 Task: Import a video of a live band performance and remix the audio for a new arrangement.
Action: Mouse pressed left at (67, 5)
Screenshot: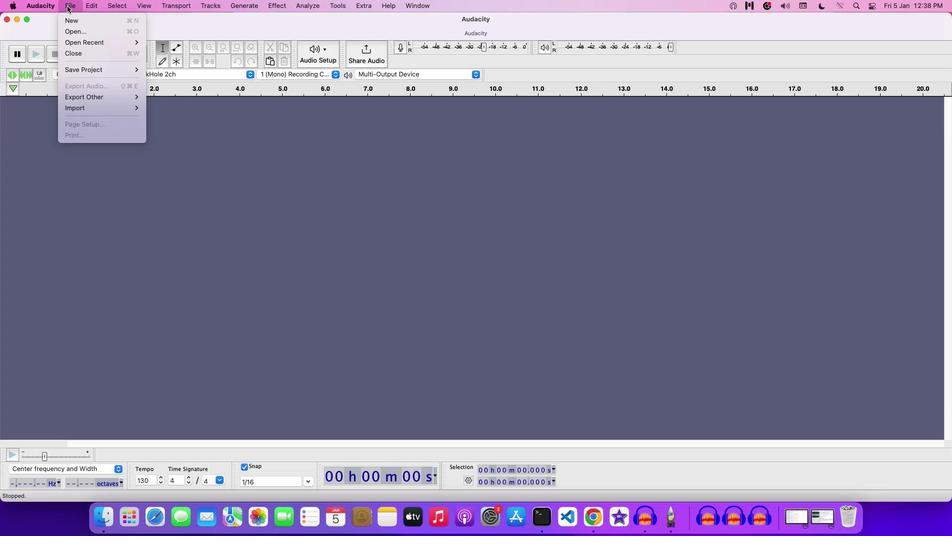 
Action: Mouse moved to (99, 32)
Screenshot: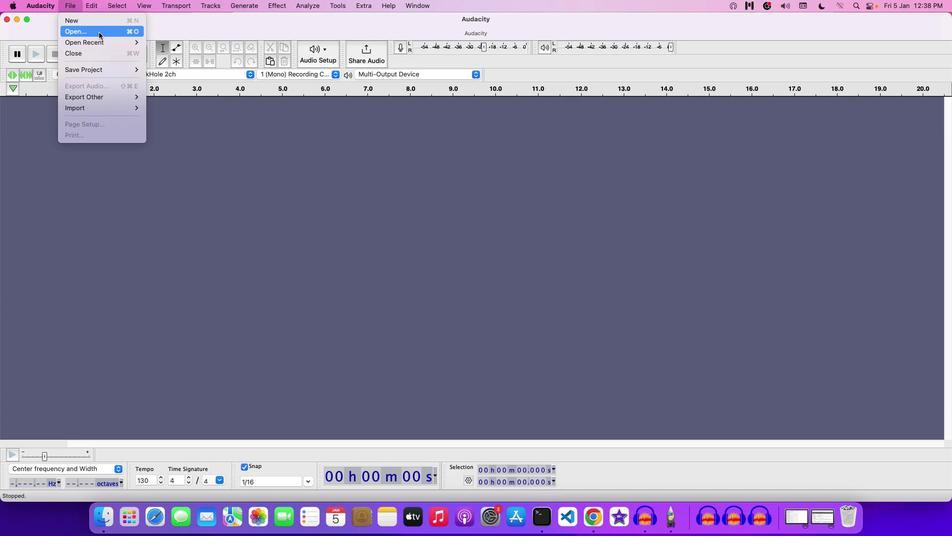
Action: Mouse pressed left at (99, 32)
Screenshot: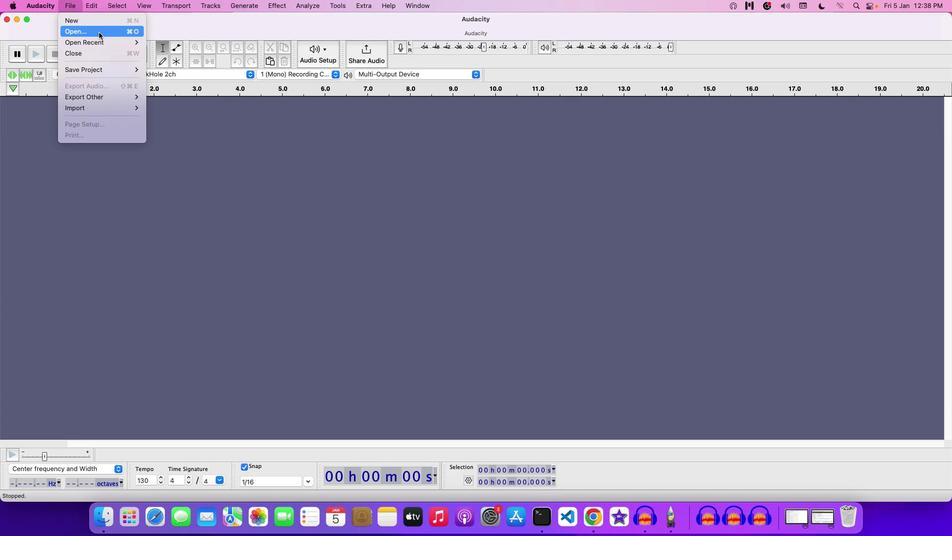 
Action: Mouse moved to (313, 128)
Screenshot: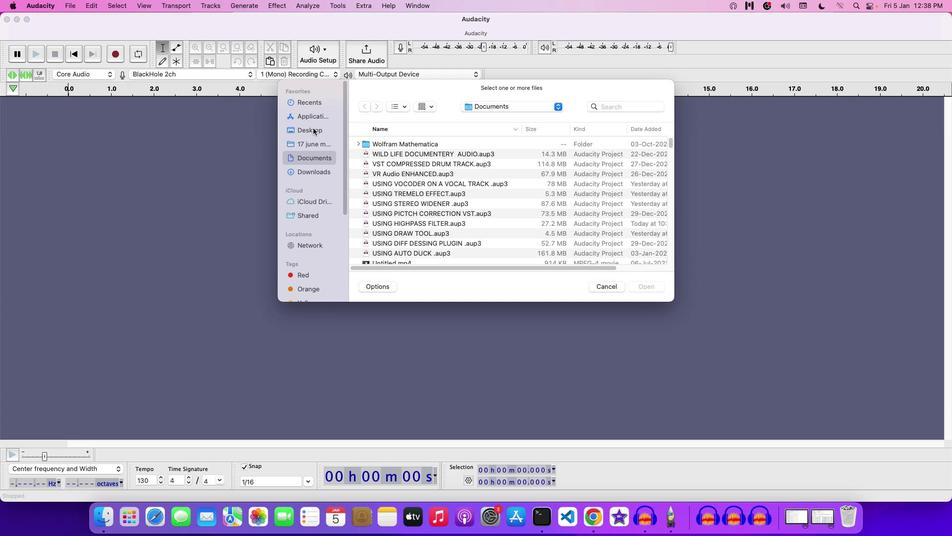 
Action: Mouse pressed left at (313, 128)
Screenshot: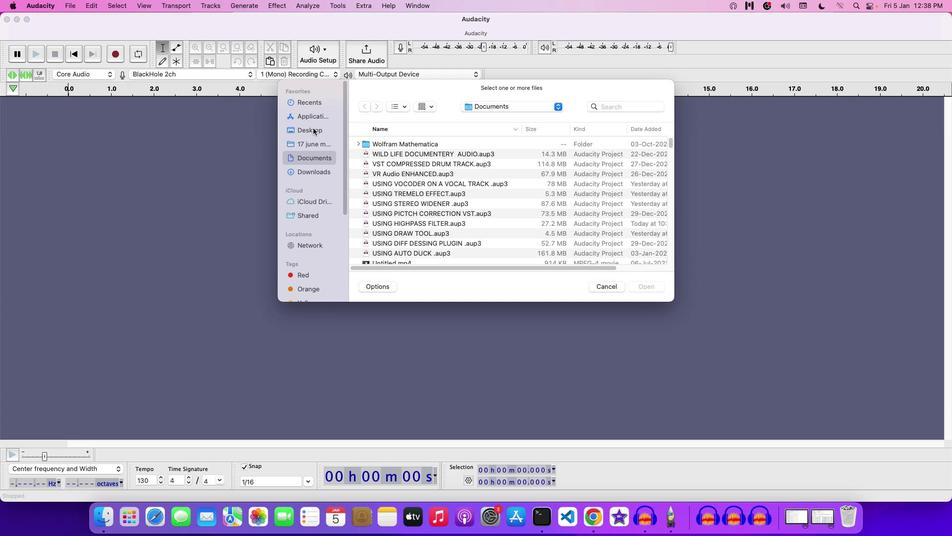 
Action: Mouse moved to (383, 175)
Screenshot: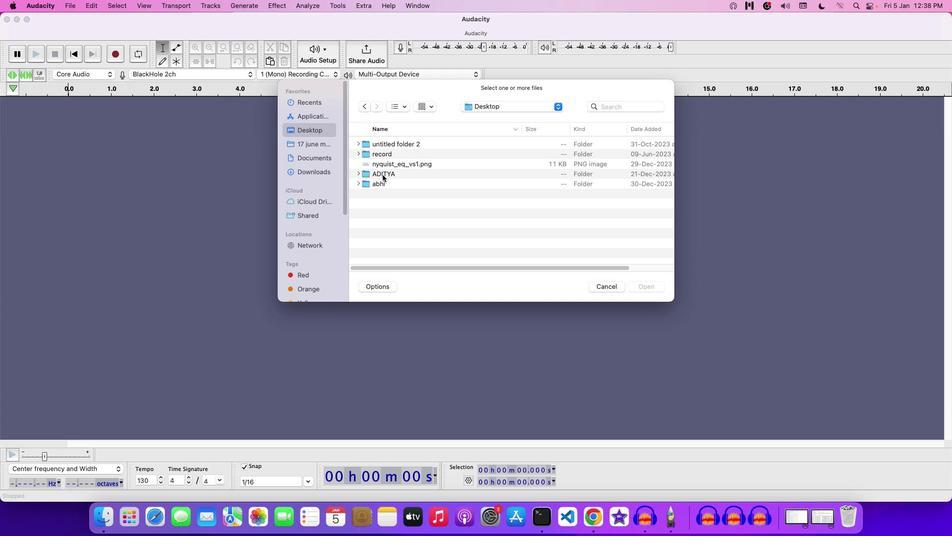 
Action: Mouse pressed left at (383, 175)
Screenshot: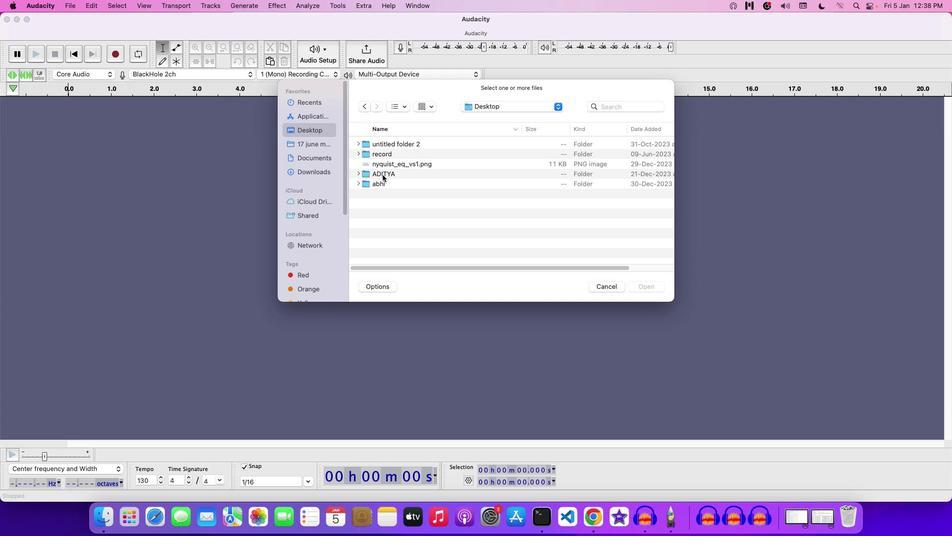 
Action: Mouse pressed left at (383, 175)
Screenshot: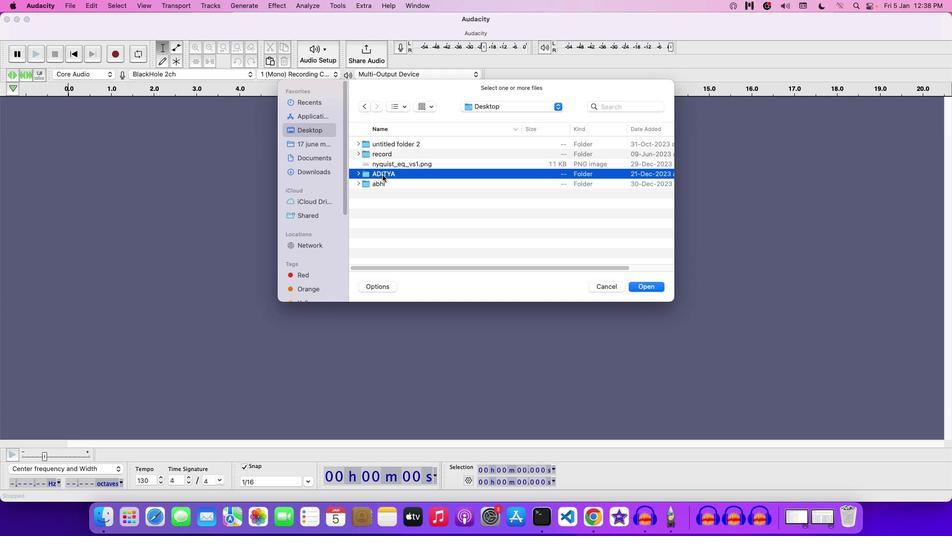 
Action: Mouse moved to (441, 214)
Screenshot: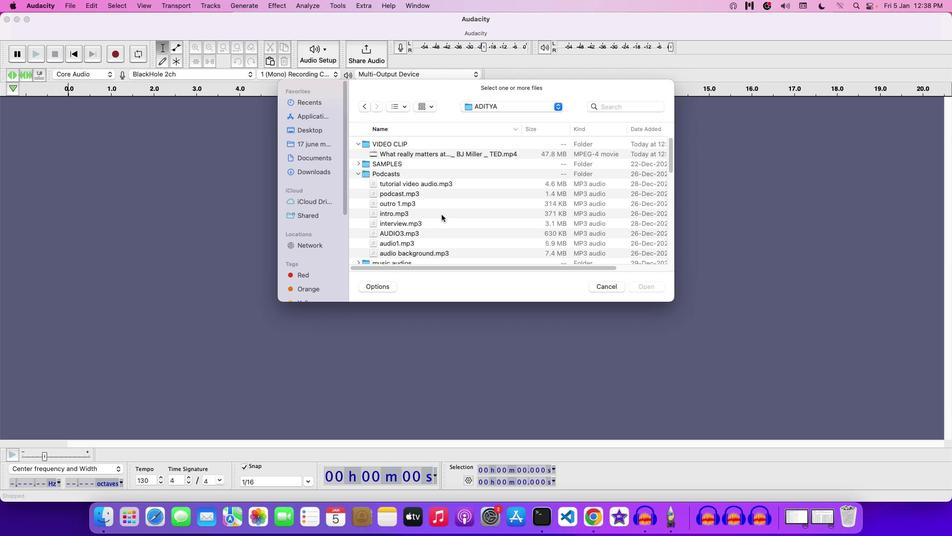 
Action: Mouse scrolled (441, 214) with delta (0, 0)
Screenshot: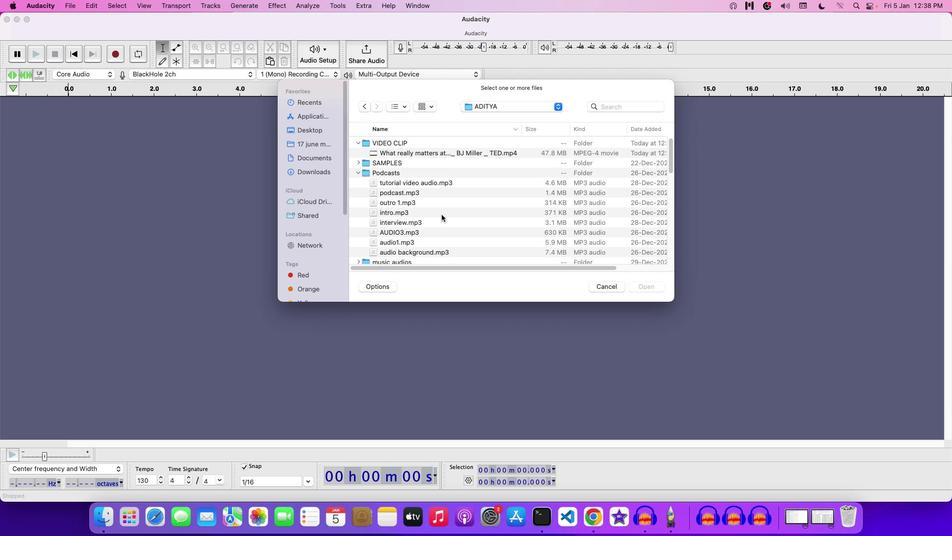 
Action: Mouse moved to (439, 214)
Screenshot: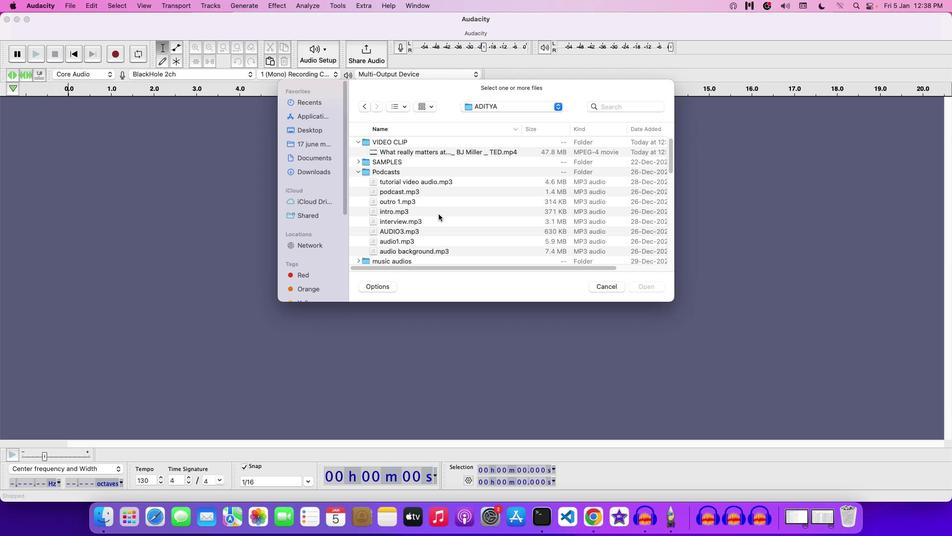 
Action: Mouse scrolled (439, 214) with delta (0, 0)
Screenshot: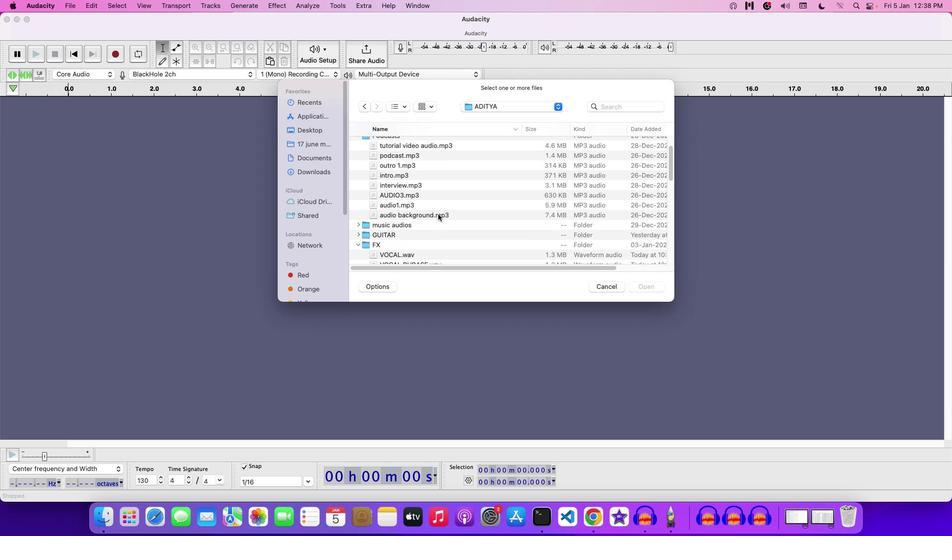 
Action: Mouse moved to (438, 214)
Screenshot: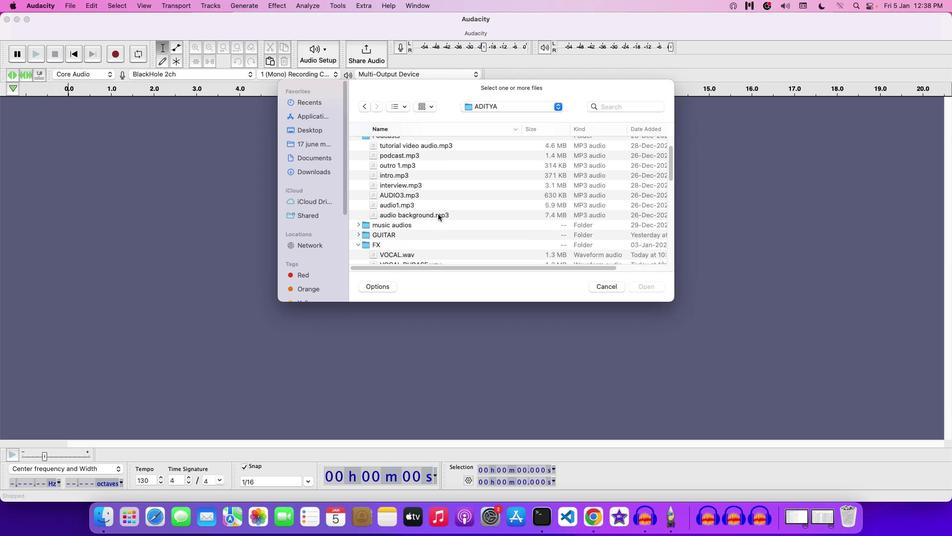 
Action: Mouse scrolled (438, 214) with delta (0, 0)
Screenshot: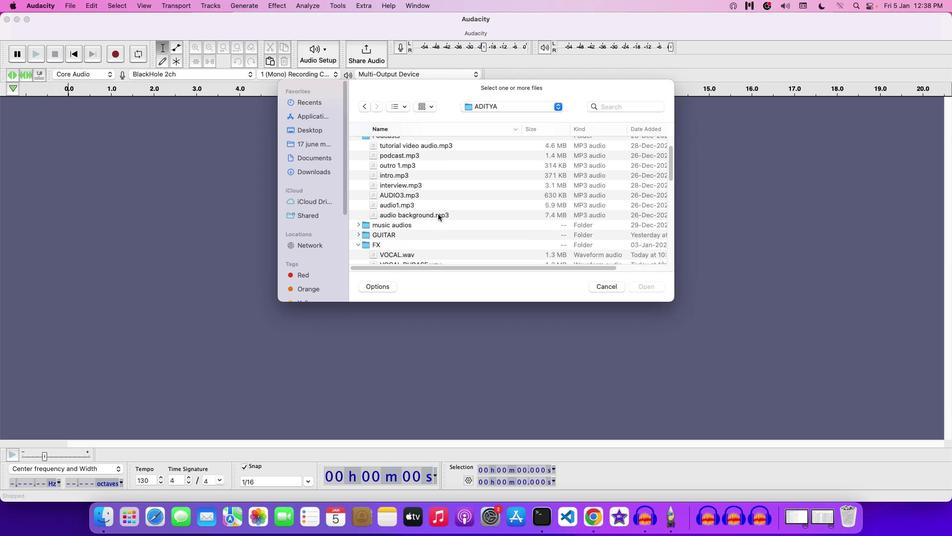 
Action: Mouse moved to (438, 214)
Screenshot: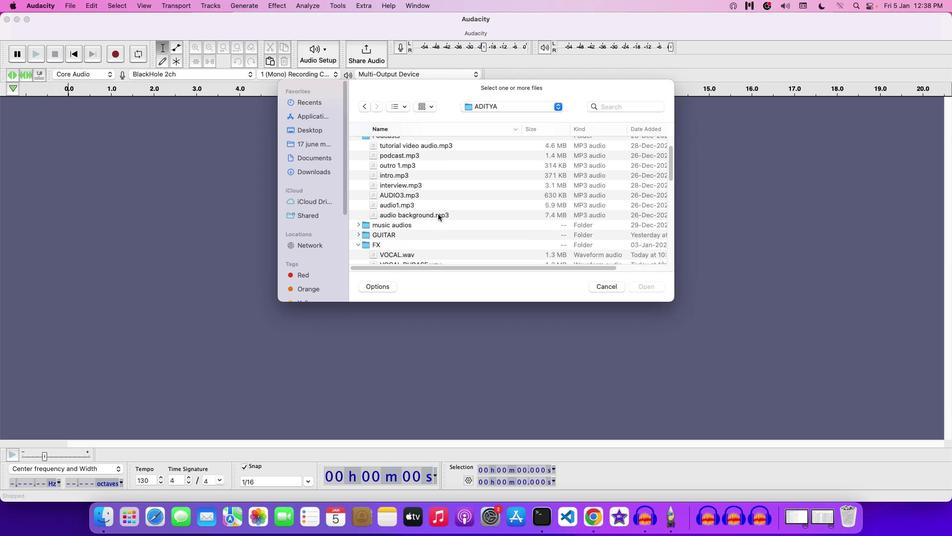 
Action: Mouse scrolled (438, 214) with delta (0, 0)
Screenshot: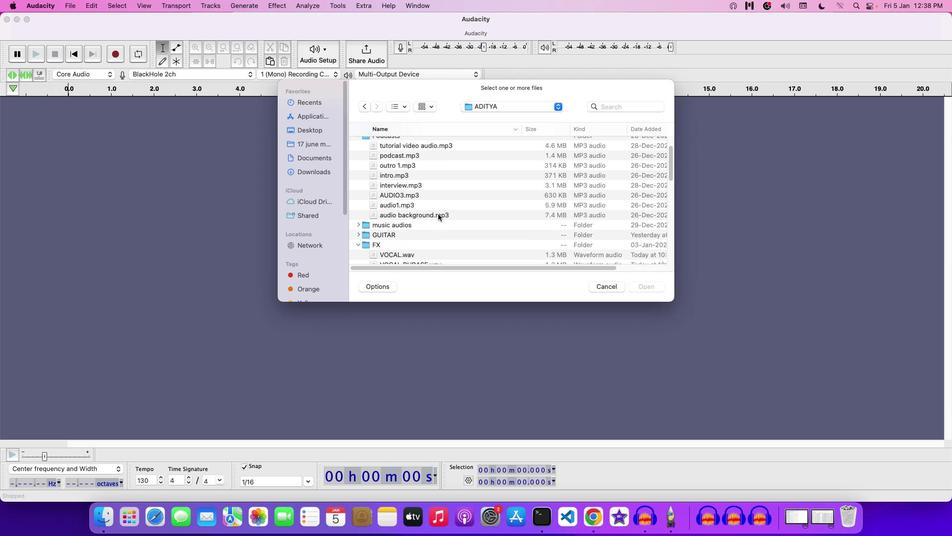 
Action: Mouse scrolled (438, 214) with delta (0, 0)
Screenshot: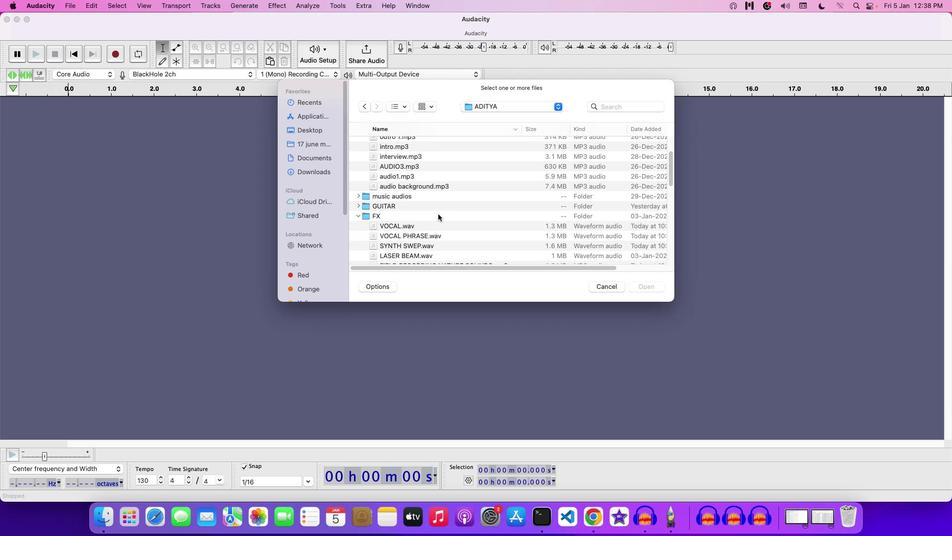 
Action: Mouse moved to (364, 196)
Screenshot: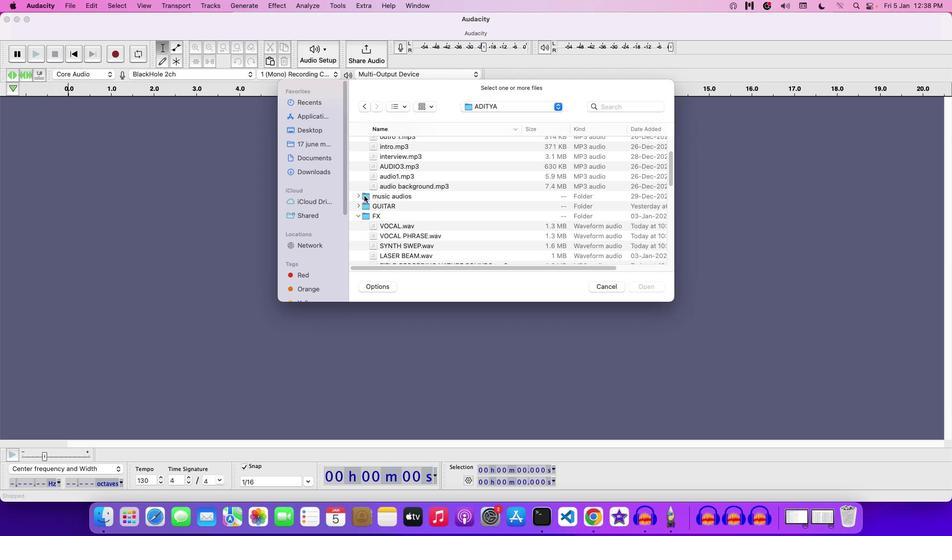 
Action: Mouse pressed left at (364, 196)
Screenshot: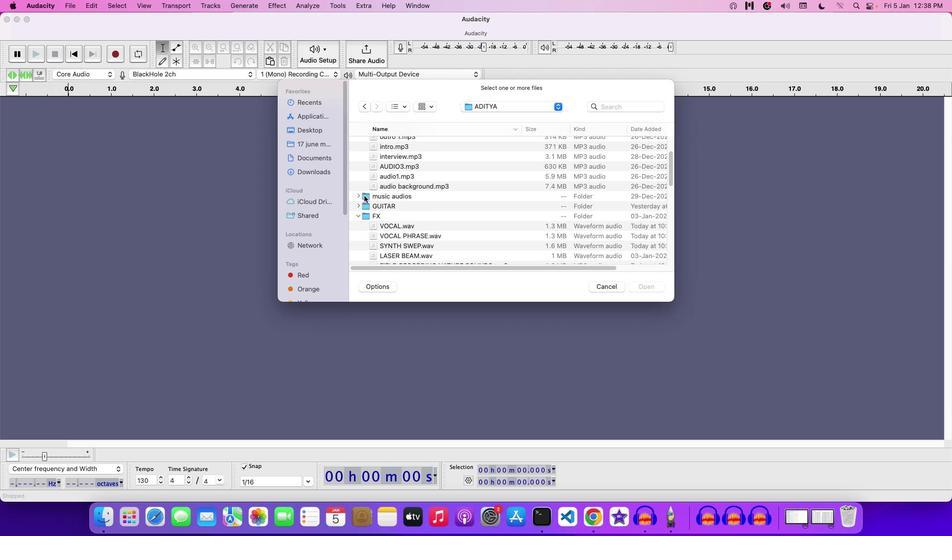 
Action: Mouse moved to (358, 195)
Screenshot: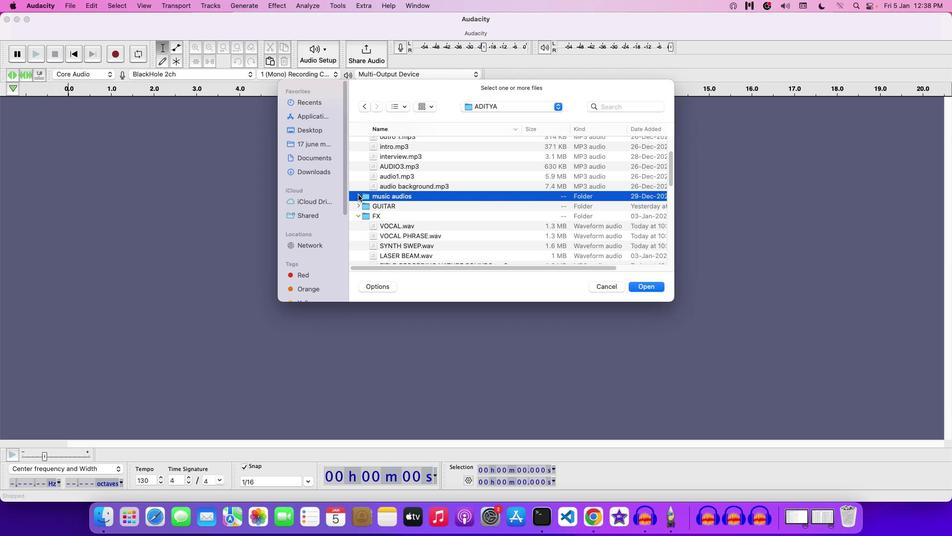 
Action: Mouse pressed left at (358, 195)
Screenshot: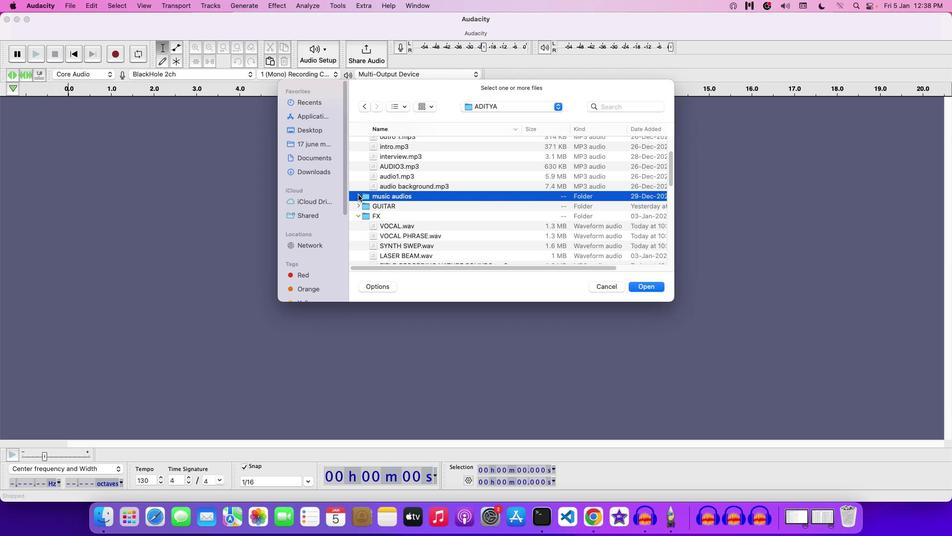 
Action: Mouse moved to (435, 215)
Screenshot: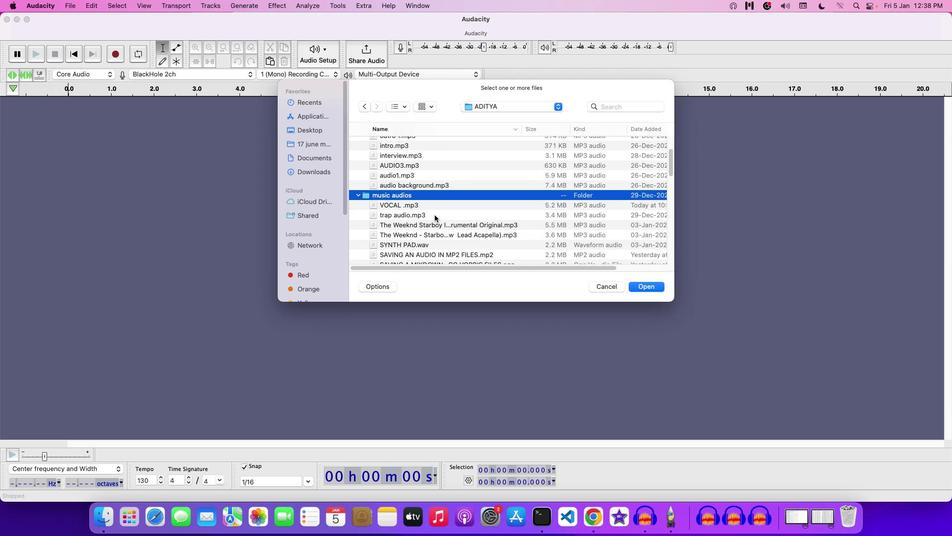 
Action: Mouse scrolled (435, 215) with delta (0, 0)
Screenshot: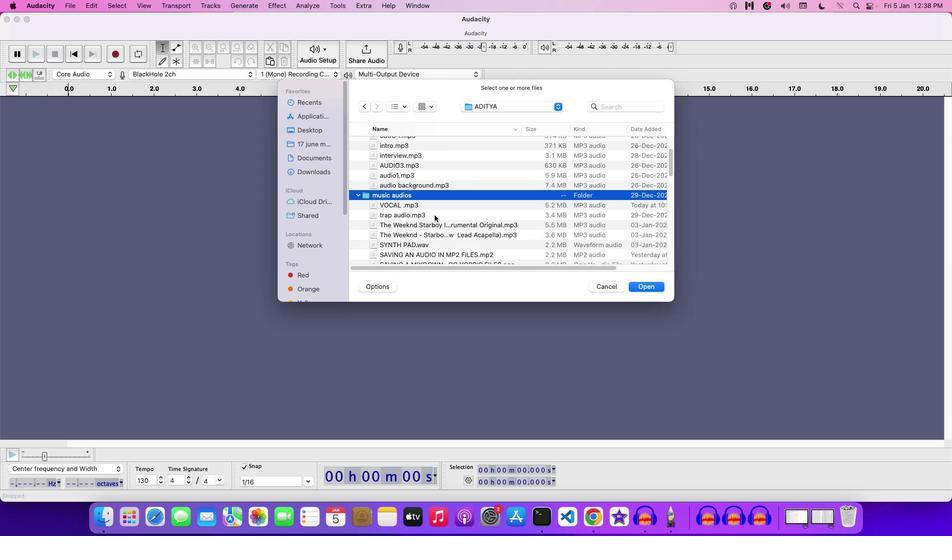 
Action: Mouse scrolled (435, 215) with delta (0, 0)
Screenshot: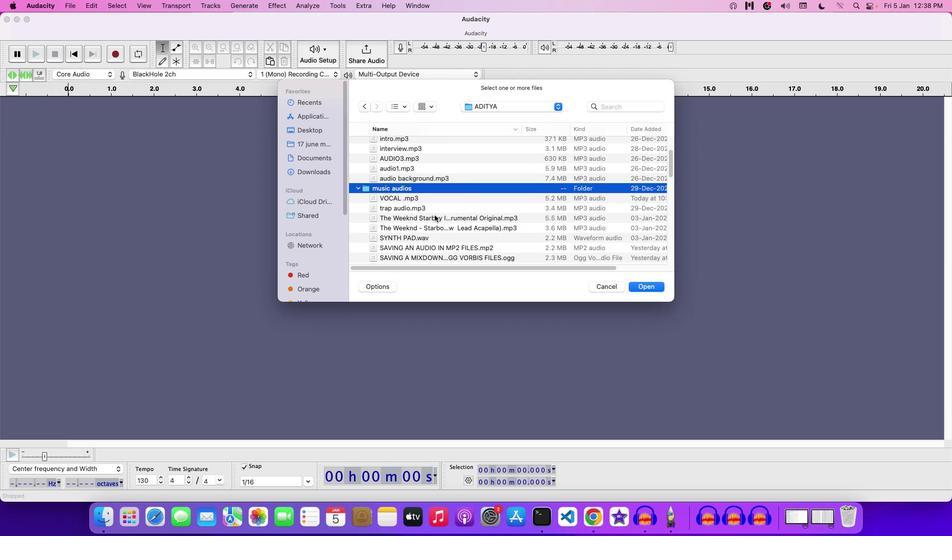 
Action: Mouse scrolled (435, 215) with delta (0, 0)
Screenshot: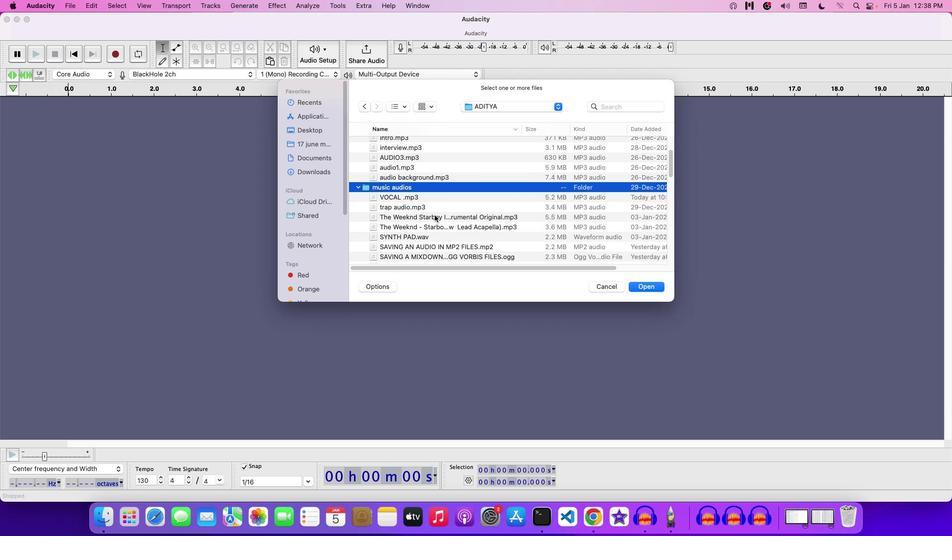 
Action: Mouse moved to (430, 220)
Screenshot: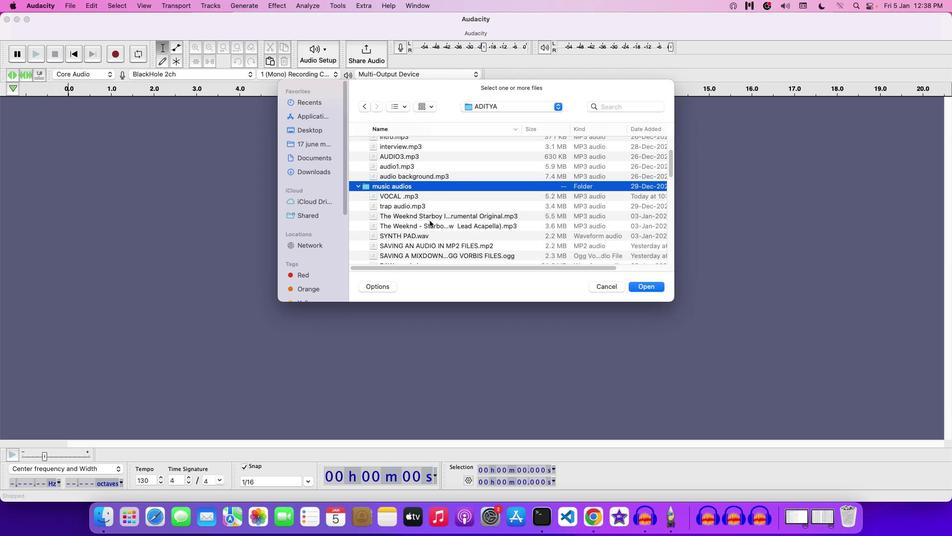 
Action: Mouse scrolled (430, 220) with delta (0, 0)
Screenshot: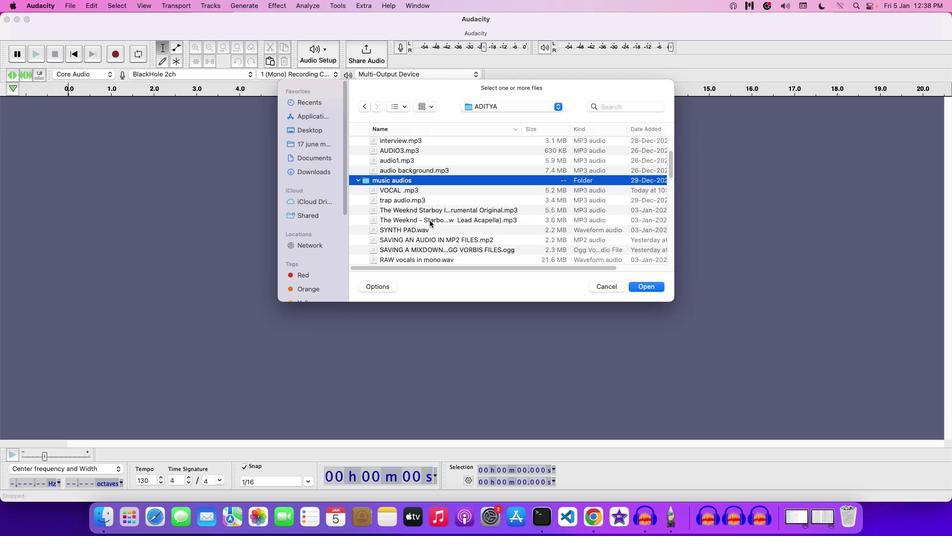 
Action: Mouse scrolled (430, 220) with delta (0, 0)
Screenshot: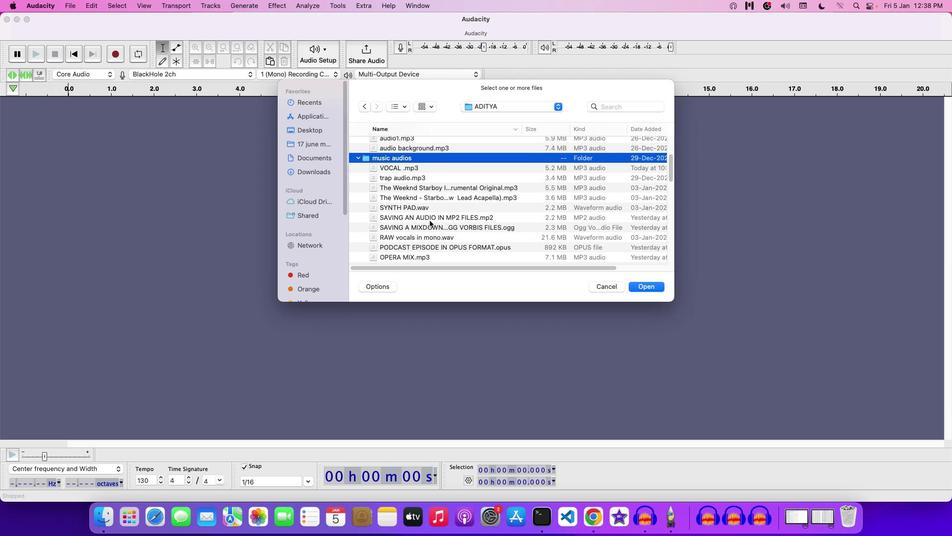 
Action: Mouse scrolled (430, 220) with delta (0, 0)
Screenshot: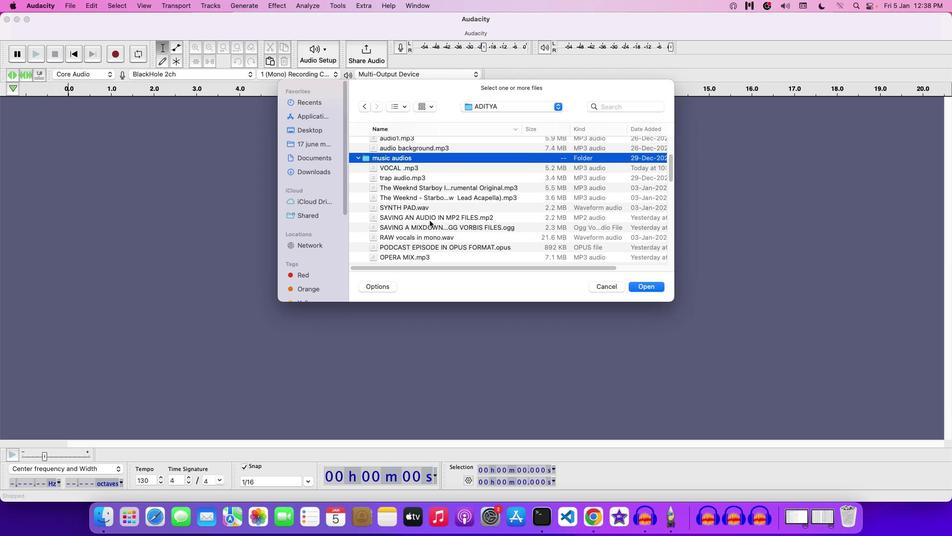 
Action: Mouse scrolled (430, 220) with delta (0, 0)
Screenshot: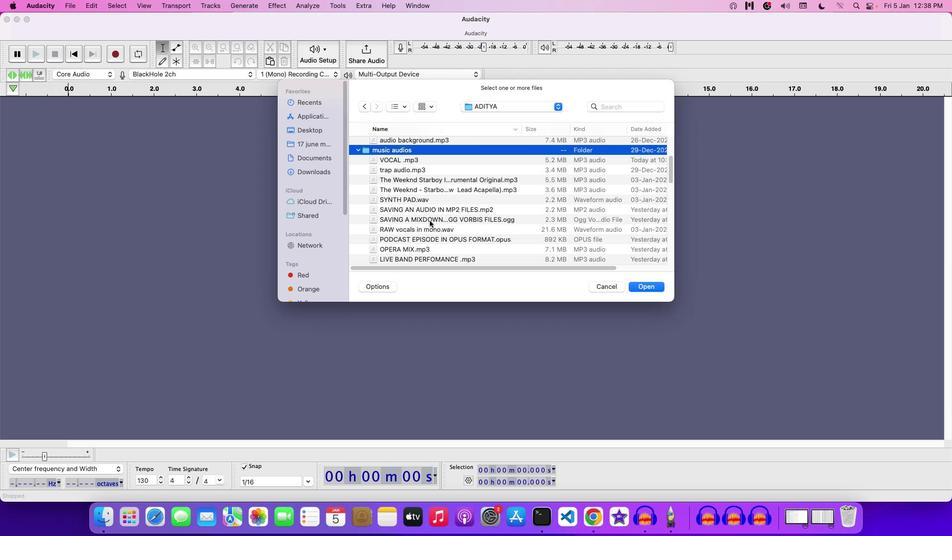 
Action: Mouse scrolled (430, 220) with delta (0, 0)
Screenshot: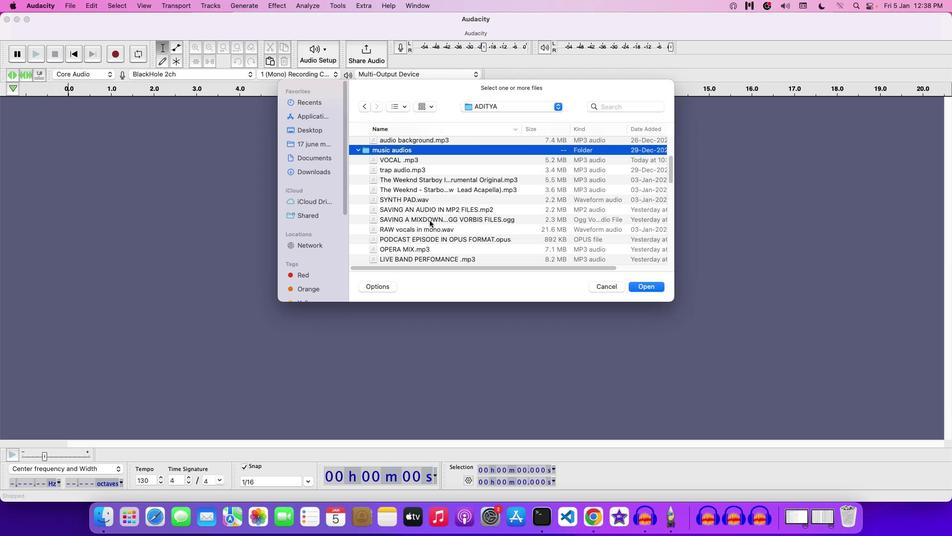 
Action: Mouse moved to (440, 201)
Screenshot: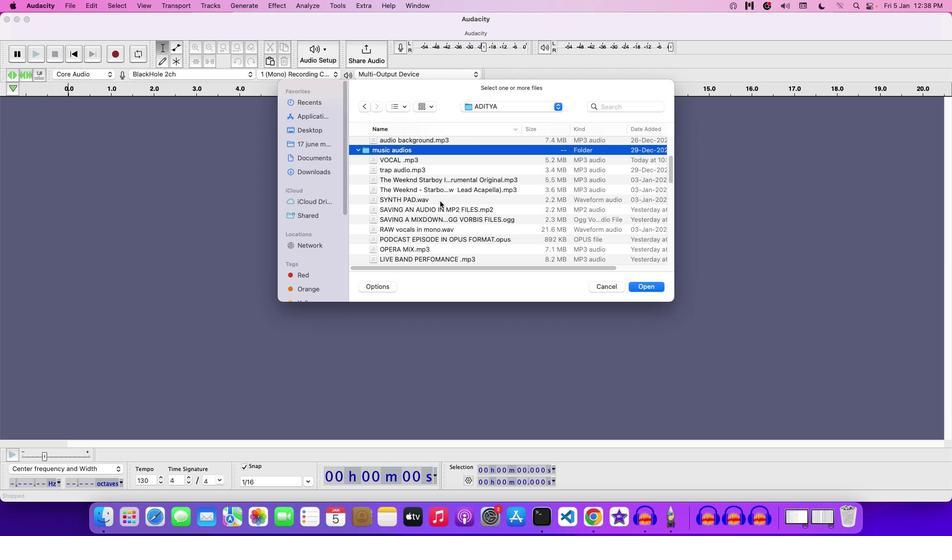 
Action: Mouse scrolled (440, 201) with delta (0, 0)
Screenshot: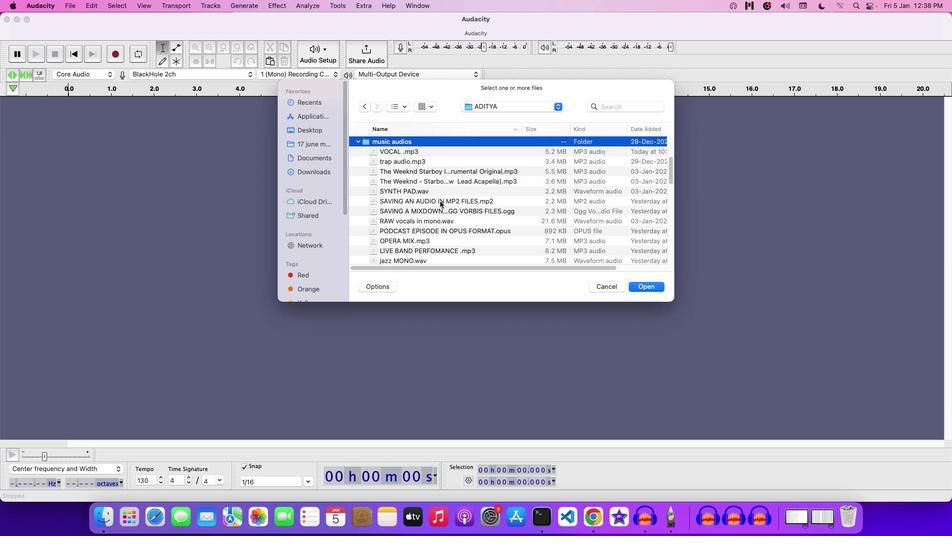 
Action: Mouse scrolled (440, 201) with delta (0, 0)
Screenshot: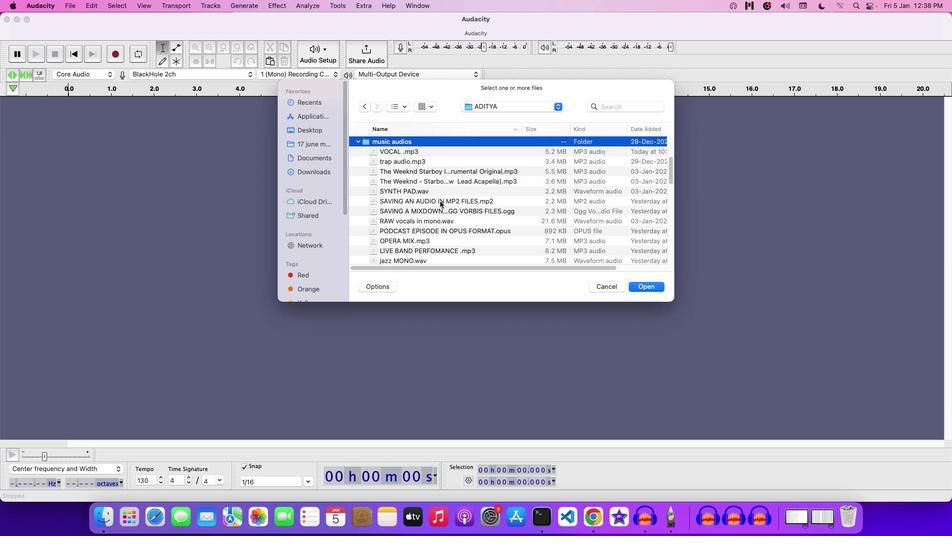 
Action: Mouse scrolled (440, 201) with delta (0, 0)
Screenshot: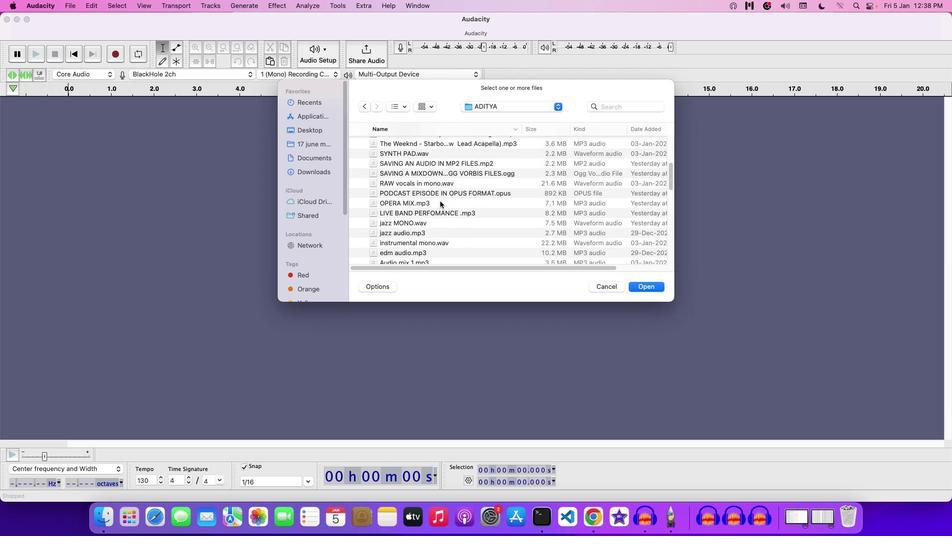 
Action: Mouse scrolled (440, 201) with delta (0, 0)
Screenshot: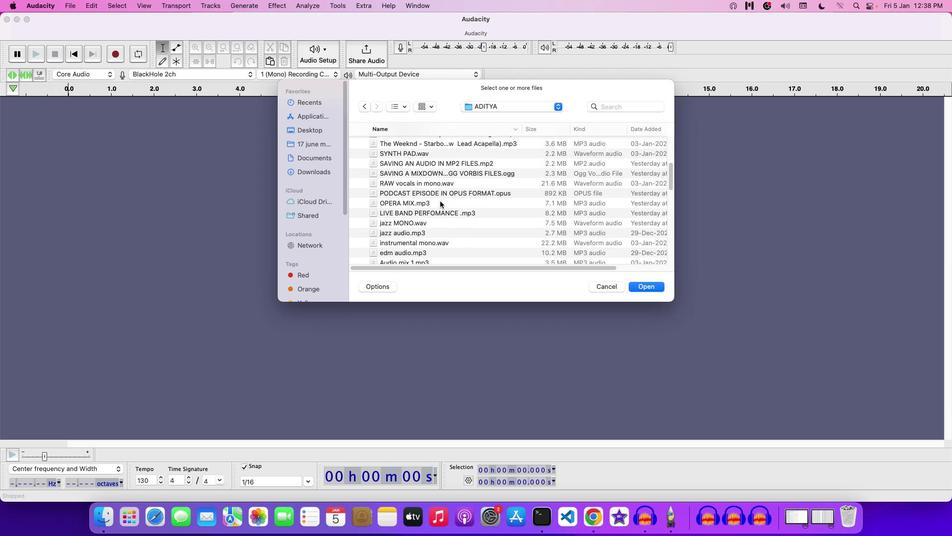 
Action: Mouse moved to (432, 214)
Screenshot: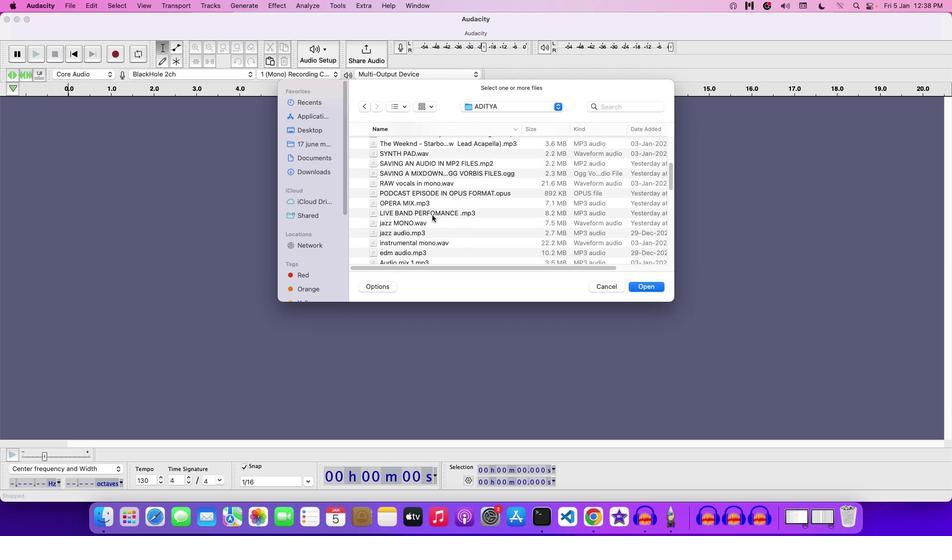 
Action: Mouse pressed left at (432, 214)
Screenshot: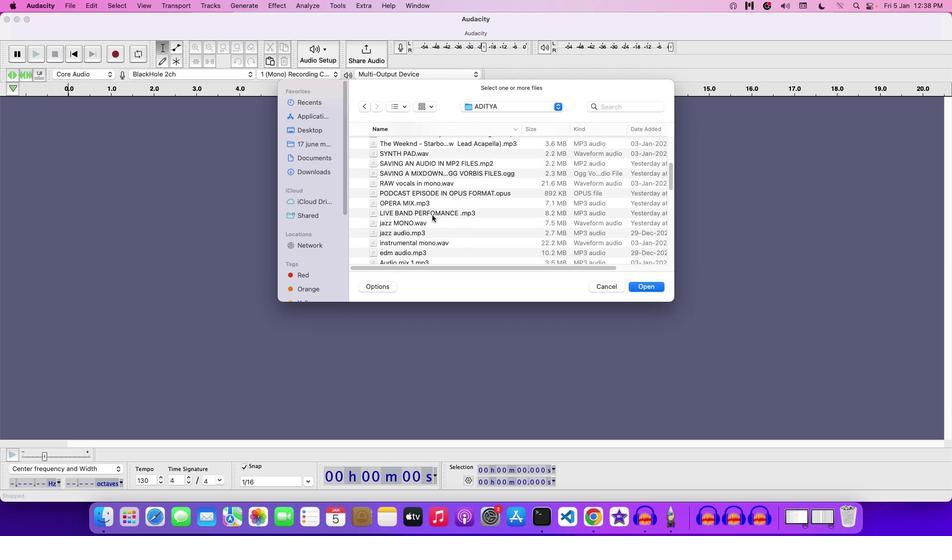 
Action: Mouse moved to (446, 214)
Screenshot: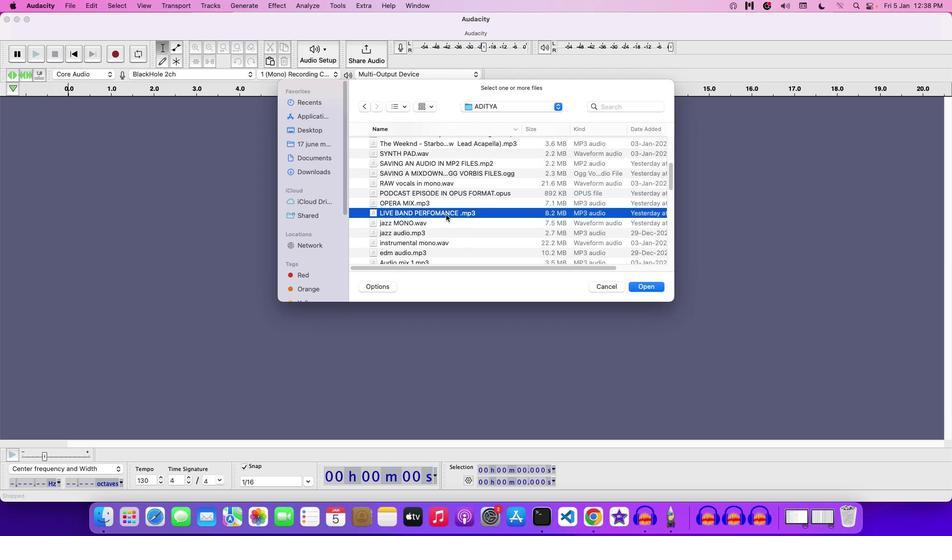 
Action: Mouse pressed left at (446, 214)
Screenshot: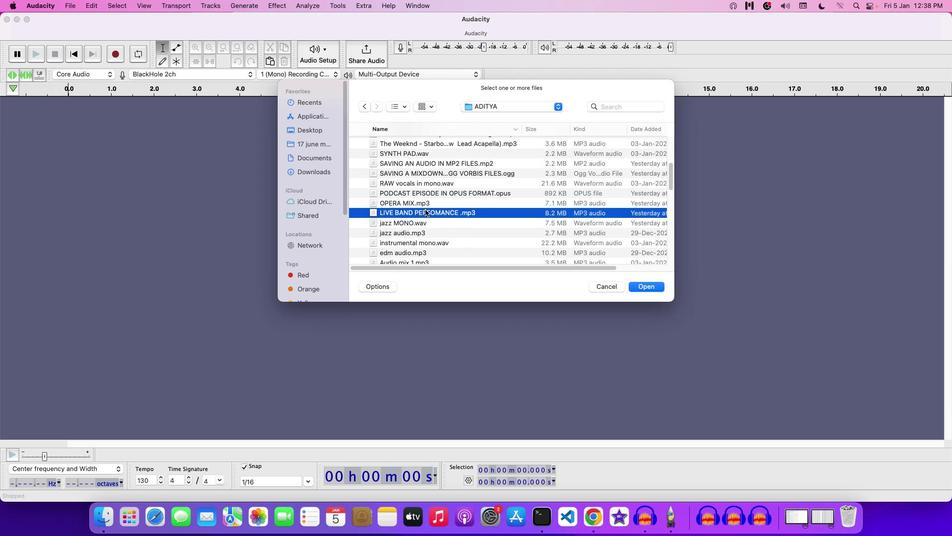 
Action: Mouse moved to (603, 288)
Screenshot: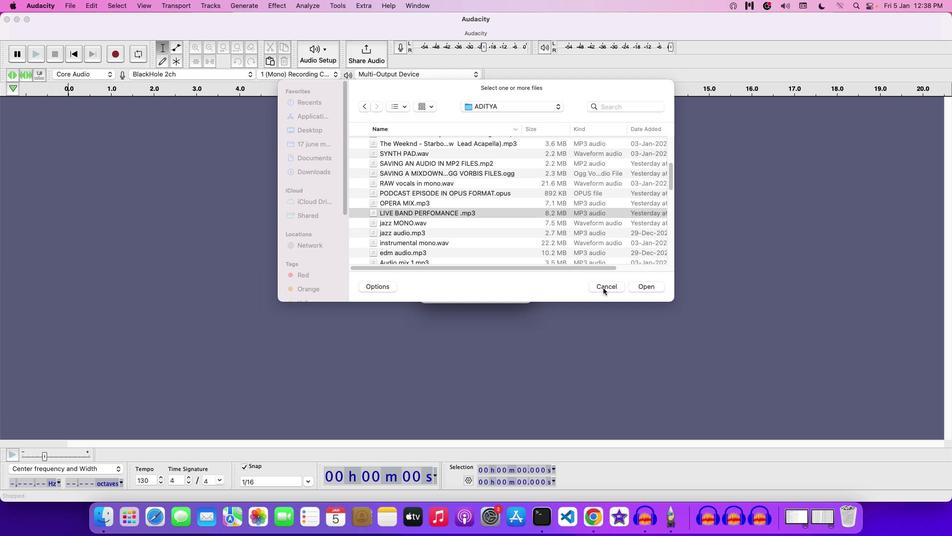 
Action: Mouse pressed left at (603, 288)
Screenshot: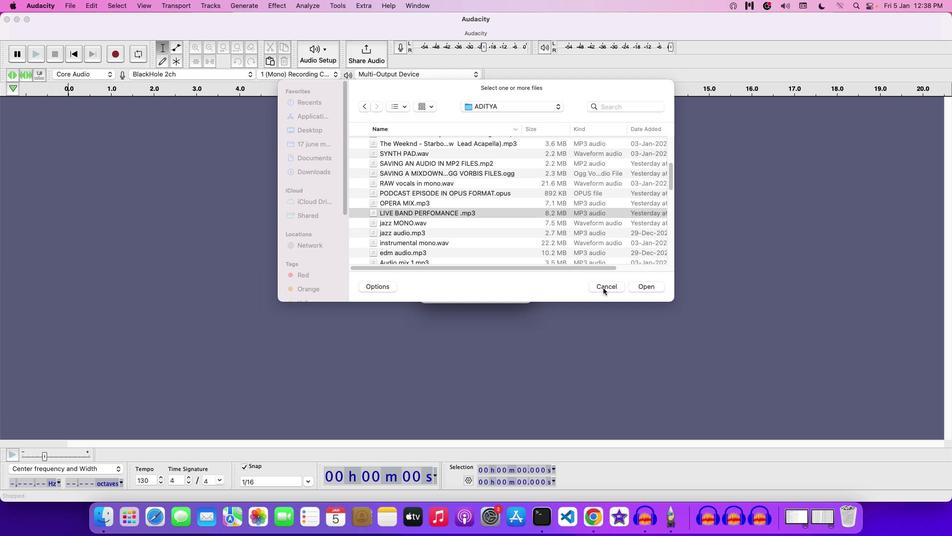 
Action: Mouse moved to (28, 134)
Screenshot: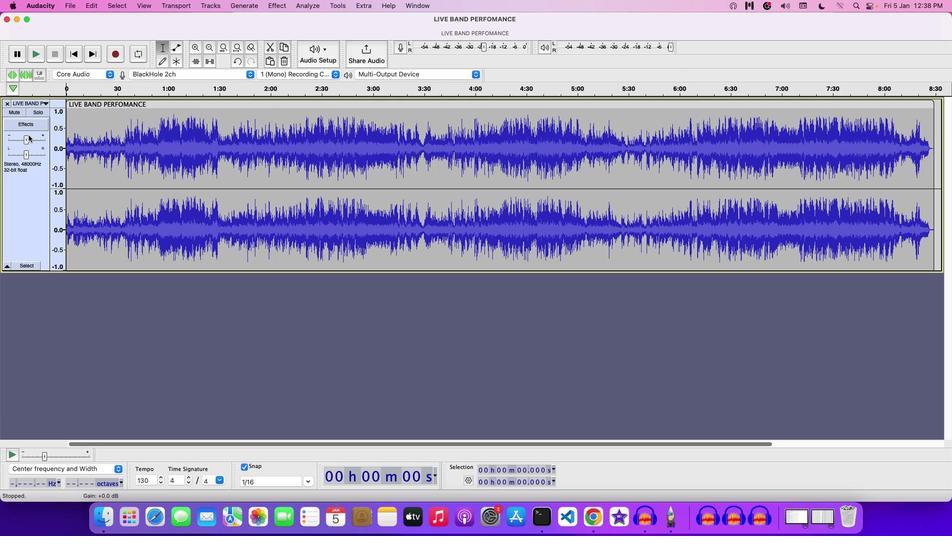 
Action: Key pressed Key.space
Screenshot: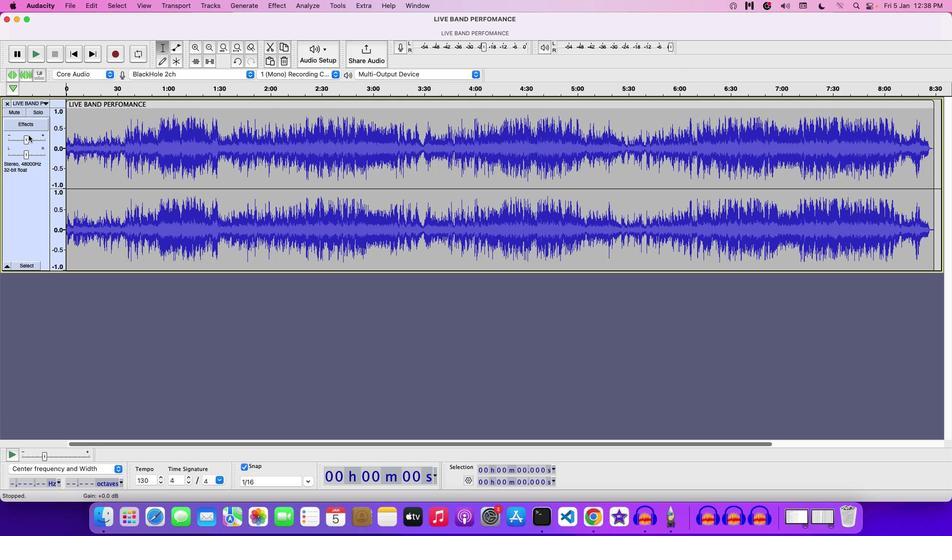 
Action: Mouse moved to (25, 137)
Screenshot: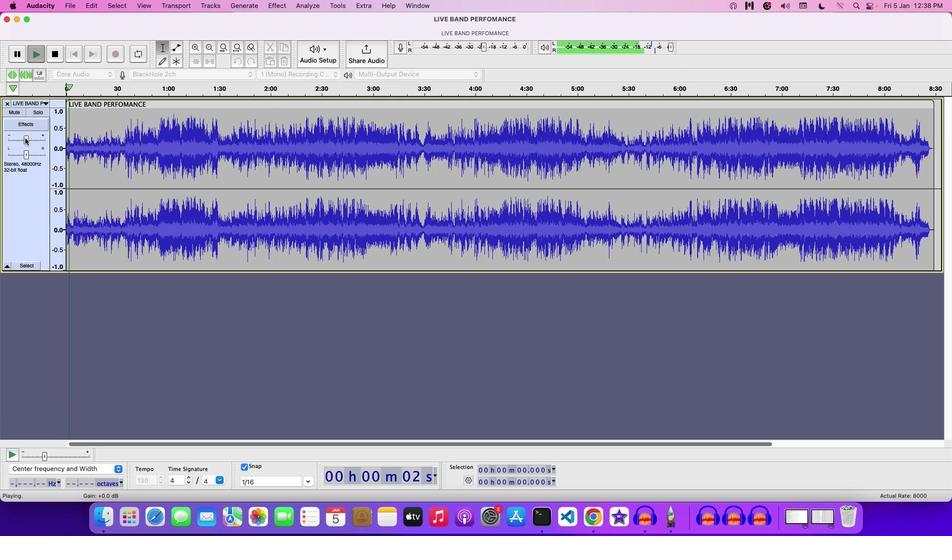 
Action: Mouse pressed left at (25, 137)
Screenshot: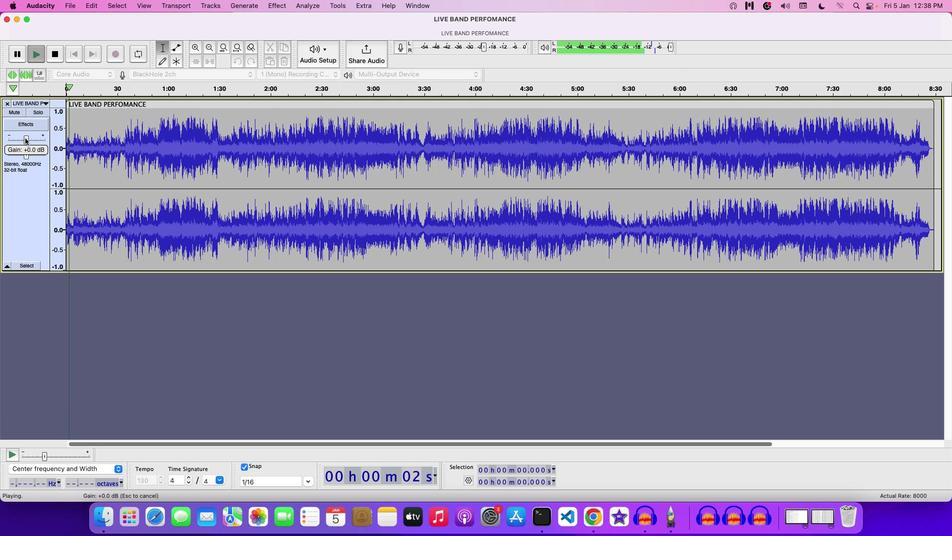 
Action: Mouse moved to (29, 140)
Screenshot: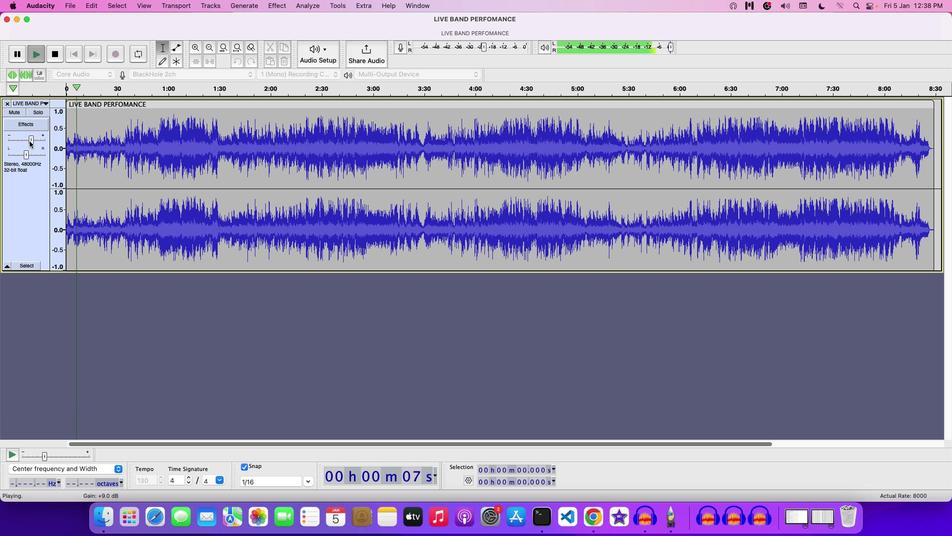 
Action: Mouse pressed left at (29, 140)
Screenshot: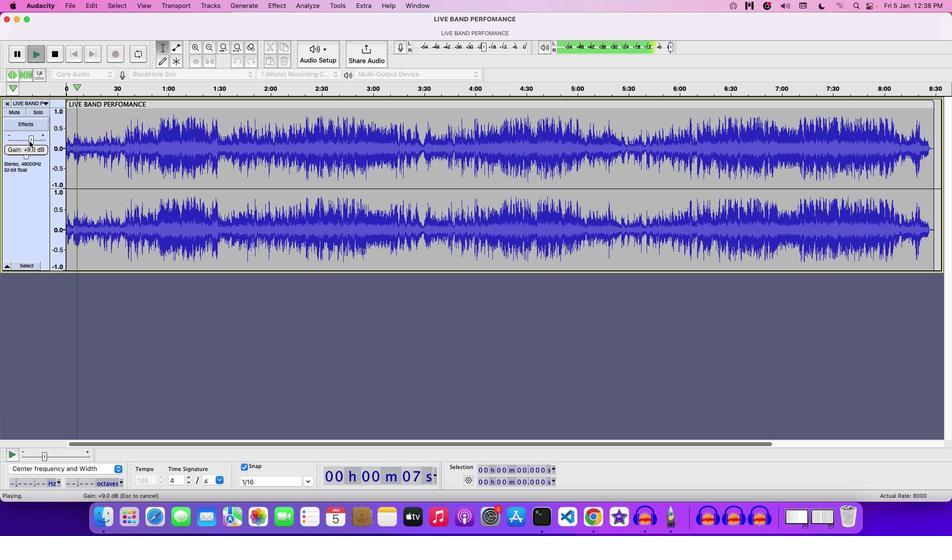 
Action: Mouse moved to (439, 150)
Screenshot: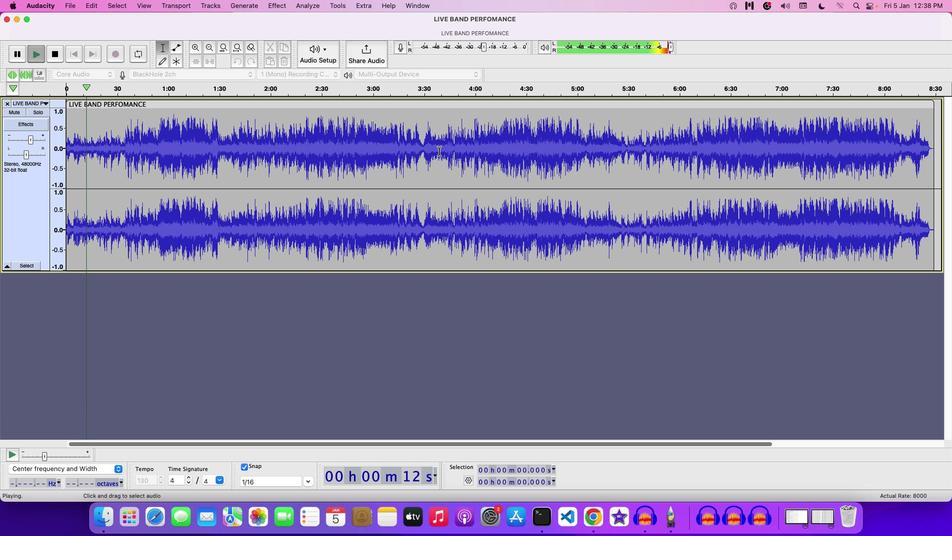 
Action: Mouse pressed left at (439, 150)
Screenshot: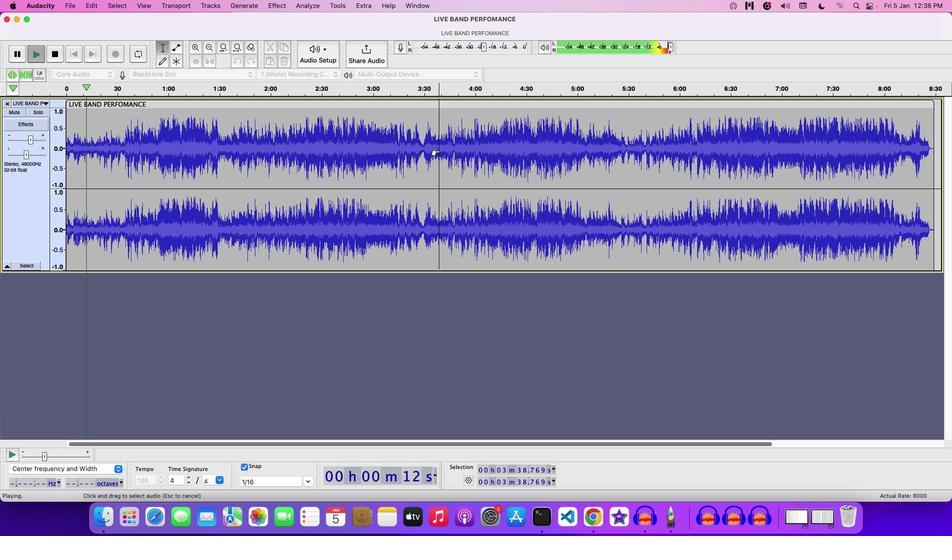 
Action: Mouse pressed left at (439, 150)
Screenshot: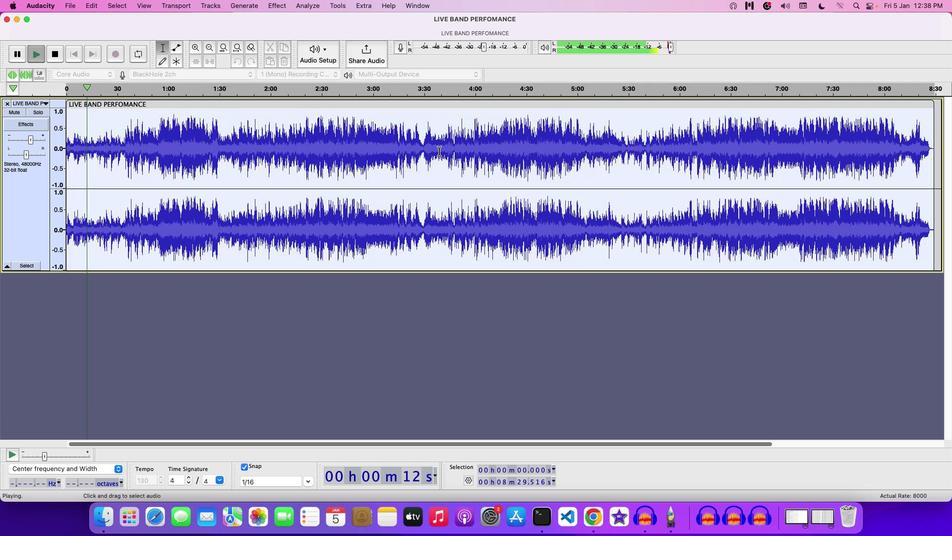 
Action: Mouse moved to (29, 141)
Screenshot: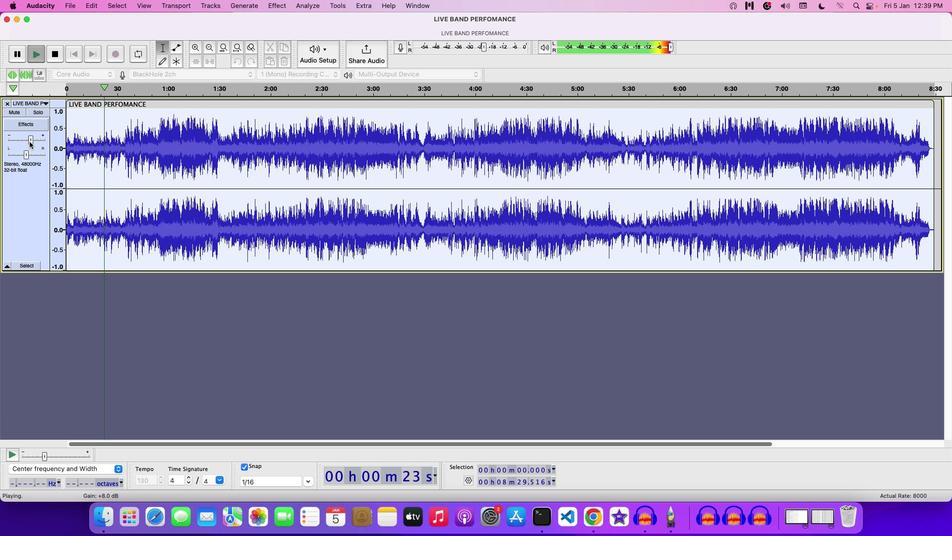 
Action: Mouse pressed left at (29, 141)
Screenshot: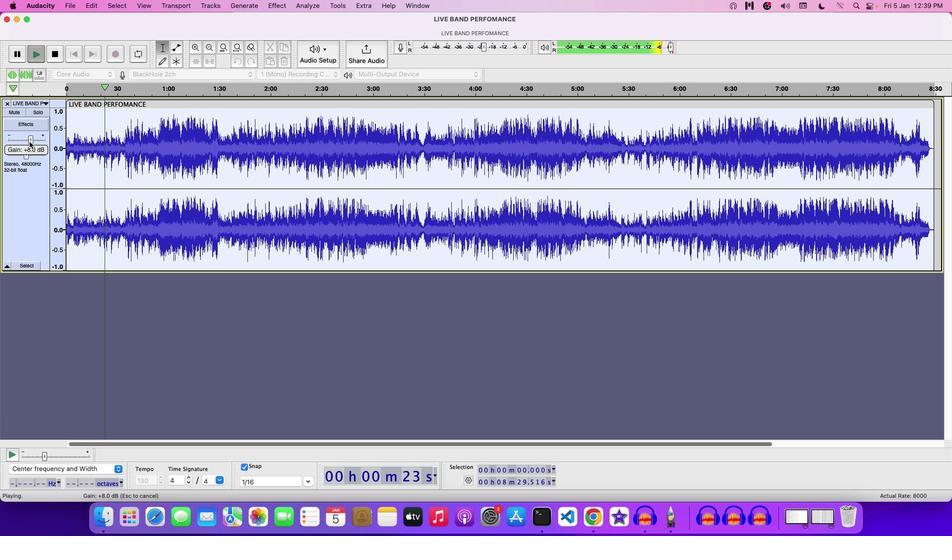 
Action: Mouse moved to (932, 103)
Screenshot: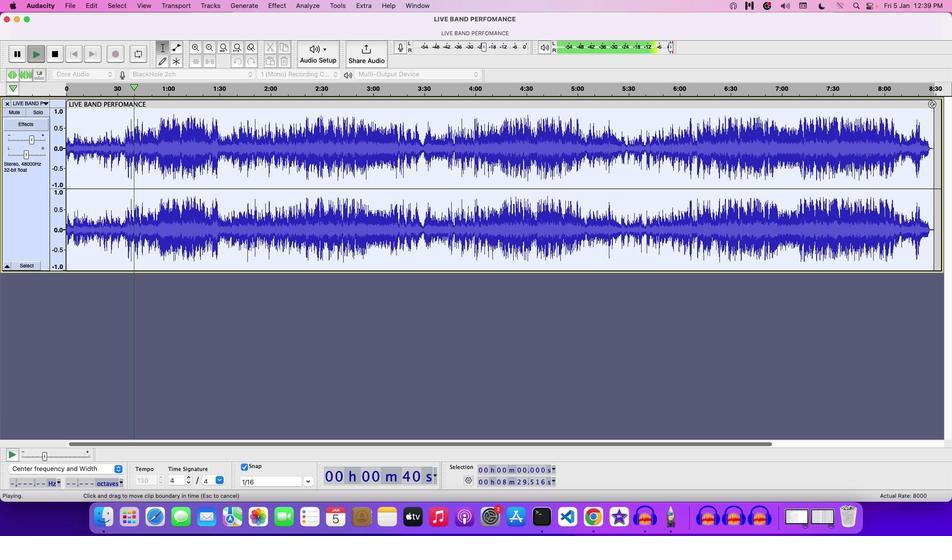 
Action: Key pressed Key.space
Screenshot: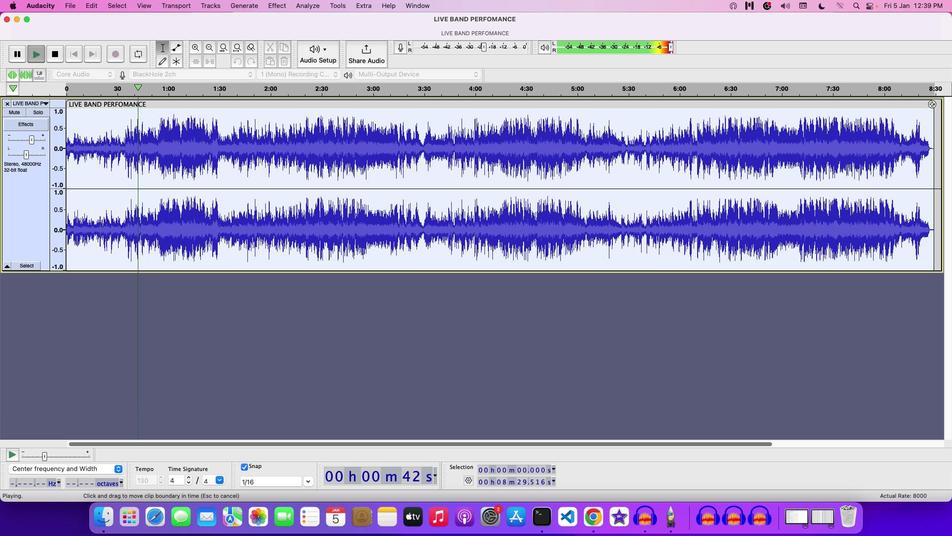 
Action: Mouse pressed left at (932, 103)
Screenshot: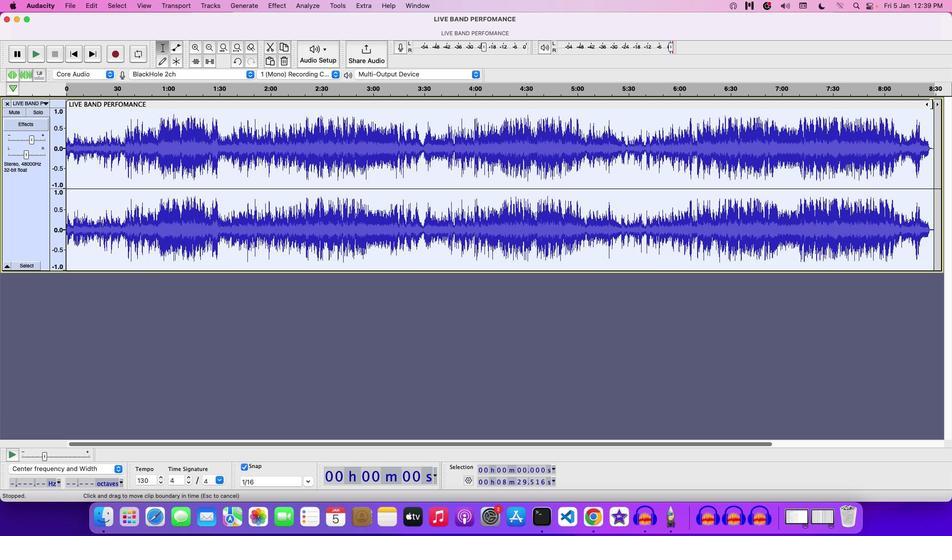
Action: Mouse moved to (280, 9)
Screenshot: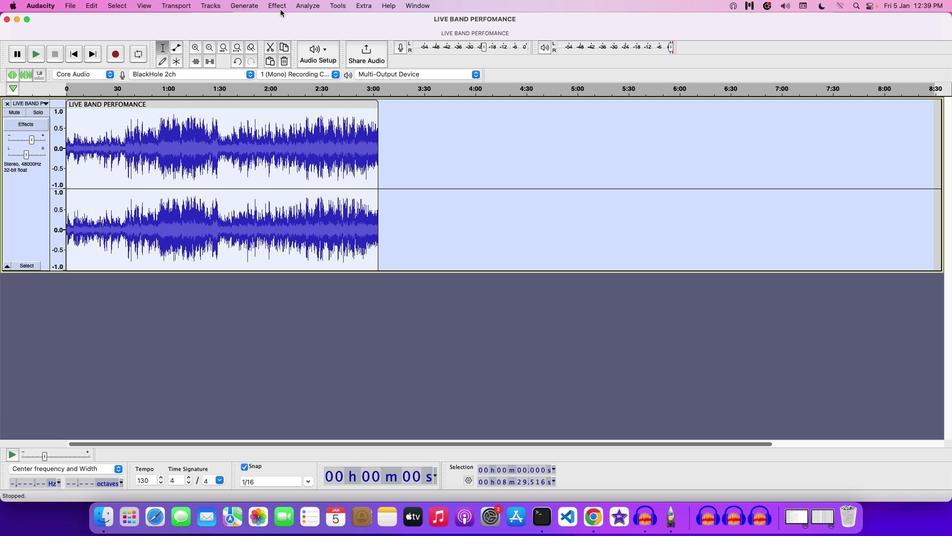 
Action: Mouse pressed left at (280, 9)
Screenshot: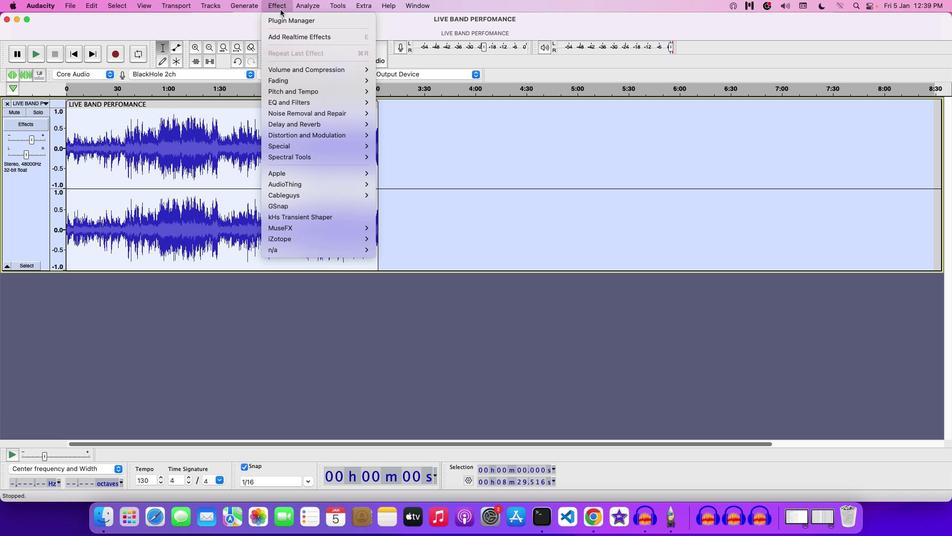 
Action: Mouse moved to (404, 126)
Screenshot: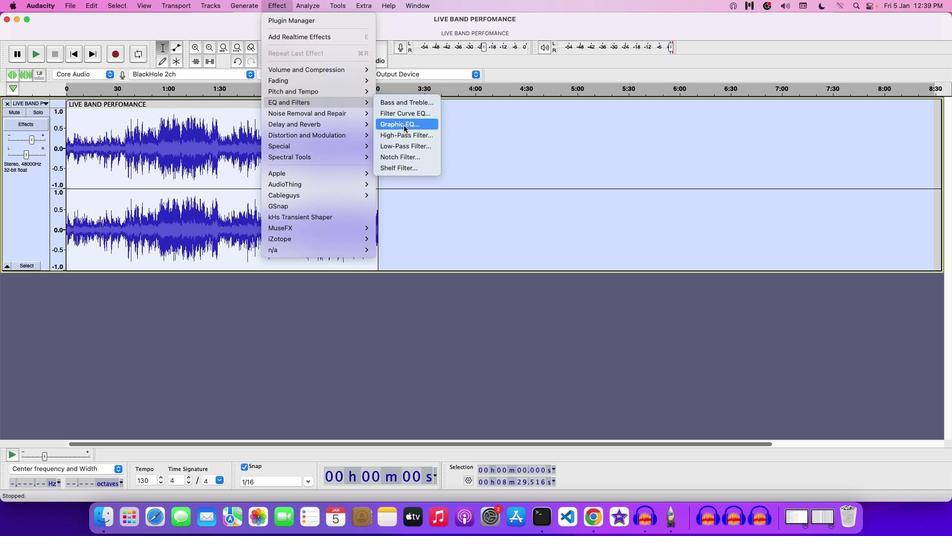
Action: Mouse pressed left at (404, 126)
Screenshot: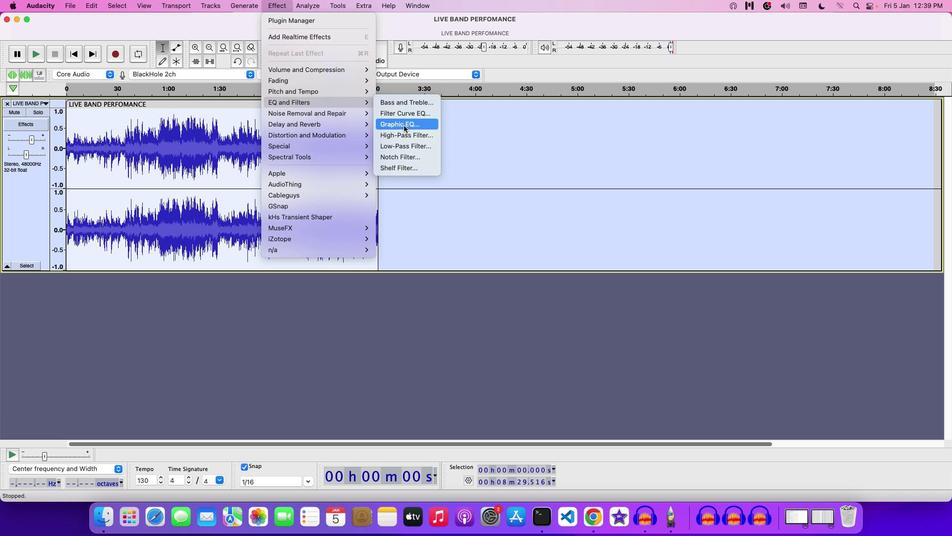
Action: Mouse moved to (467, 381)
Screenshot: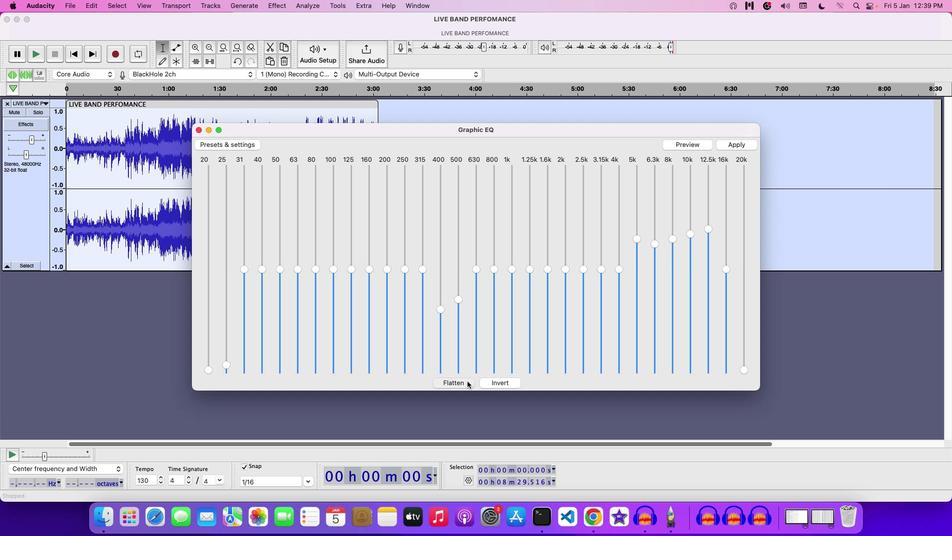 
Action: Mouse pressed left at (467, 381)
Screenshot: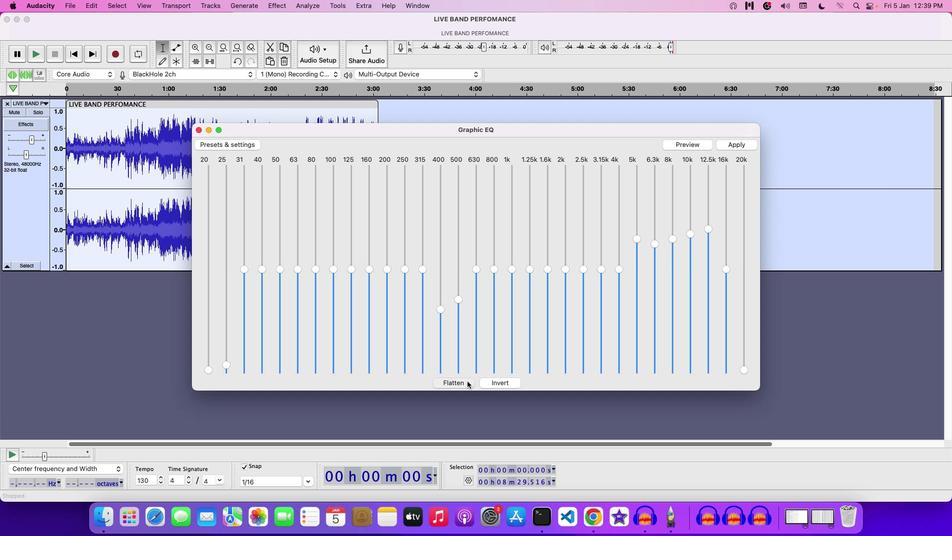
Action: Mouse moved to (198, 134)
Screenshot: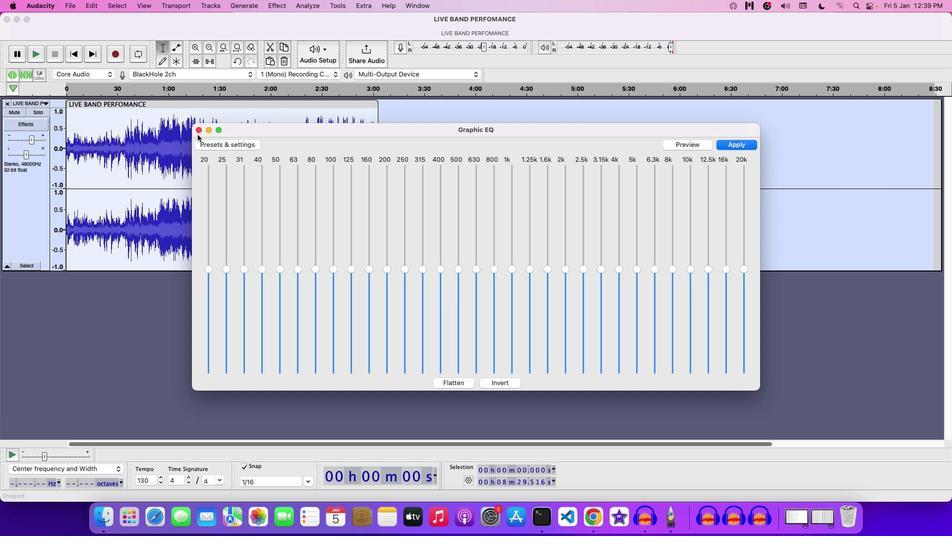 
Action: Mouse pressed left at (198, 134)
Screenshot: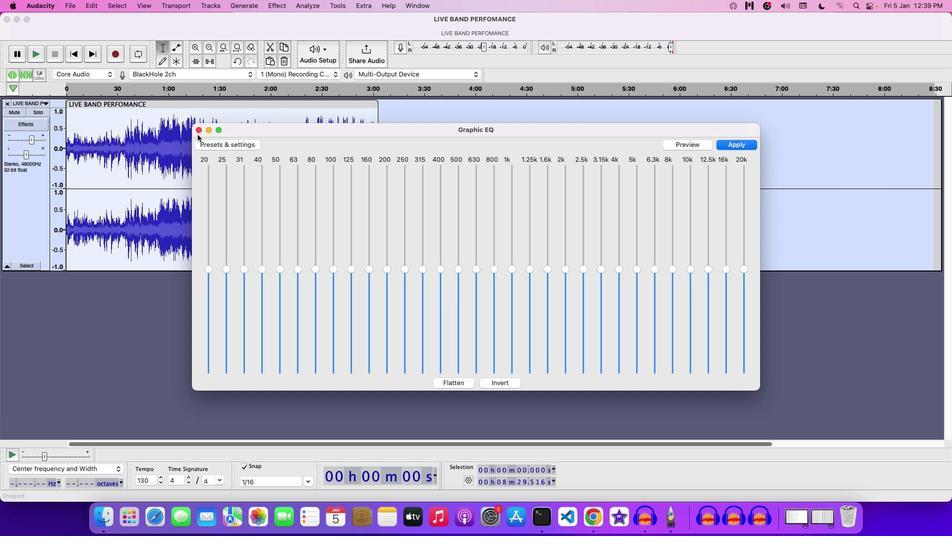 
Action: Mouse moved to (197, 131)
Screenshot: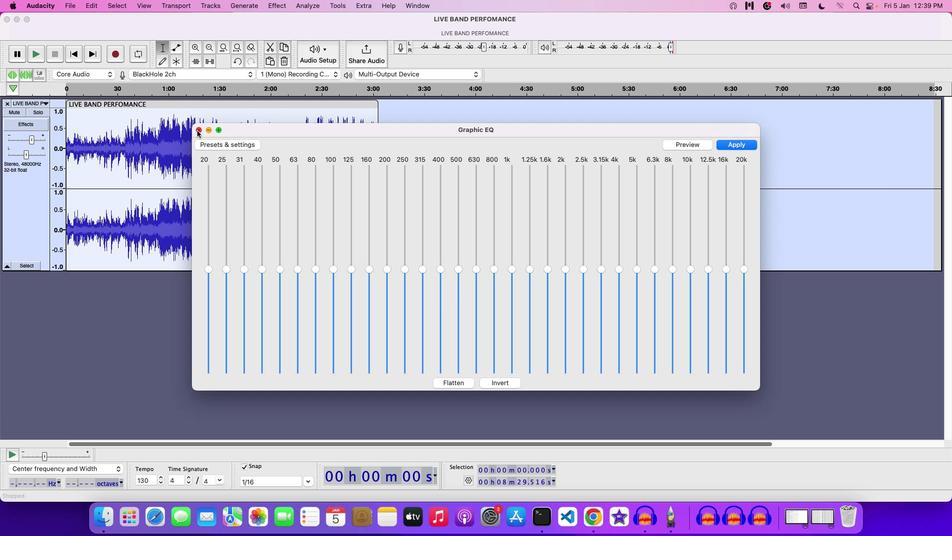 
Action: Mouse pressed left at (197, 131)
Screenshot: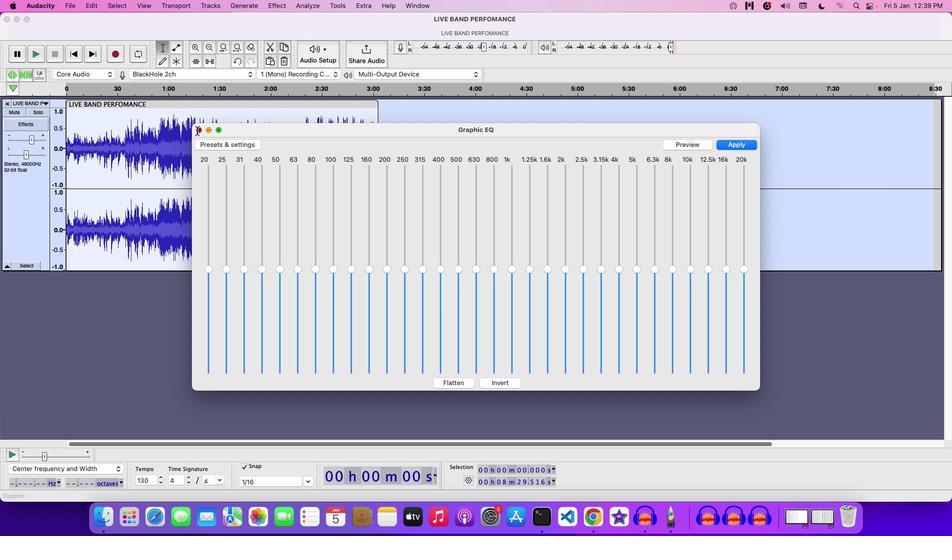 
Action: Mouse moved to (274, 2)
Screenshot: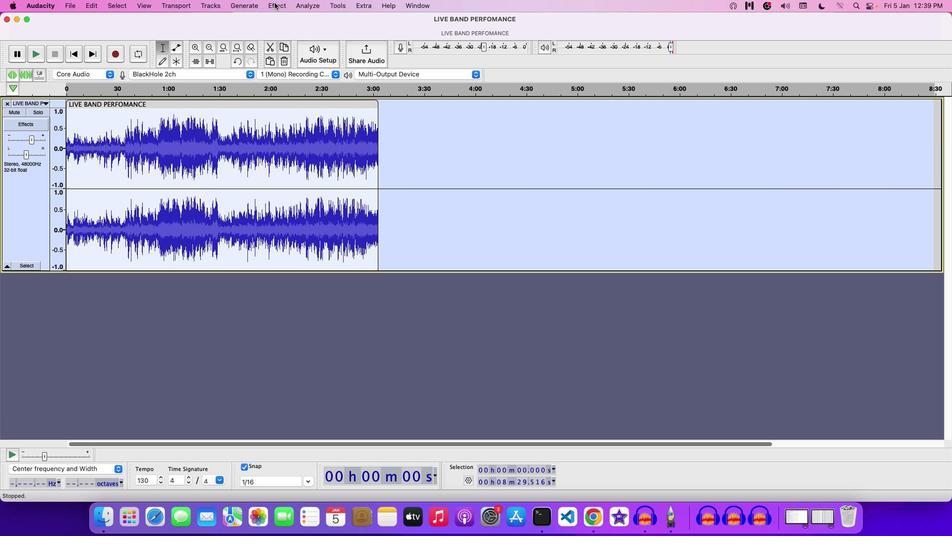 
Action: Mouse pressed left at (274, 2)
Screenshot: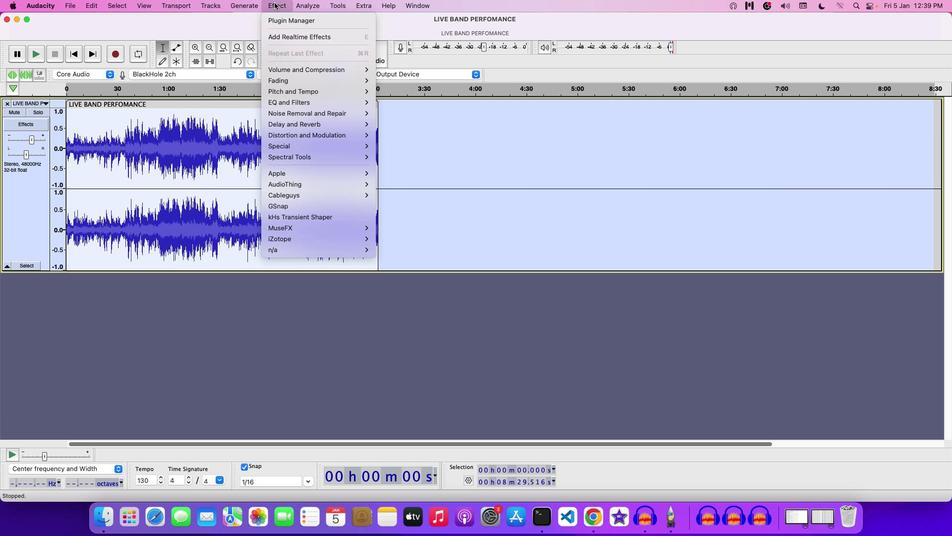 
Action: Mouse moved to (406, 111)
Screenshot: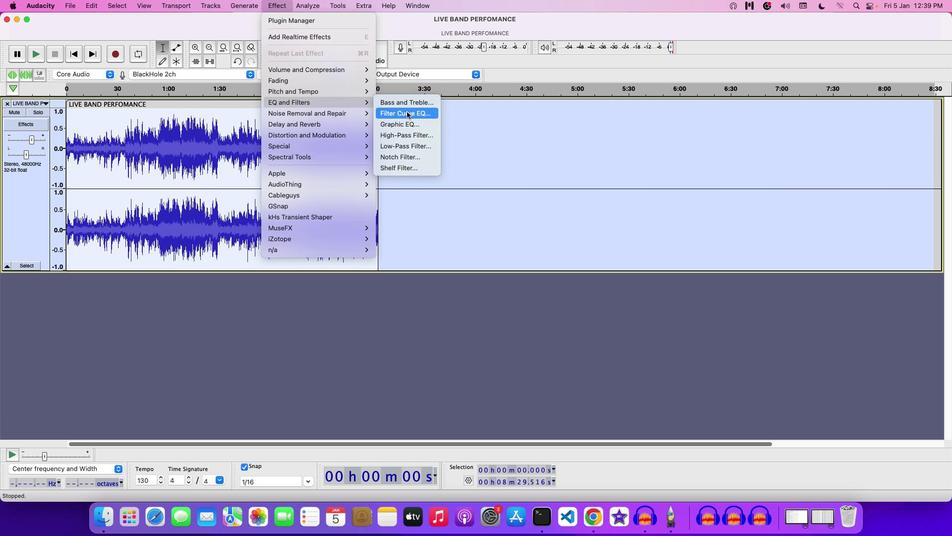 
Action: Mouse pressed left at (406, 111)
Screenshot: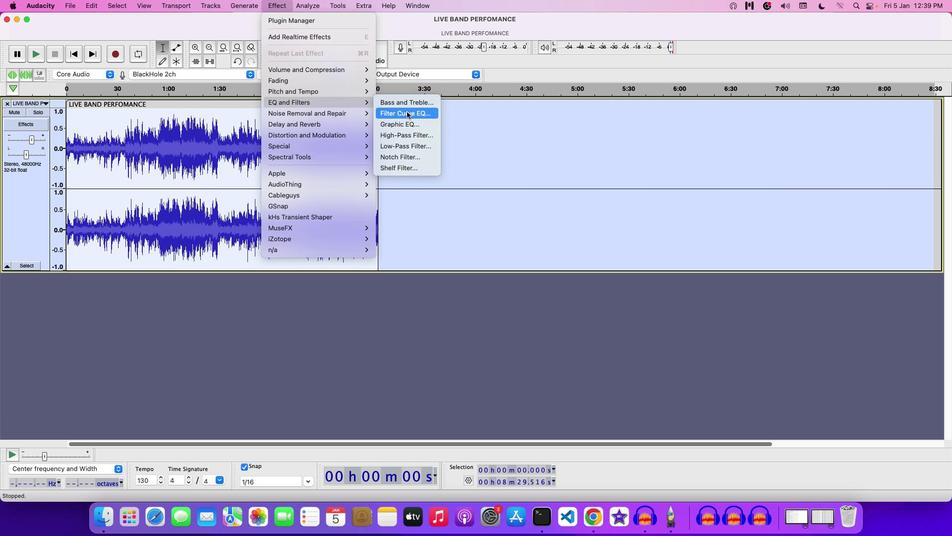 
Action: Mouse moved to (476, 390)
Screenshot: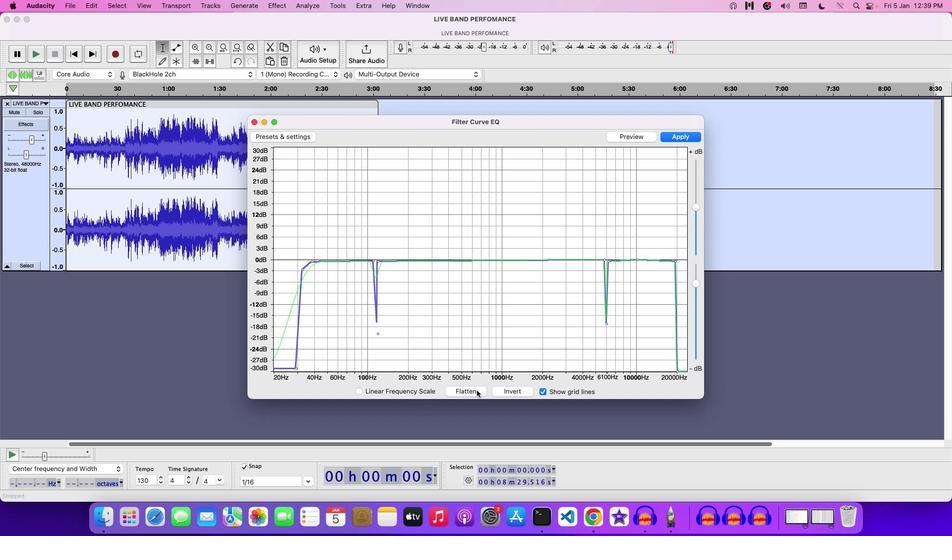 
Action: Mouse pressed left at (476, 390)
Screenshot: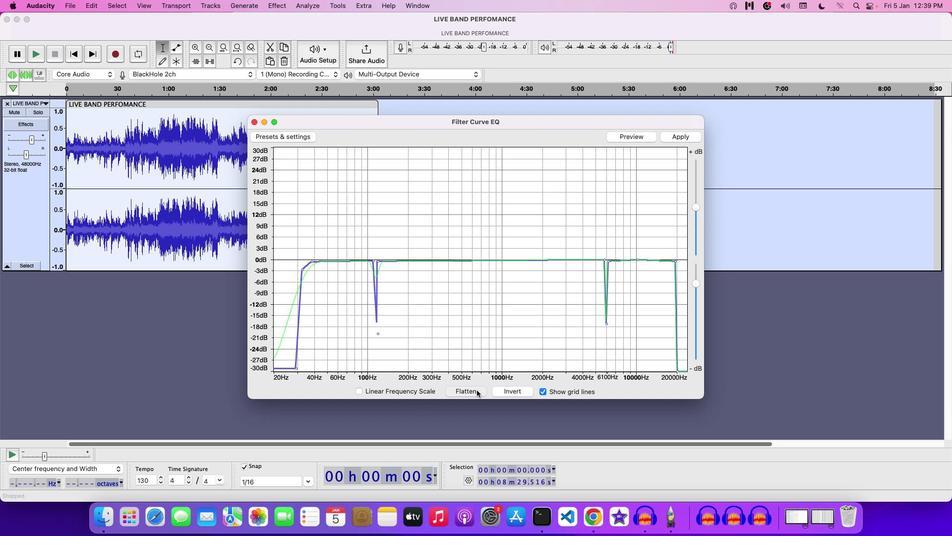 
Action: Mouse moved to (297, 260)
Screenshot: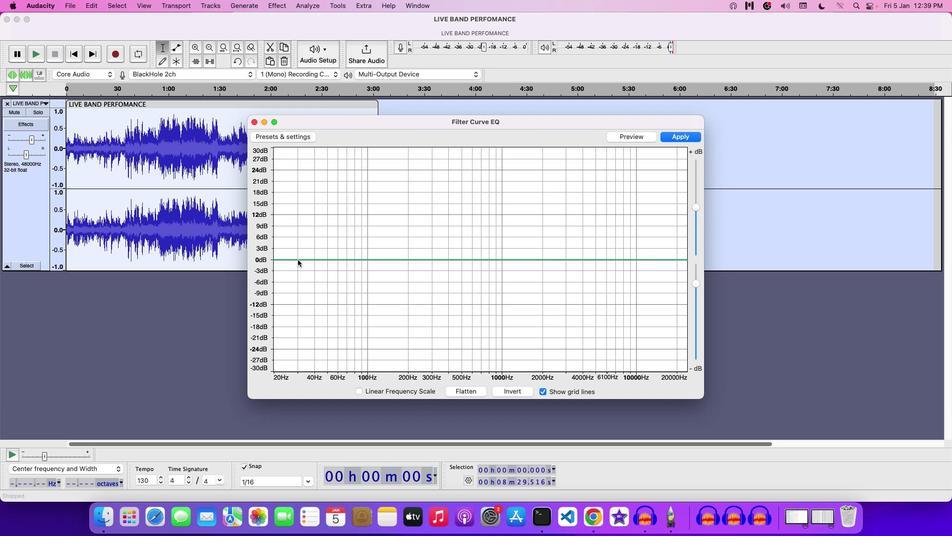 
Action: Mouse pressed left at (297, 260)
Screenshot: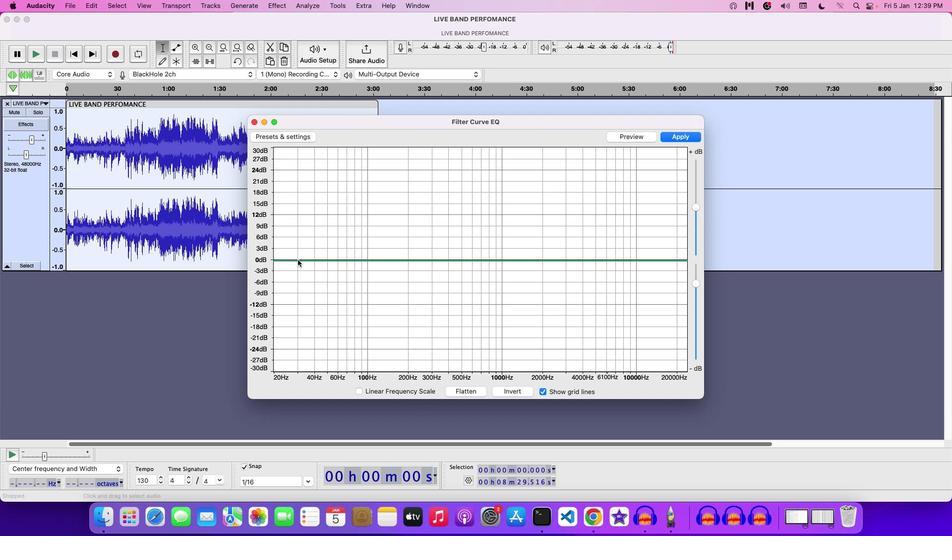 
Action: Mouse moved to (307, 261)
Screenshot: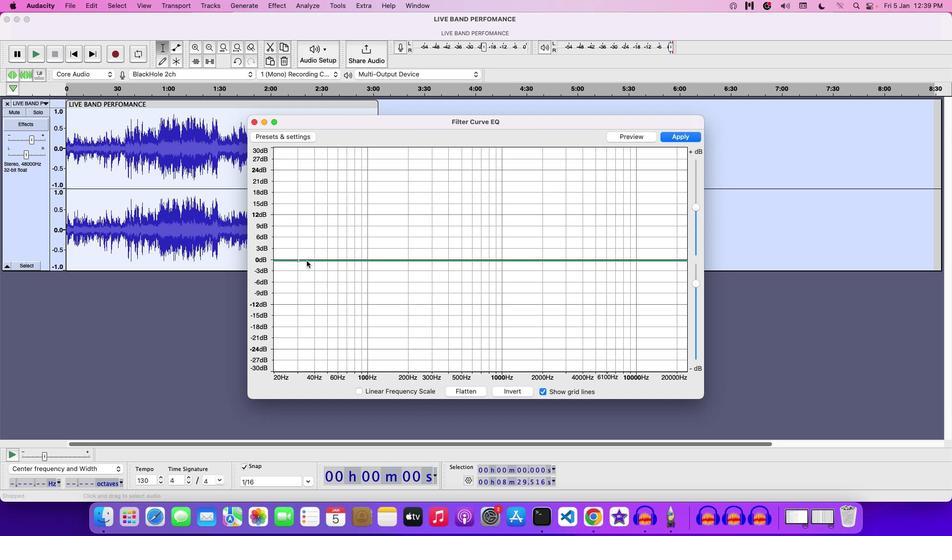 
Action: Mouse pressed left at (307, 261)
Screenshot: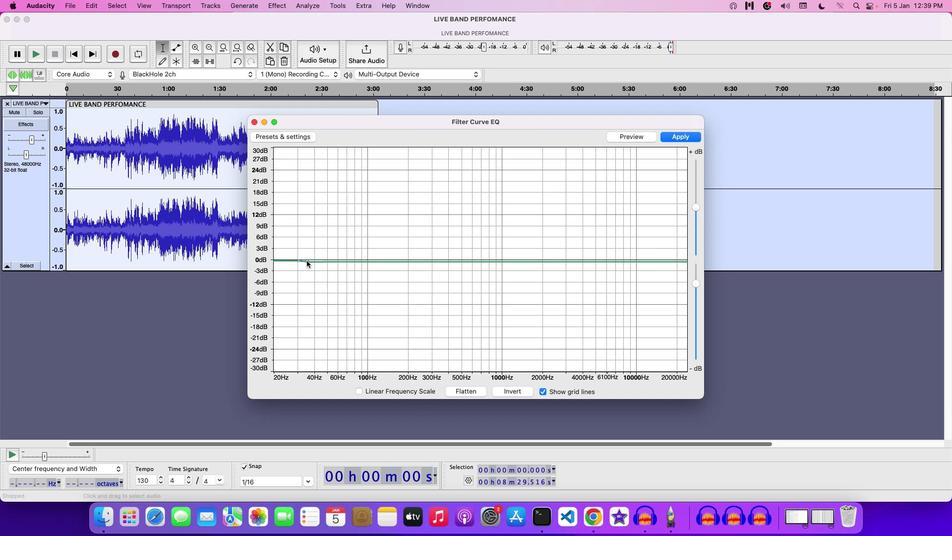 
Action: Mouse moved to (312, 262)
Screenshot: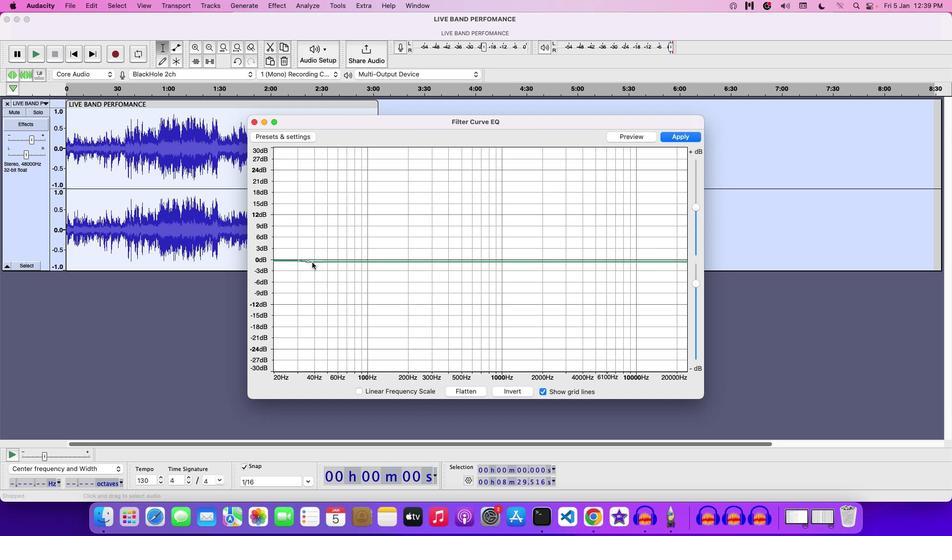 
Action: Mouse pressed left at (312, 262)
Screenshot: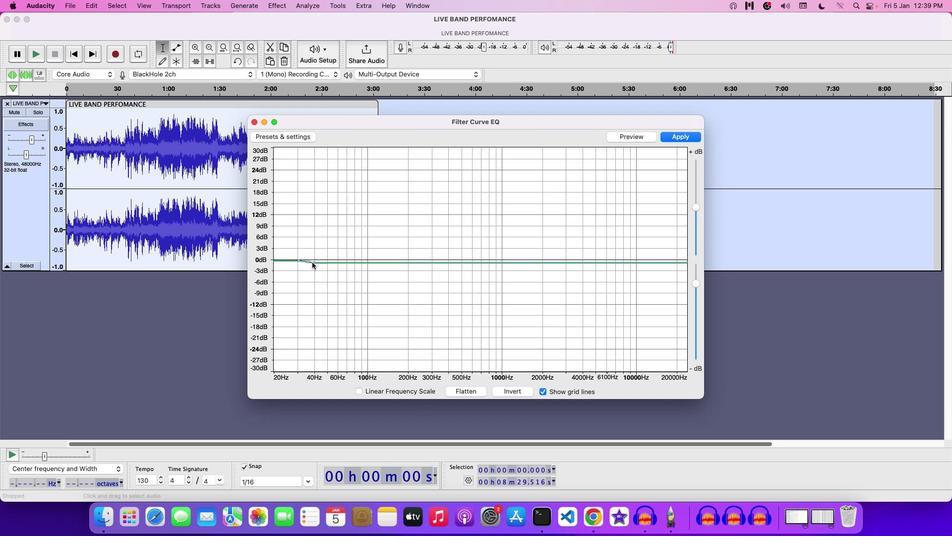 
Action: Mouse moved to (300, 261)
Screenshot: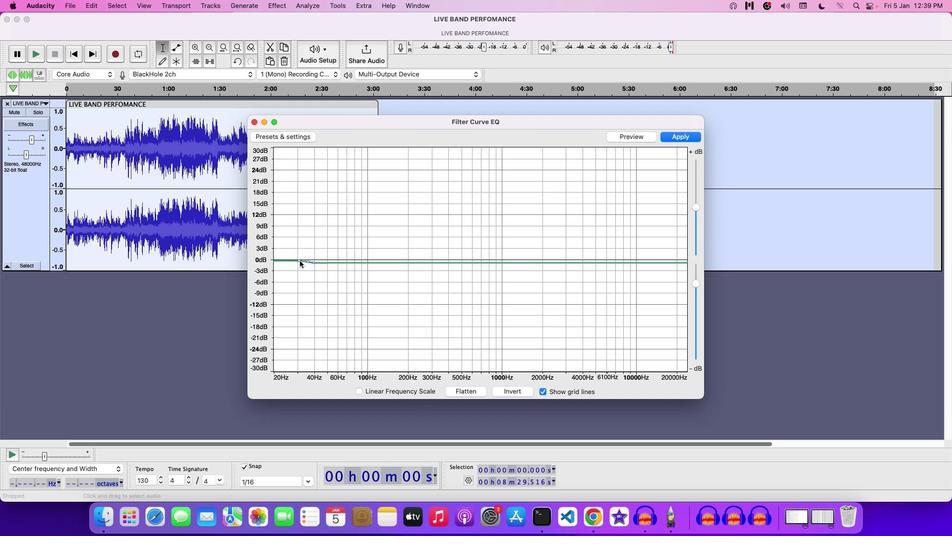 
Action: Mouse pressed left at (300, 261)
Screenshot: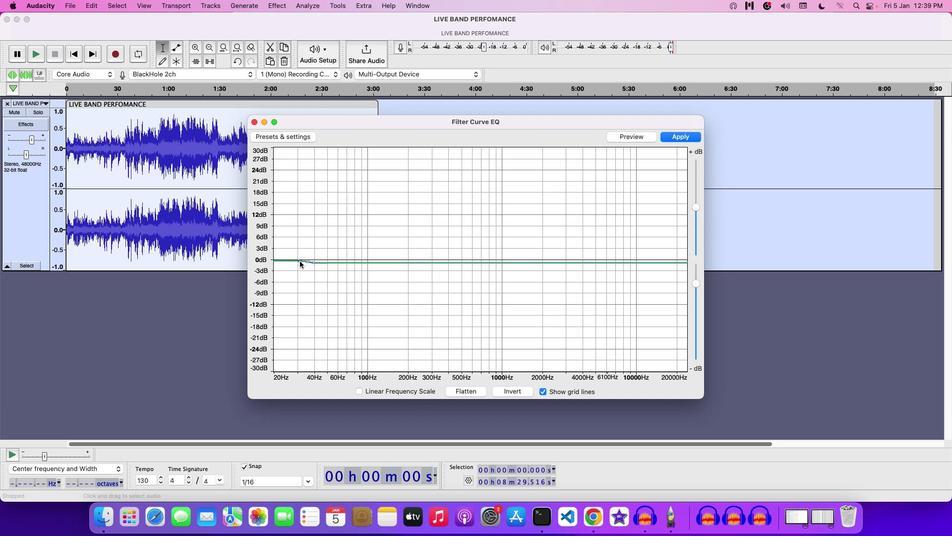 
Action: Mouse moved to (308, 262)
Screenshot: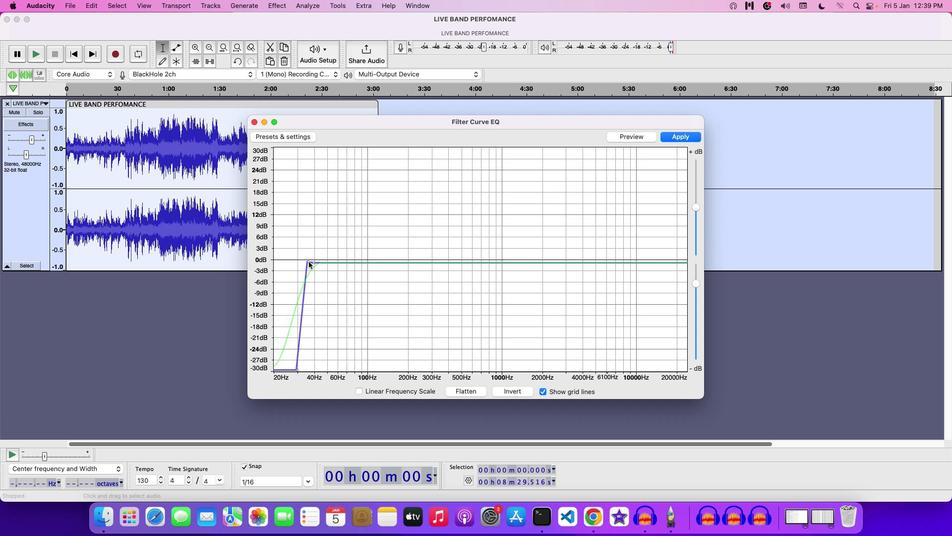 
Action: Mouse pressed left at (308, 262)
Screenshot: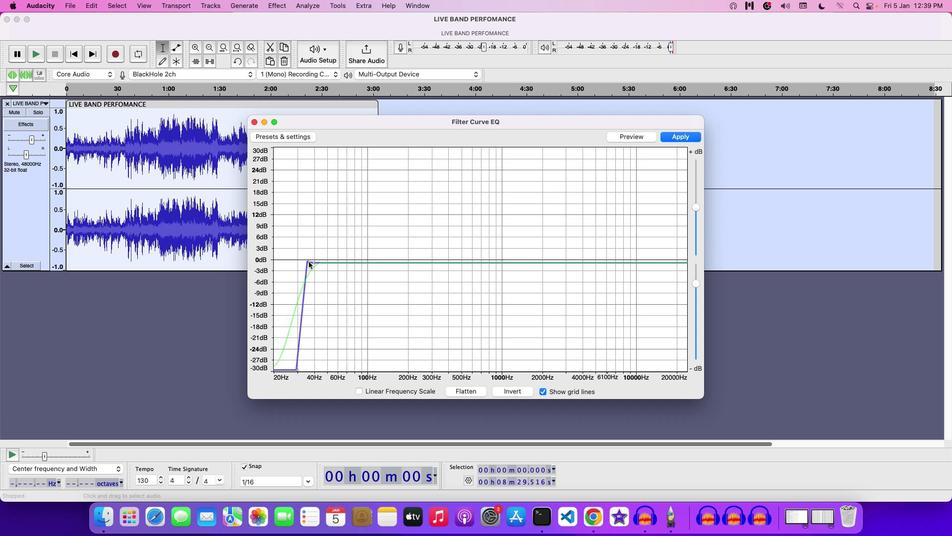 
Action: Mouse moved to (666, 261)
Screenshot: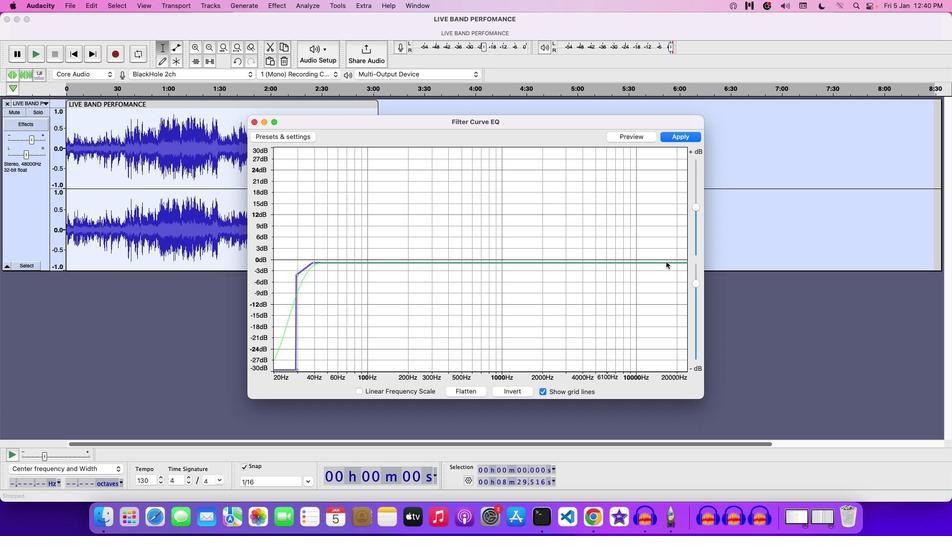
Action: Mouse pressed left at (666, 261)
Screenshot: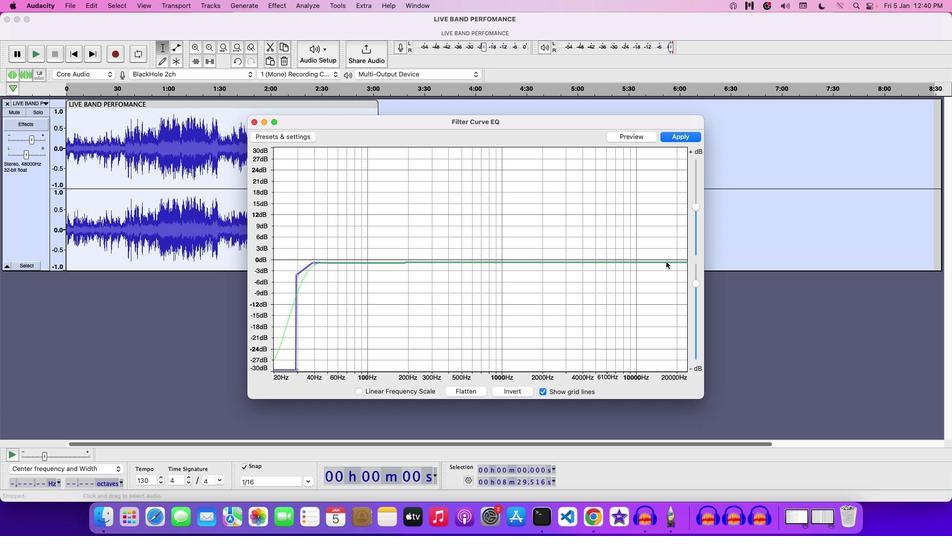 
Action: Mouse moved to (672, 260)
Screenshot: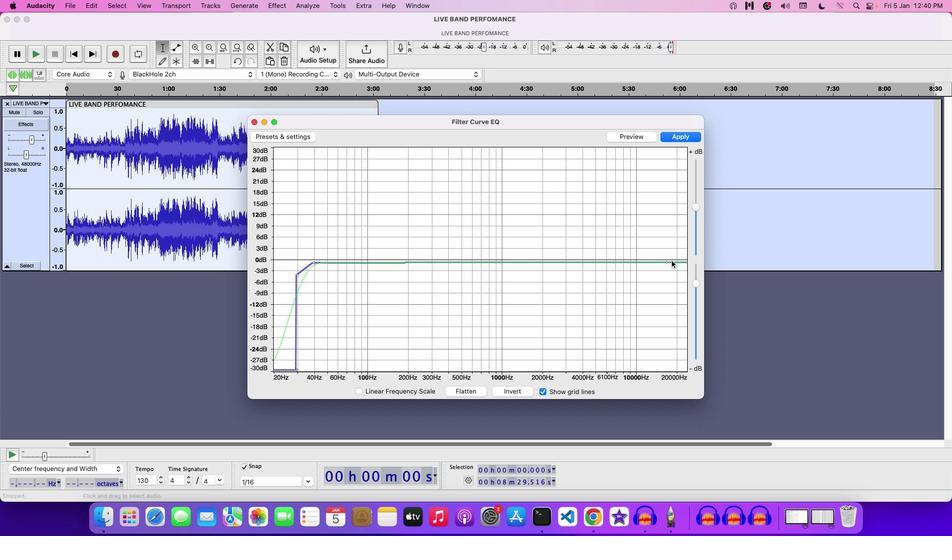 
Action: Mouse pressed left at (672, 260)
Screenshot: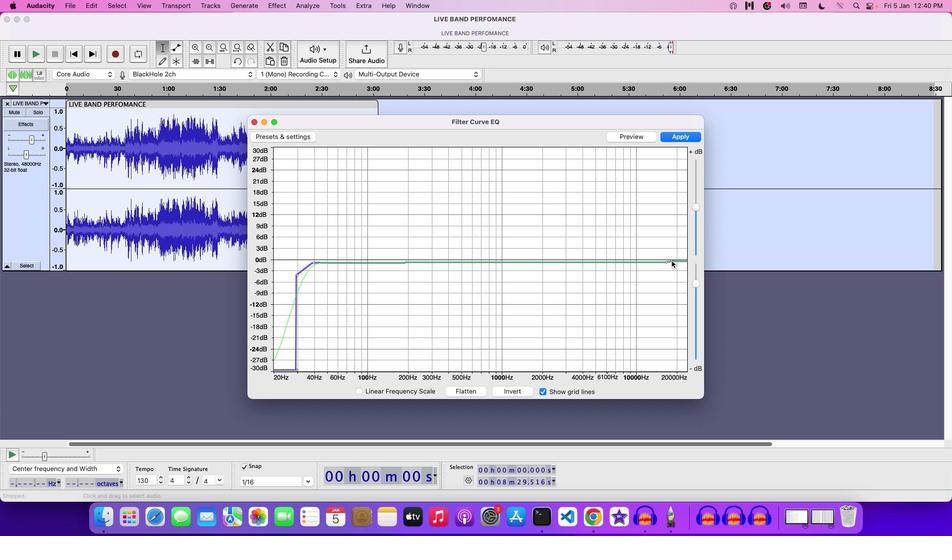 
Action: Mouse moved to (675, 260)
Screenshot: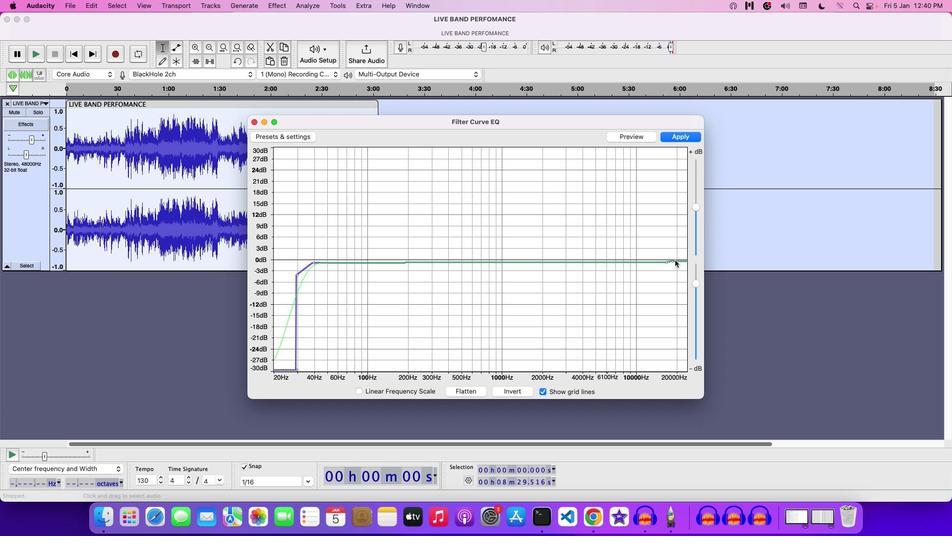 
Action: Mouse pressed left at (675, 260)
Screenshot: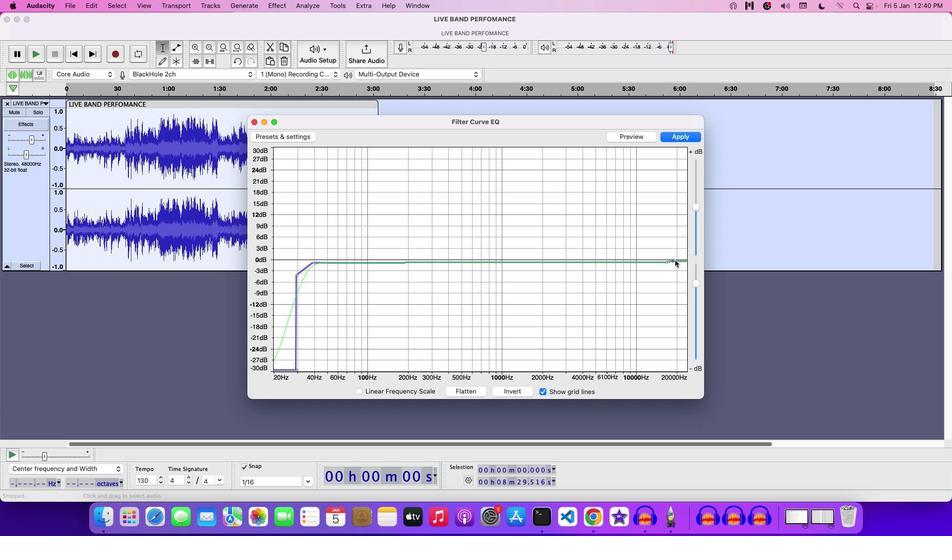 
Action: Mouse moved to (680, 259)
Screenshot: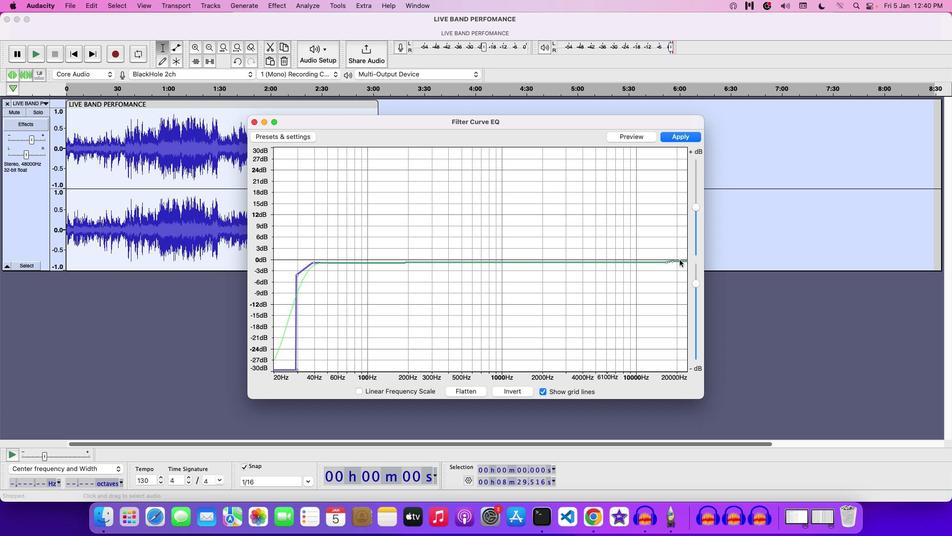 
Action: Mouse pressed left at (680, 259)
Screenshot: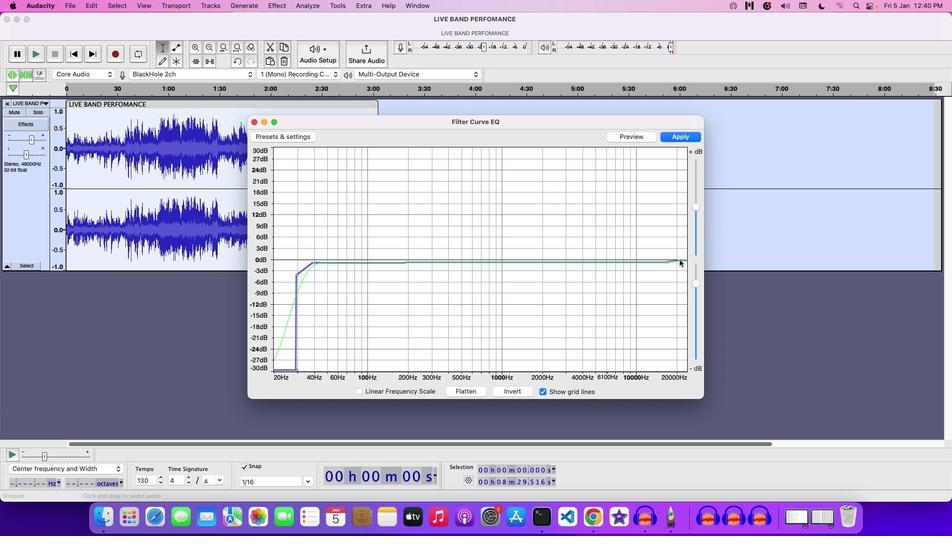 
Action: Mouse moved to (682, 259)
Screenshot: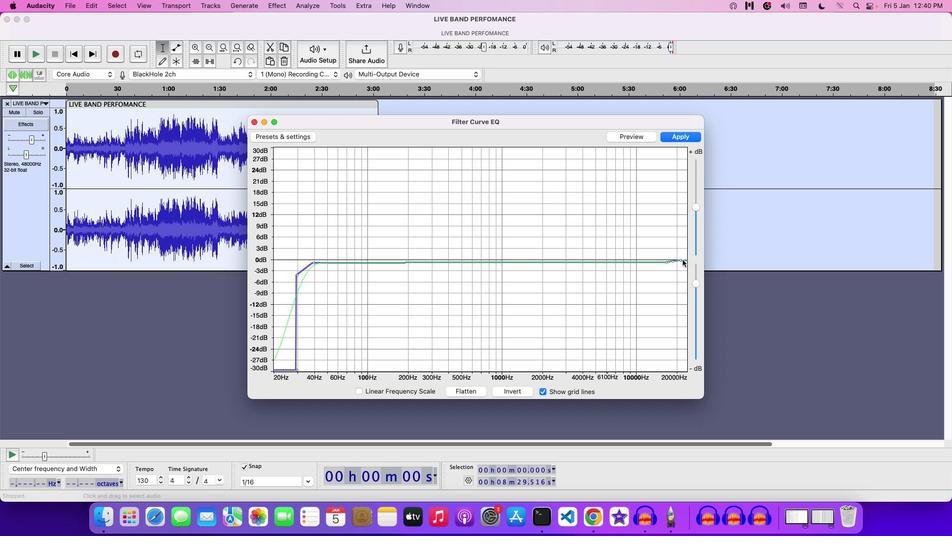 
Action: Mouse pressed left at (682, 259)
Screenshot: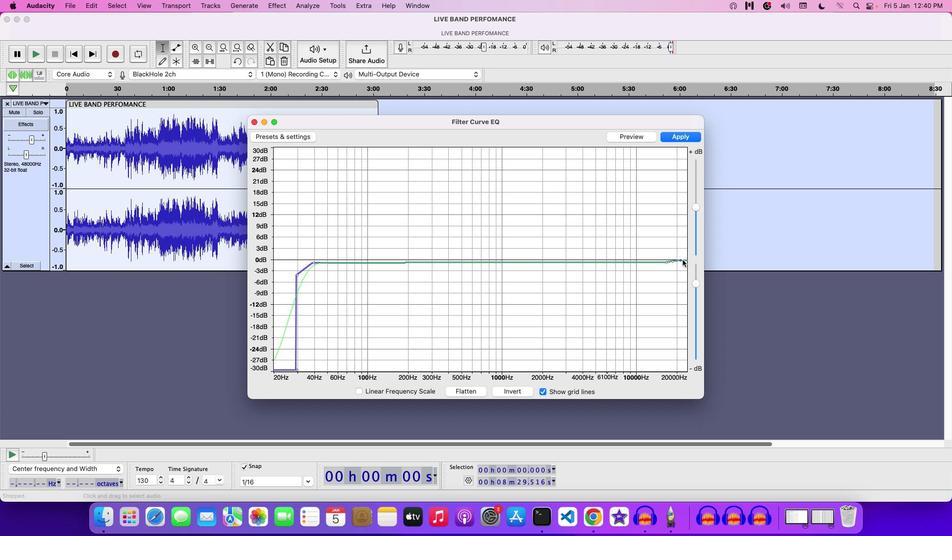 
Action: Mouse moved to (672, 260)
Screenshot: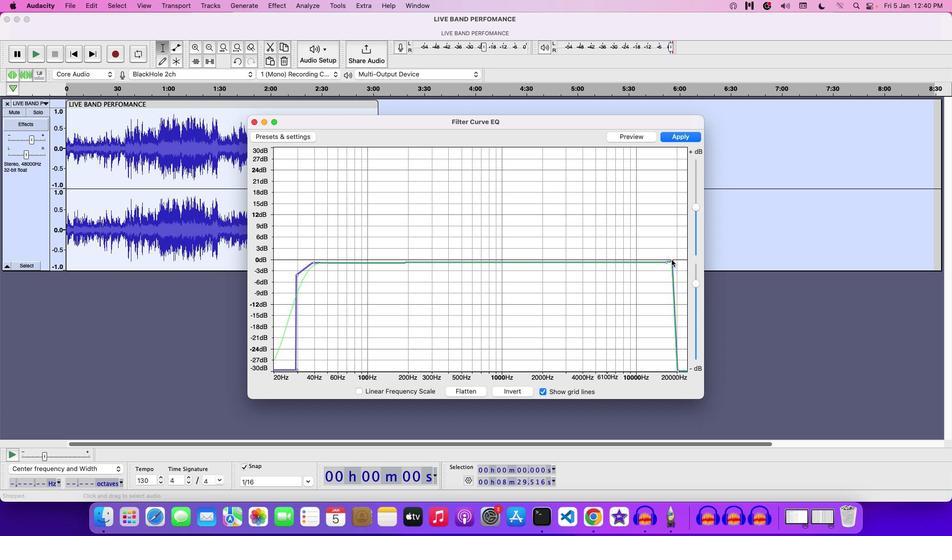 
Action: Mouse pressed left at (672, 260)
Screenshot: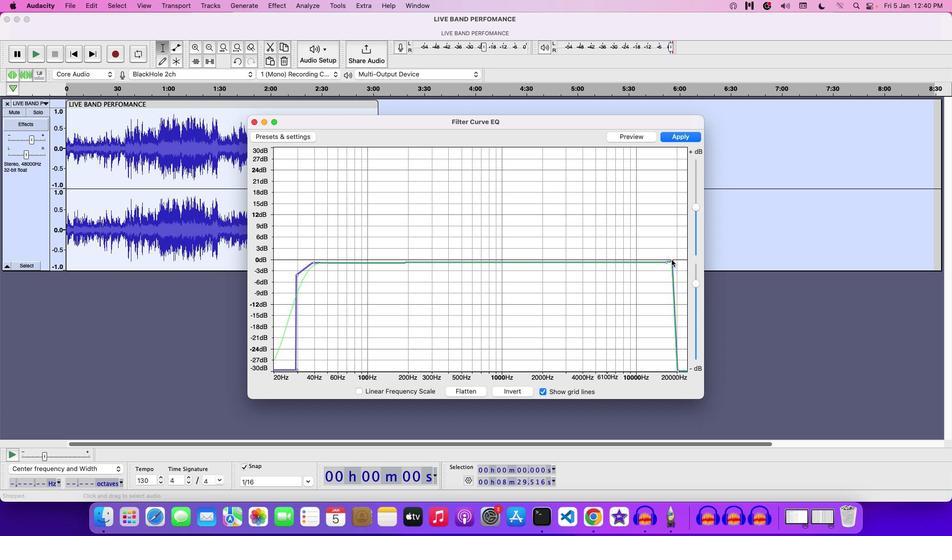 
Action: Mouse moved to (677, 259)
Screenshot: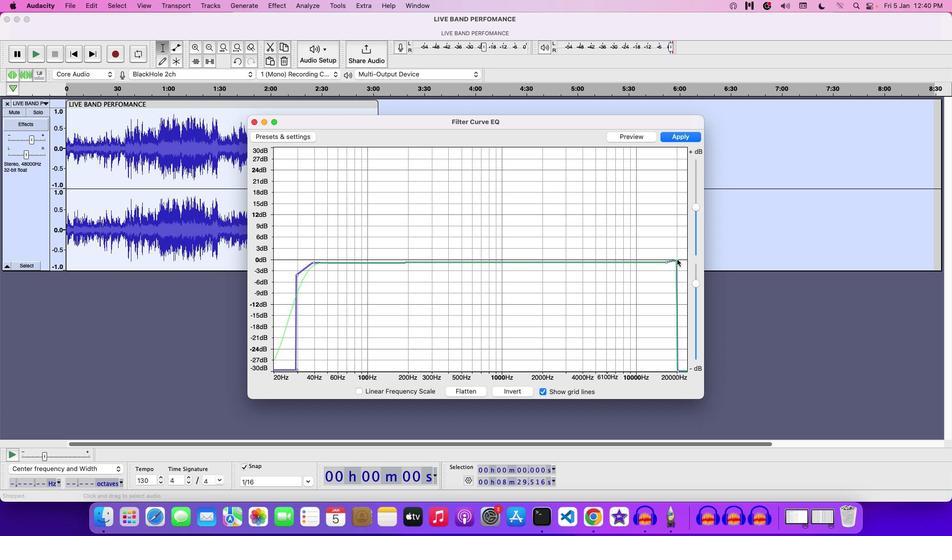 
Action: Mouse pressed left at (677, 259)
Screenshot: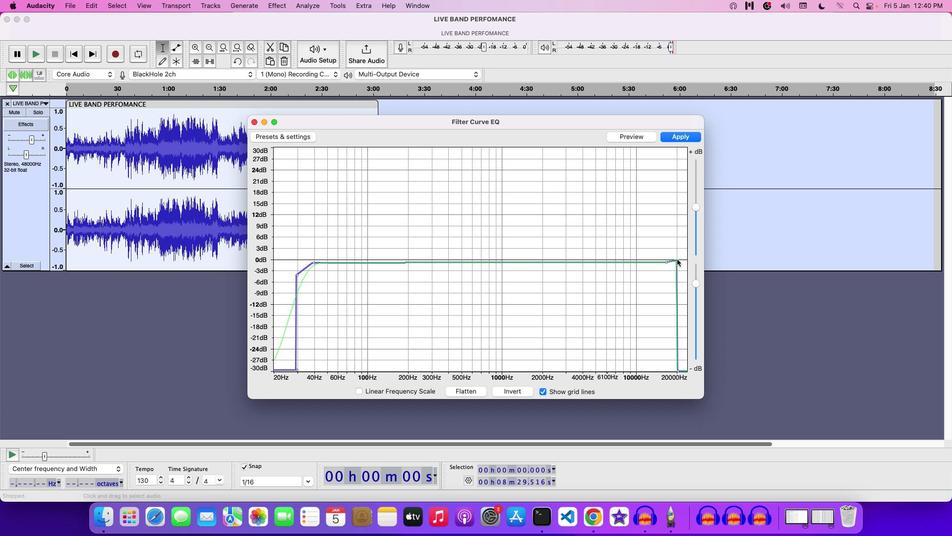 
Action: Mouse moved to (668, 261)
Screenshot: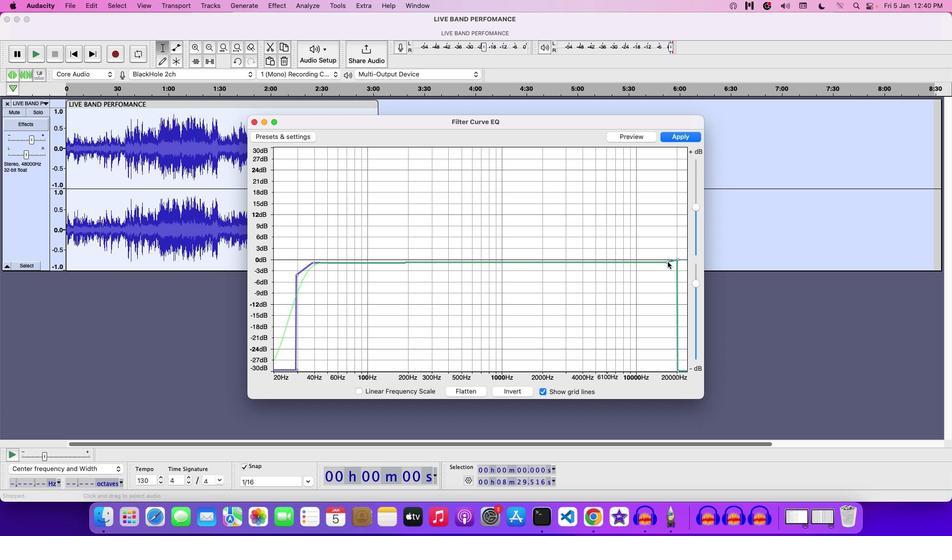 
Action: Mouse pressed left at (668, 261)
Screenshot: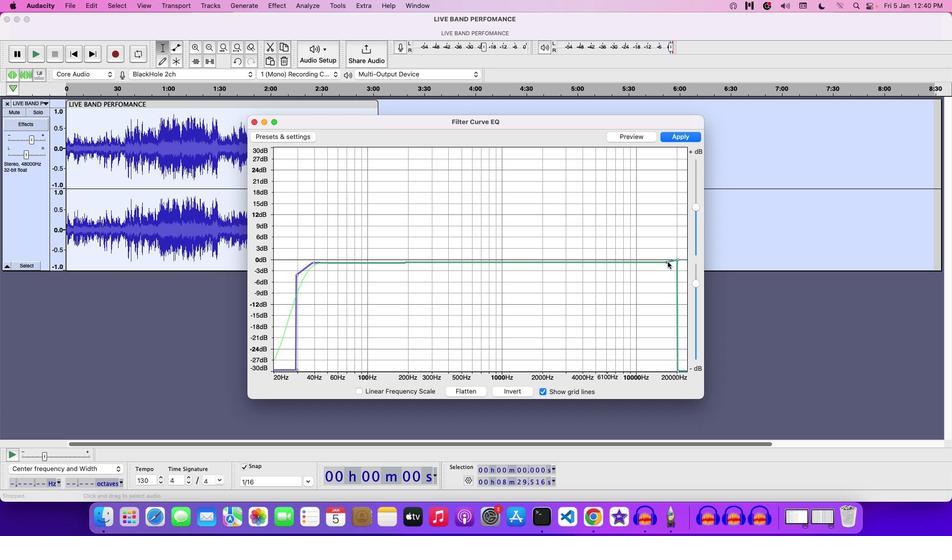 
Action: Mouse moved to (335, 263)
Screenshot: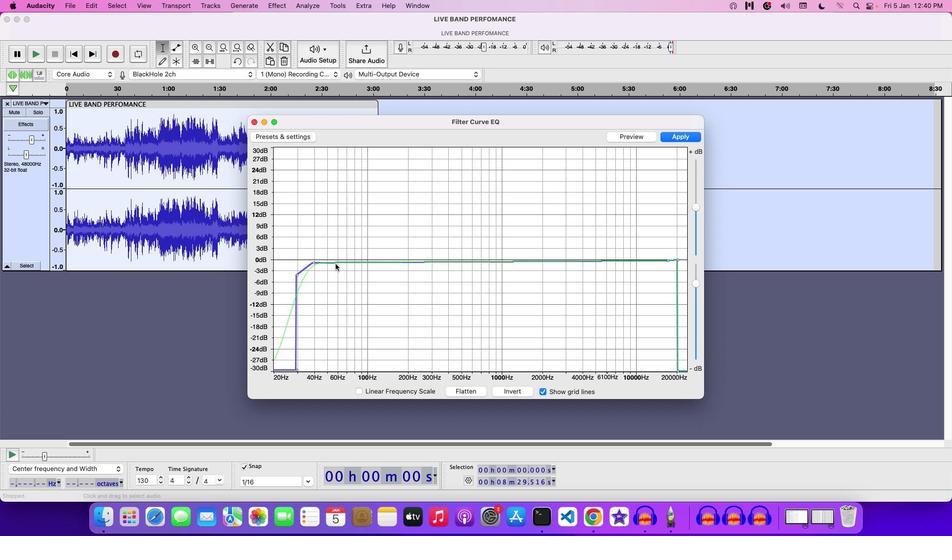 
Action: Mouse pressed left at (335, 263)
Screenshot: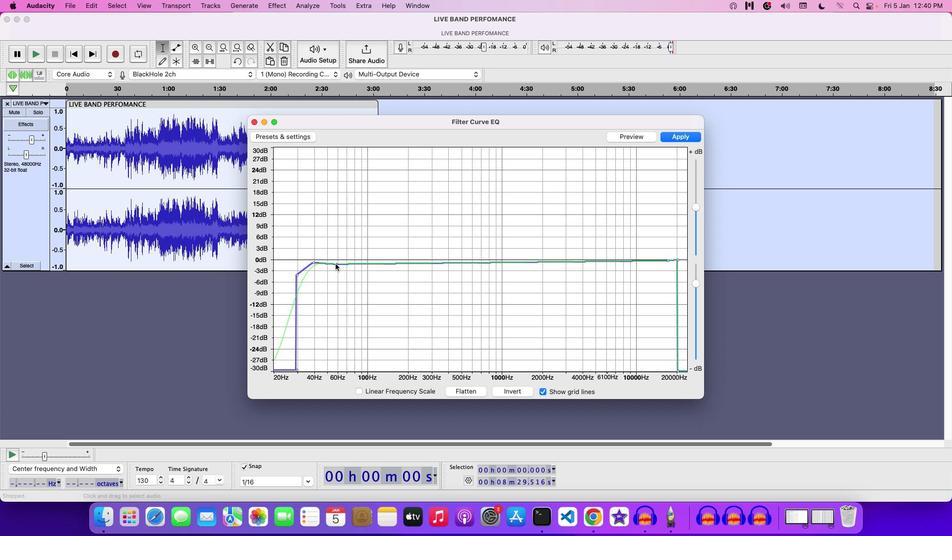 
Action: Mouse moved to (342, 264)
Screenshot: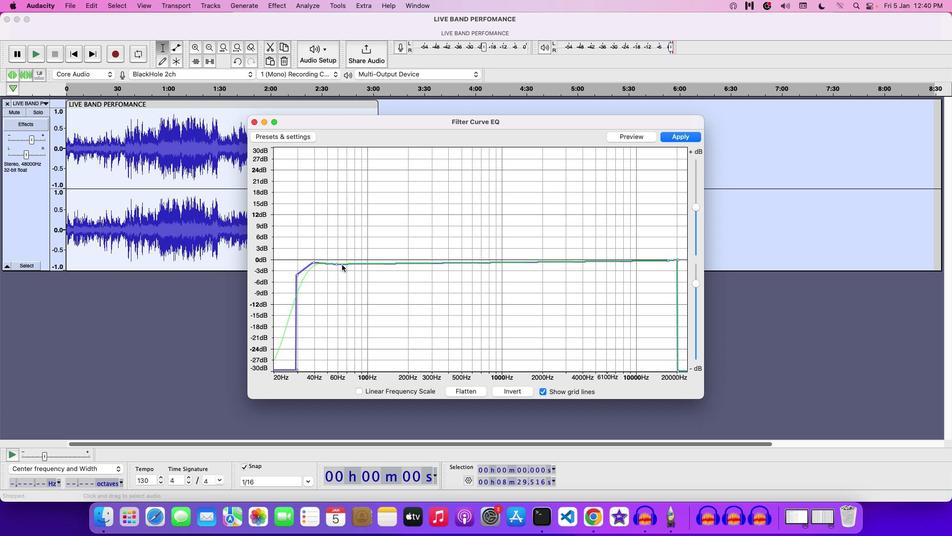 
Action: Mouse pressed left at (342, 264)
Screenshot: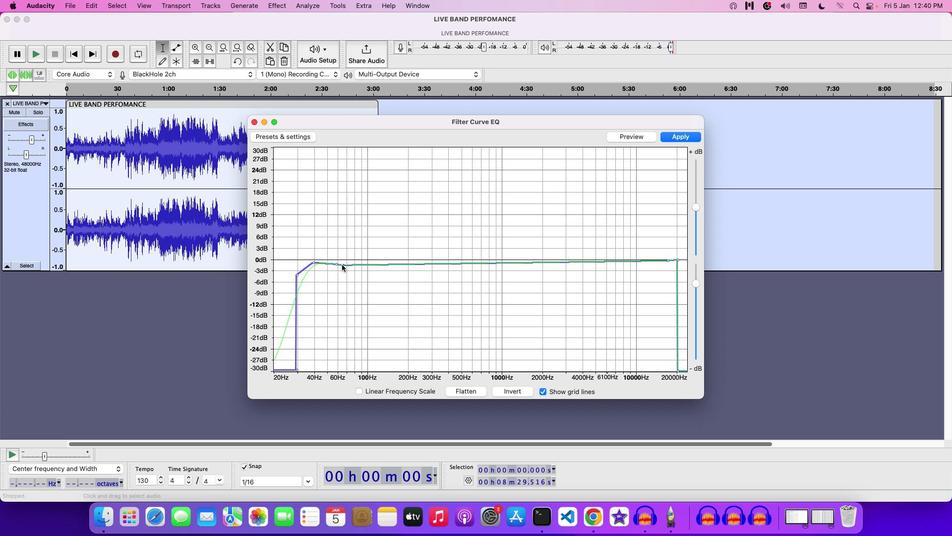 
Action: Mouse moved to (350, 264)
Screenshot: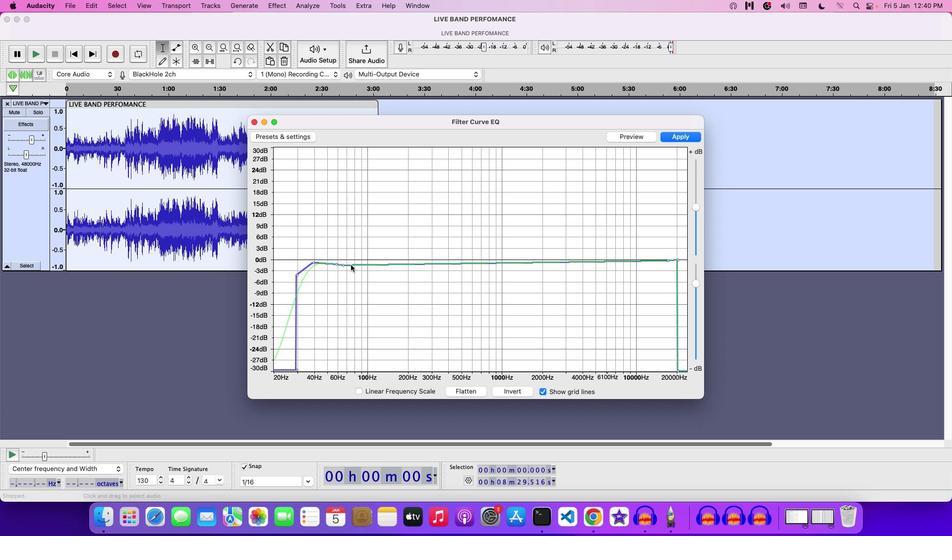 
Action: Mouse pressed left at (350, 264)
Screenshot: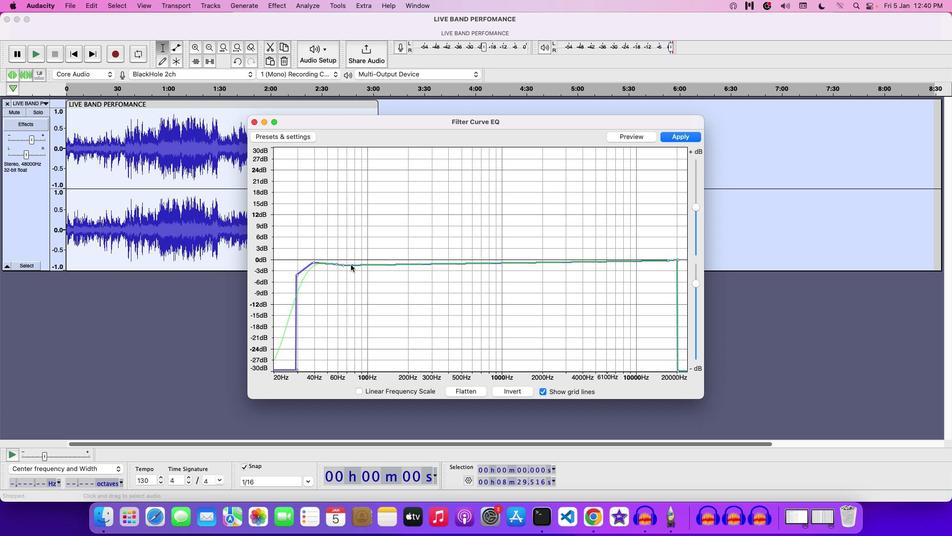 
Action: Mouse moved to (342, 265)
Screenshot: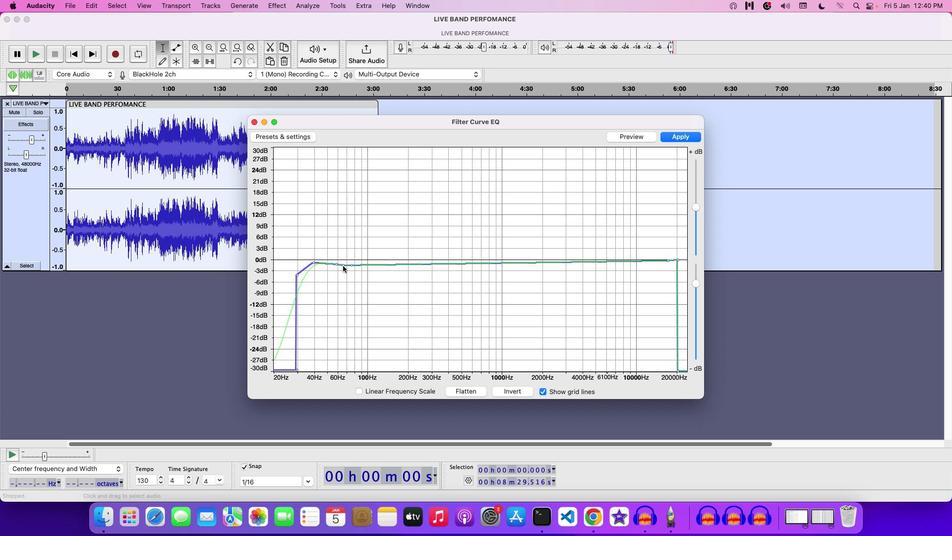 
Action: Mouse pressed left at (342, 265)
Screenshot: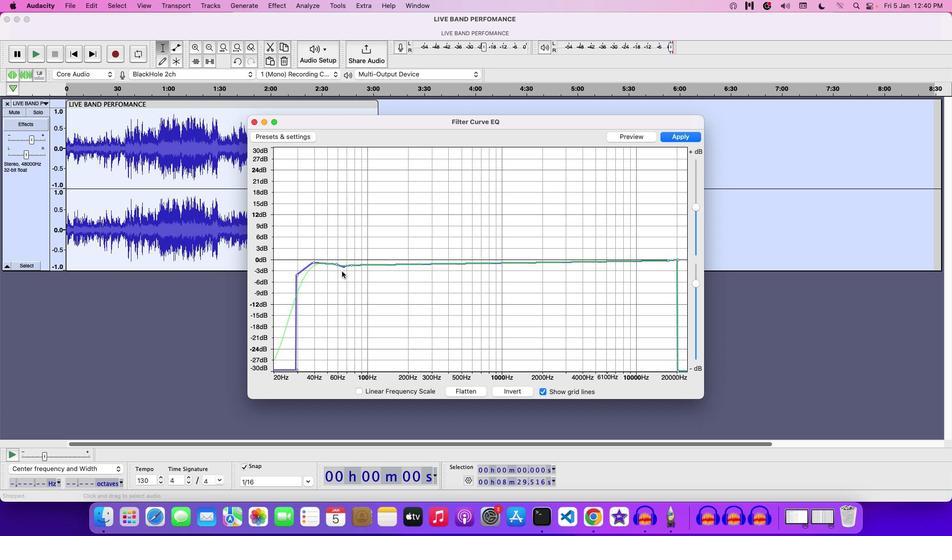 
Action: Mouse moved to (351, 265)
Screenshot: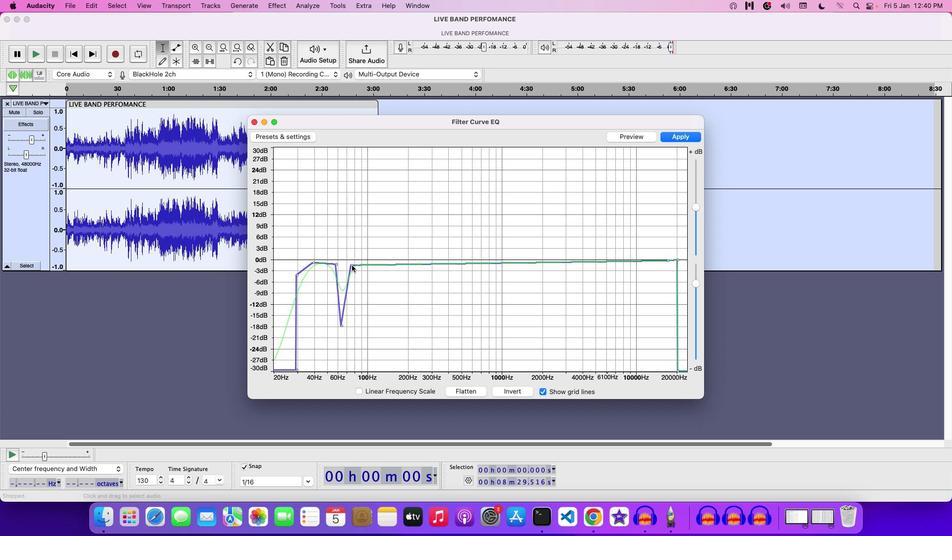 
Action: Mouse pressed left at (351, 265)
Screenshot: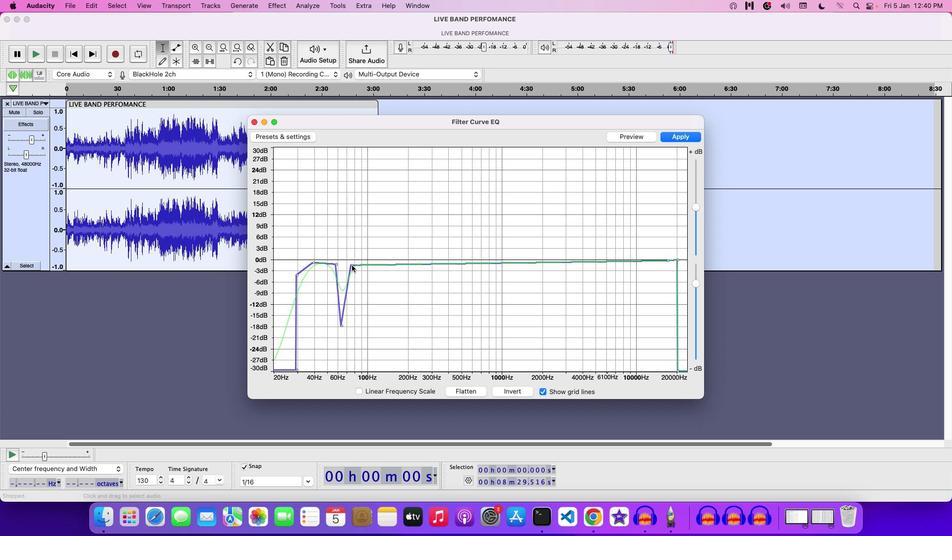 
Action: Mouse moved to (334, 262)
Screenshot: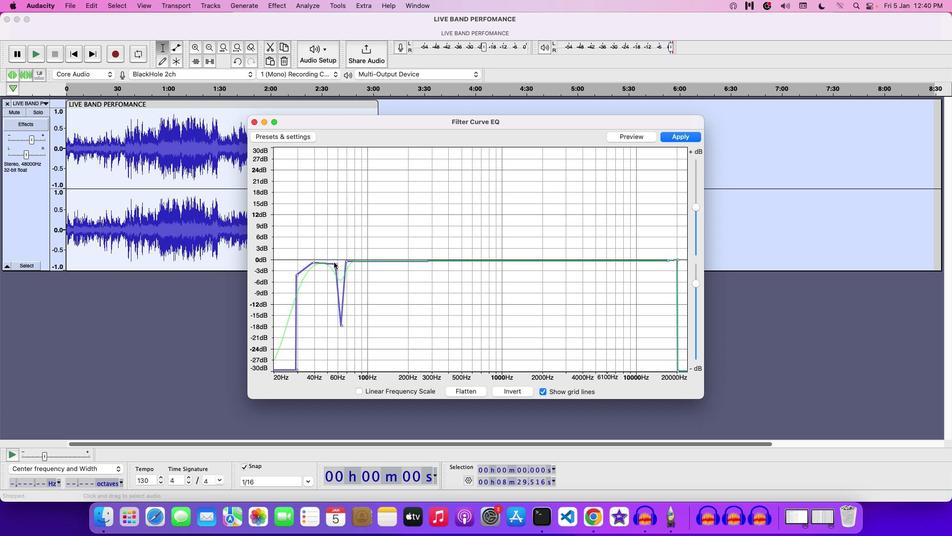 
Action: Mouse pressed left at (334, 262)
Screenshot: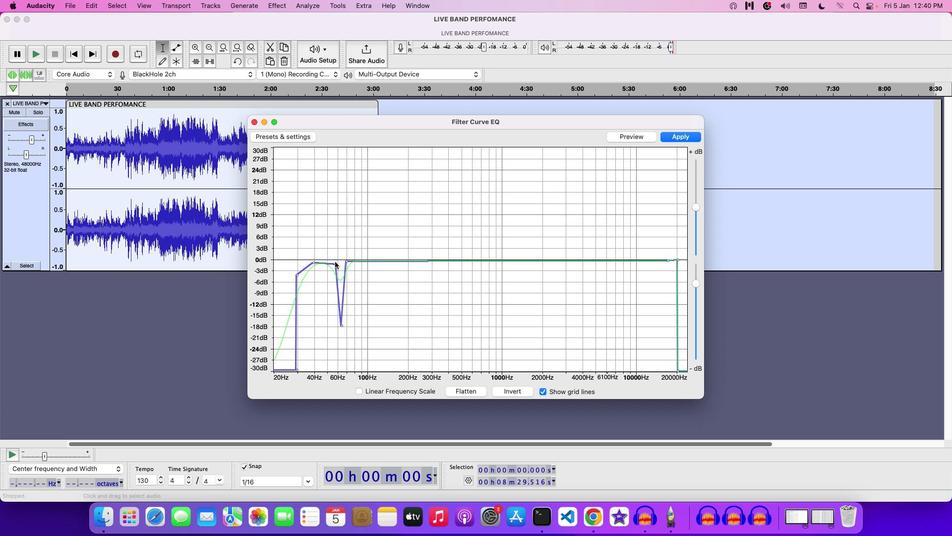 
Action: Mouse moved to (346, 260)
Screenshot: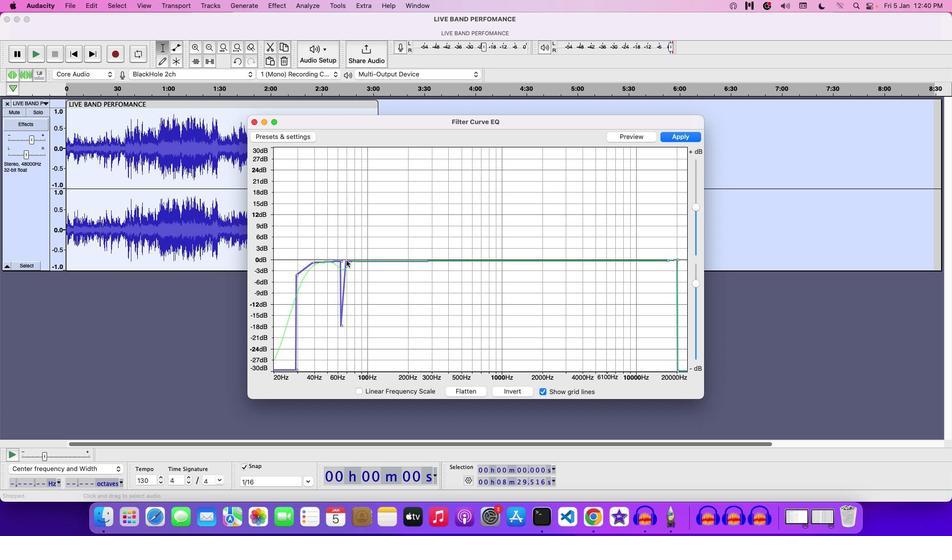 
Action: Mouse pressed left at (346, 260)
Screenshot: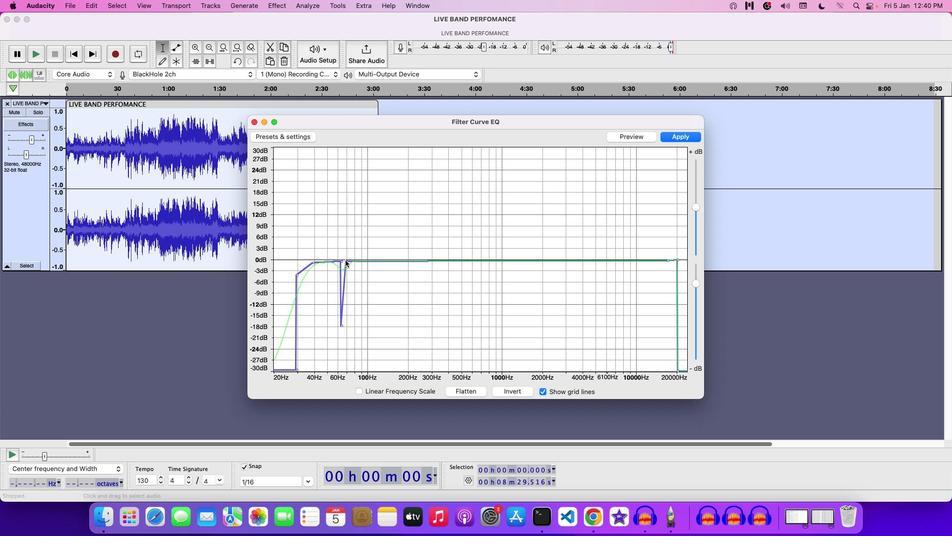
Action: Mouse moved to (340, 324)
Screenshot: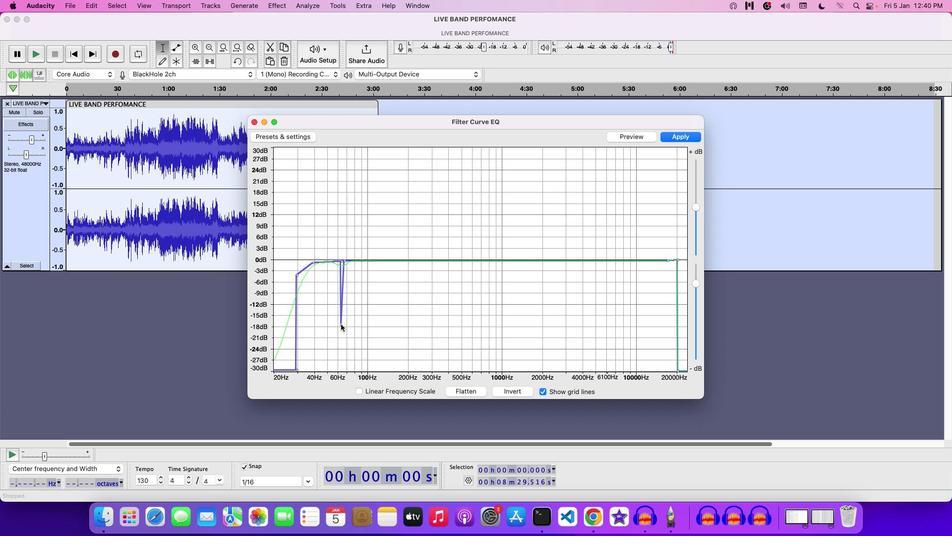 
Action: Mouse pressed left at (340, 324)
Screenshot: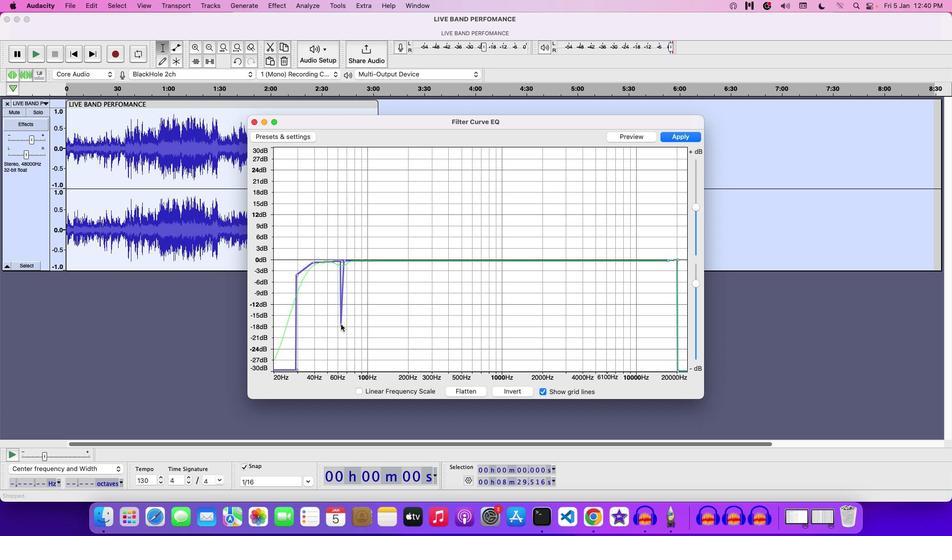
Action: Mouse moved to (578, 259)
Screenshot: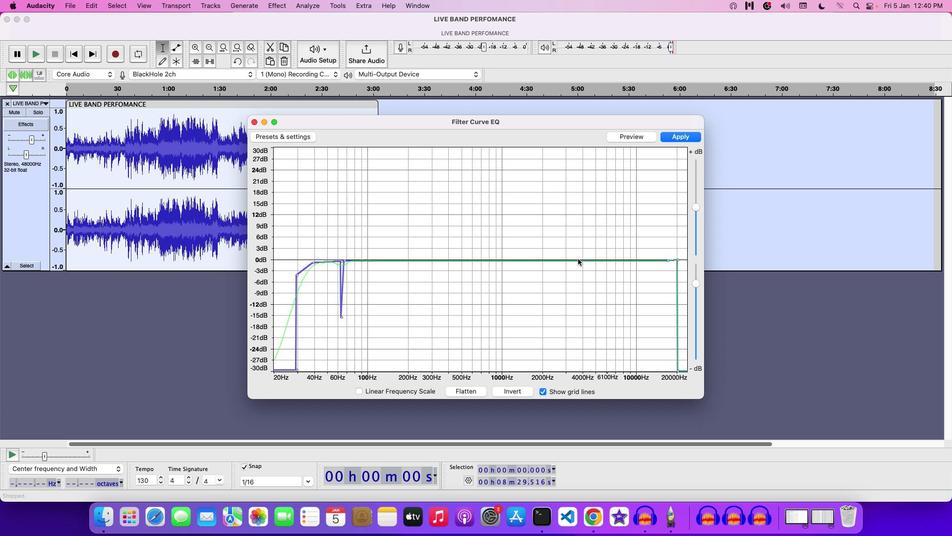 
Action: Mouse pressed left at (578, 259)
Screenshot: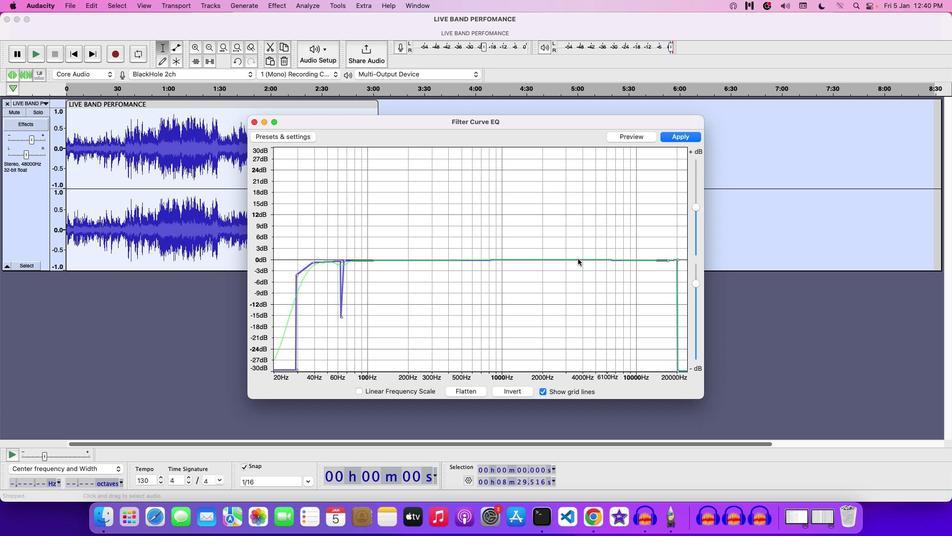 
Action: Mouse moved to (591, 260)
Screenshot: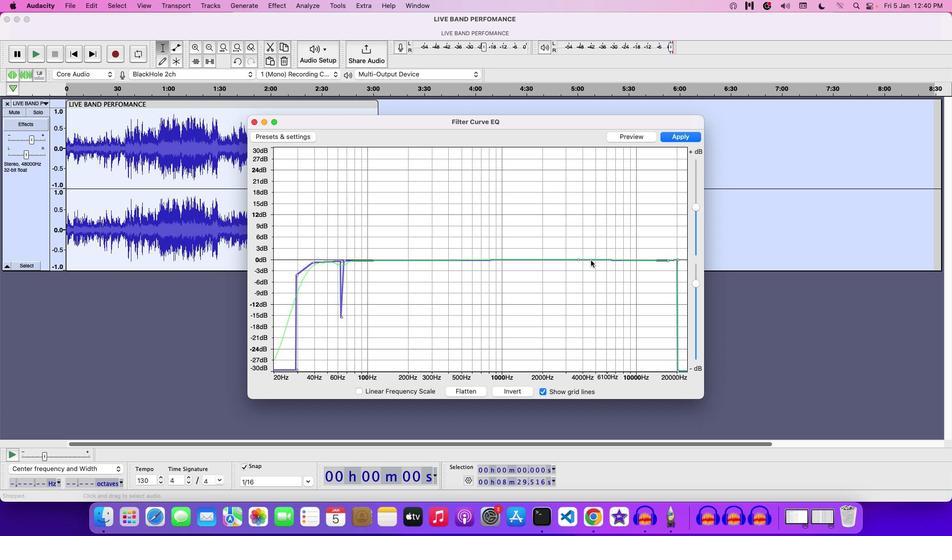 
Action: Mouse pressed left at (591, 260)
Screenshot: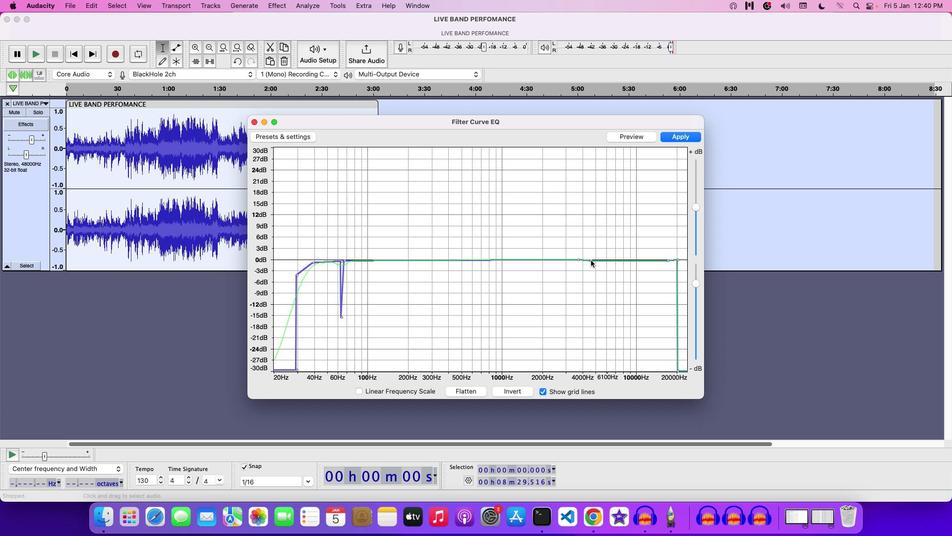 
Action: Mouse moved to (606, 258)
Screenshot: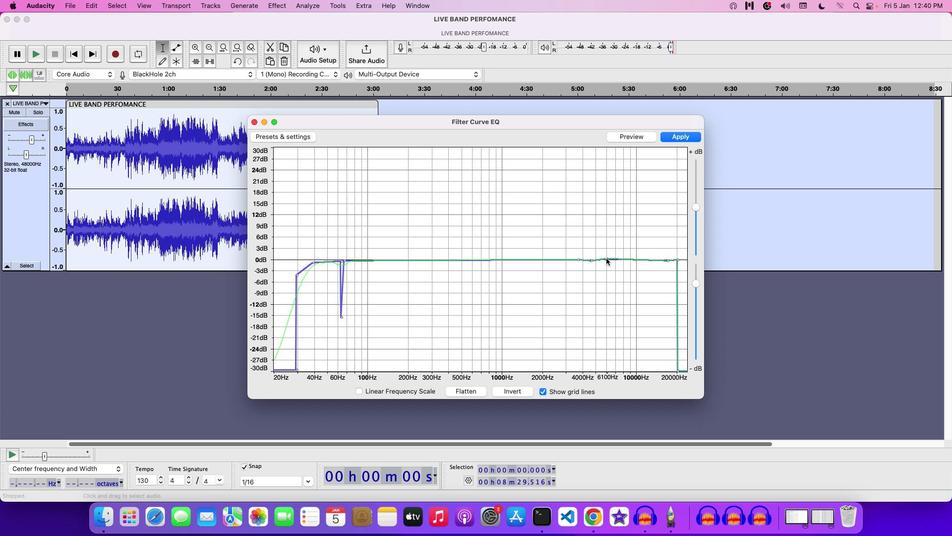 
Action: Mouse pressed left at (606, 258)
Screenshot: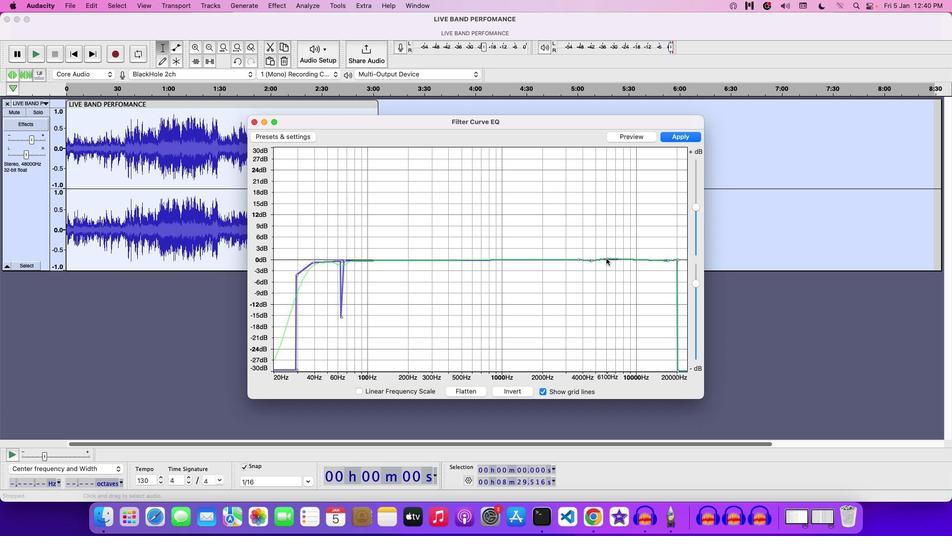 
Action: Mouse moved to (591, 260)
Screenshot: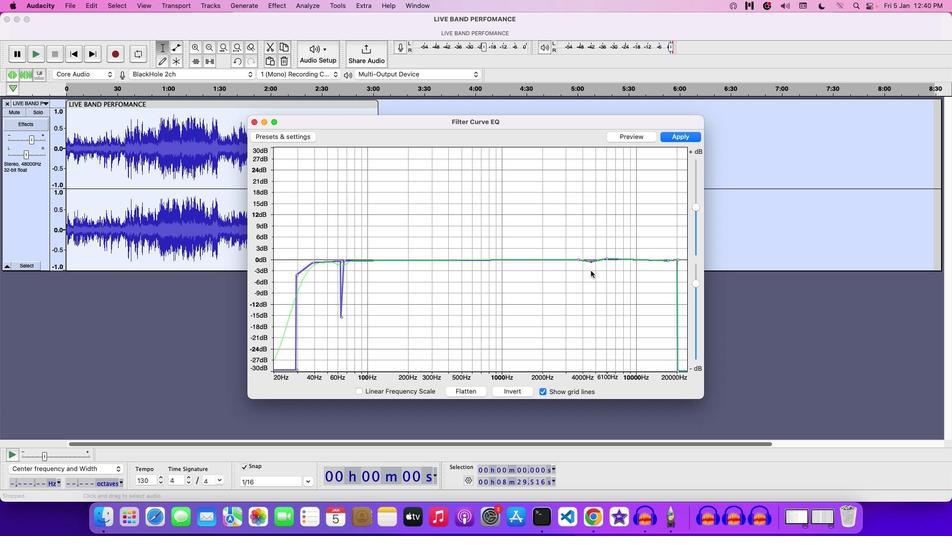 
Action: Mouse pressed left at (591, 260)
Screenshot: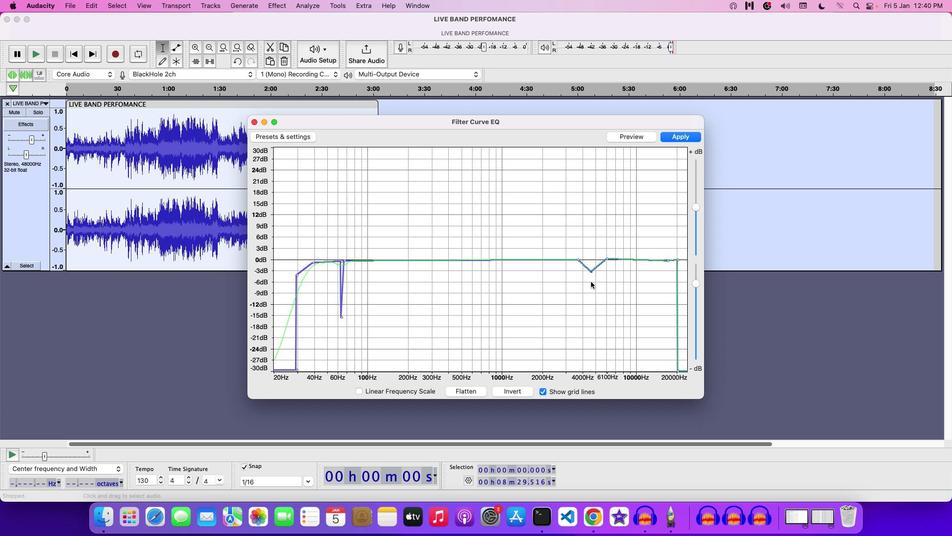 
Action: Mouse moved to (580, 259)
Screenshot: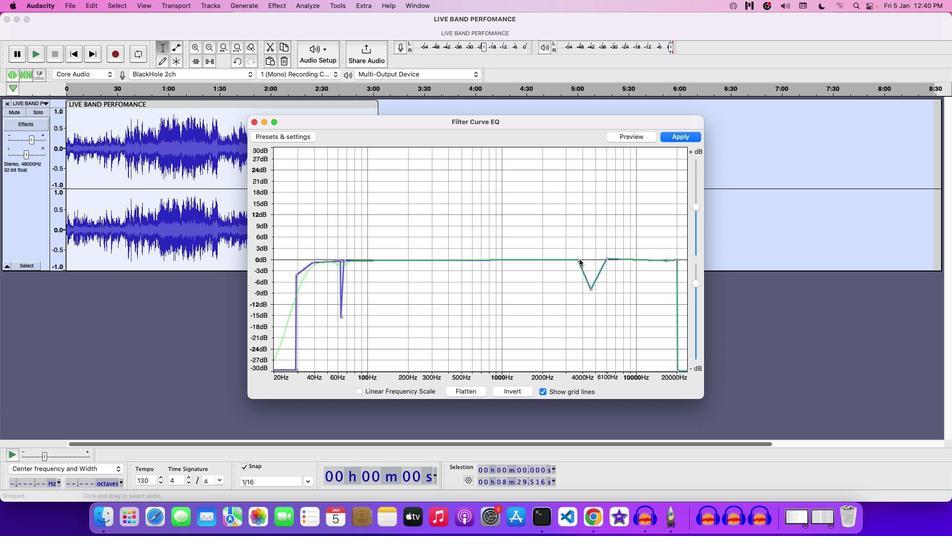 
Action: Mouse pressed left at (580, 259)
Screenshot: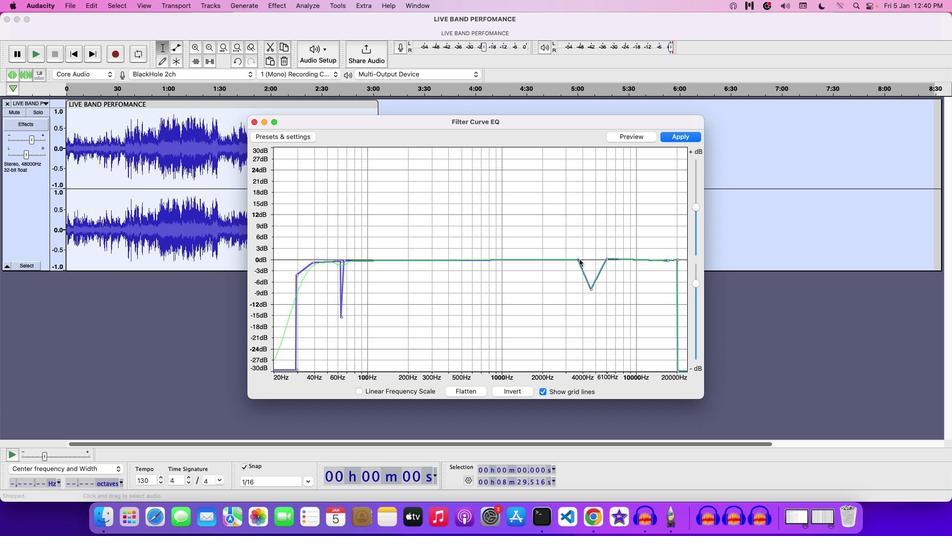 
Action: Mouse moved to (608, 259)
Screenshot: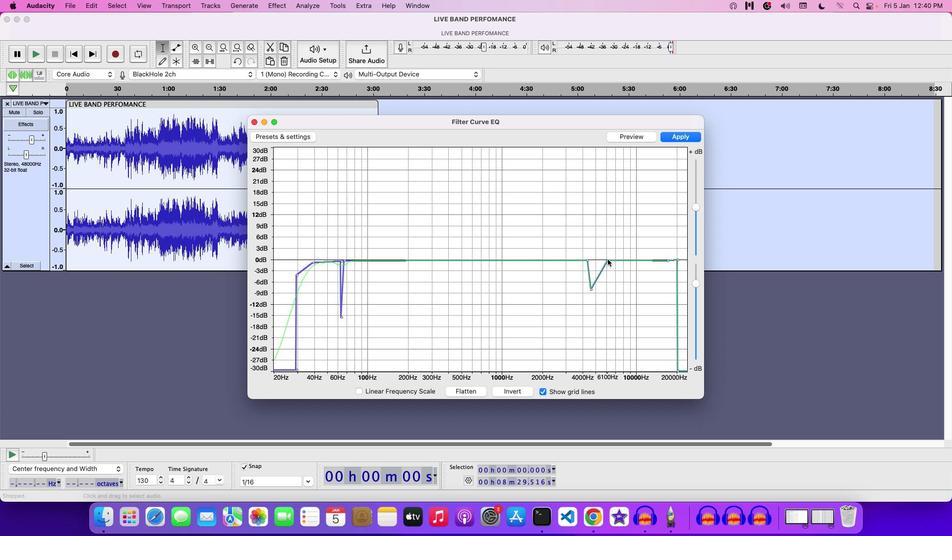 
Action: Mouse pressed left at (608, 259)
Screenshot: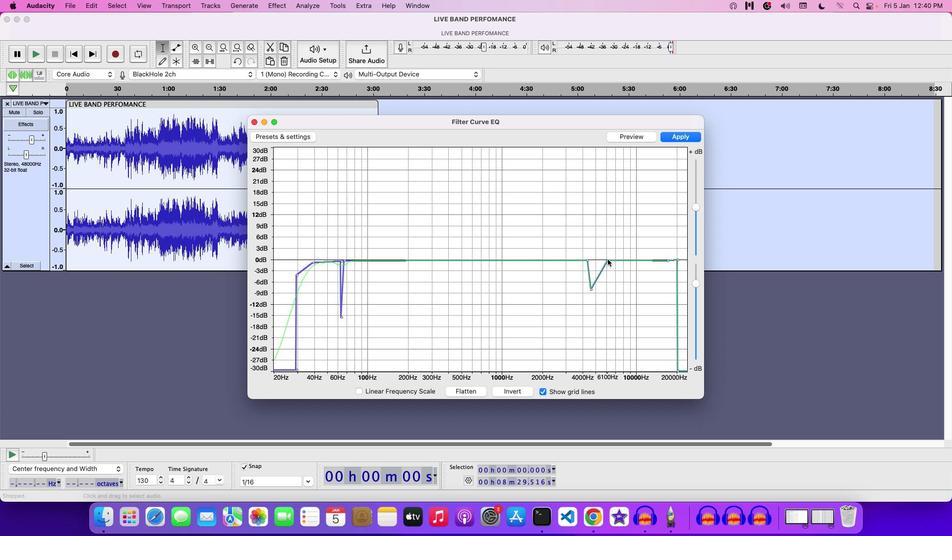 
Action: Mouse moved to (591, 289)
Screenshot: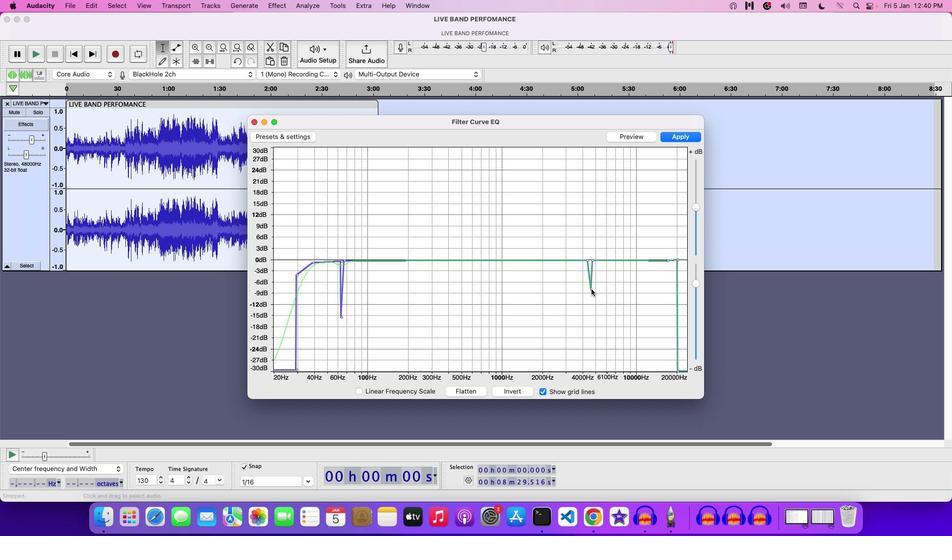 
Action: Mouse pressed left at (591, 289)
Screenshot: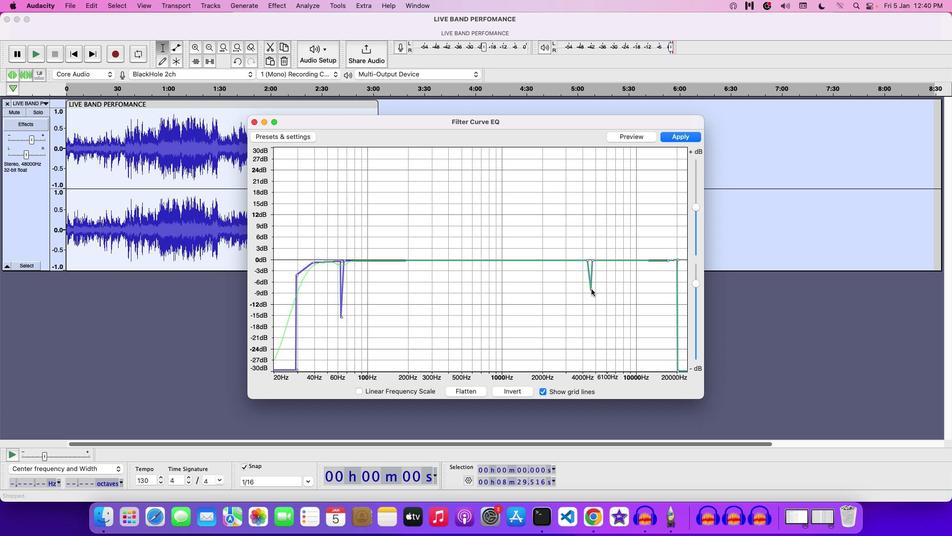 
Action: Mouse moved to (690, 134)
Screenshot: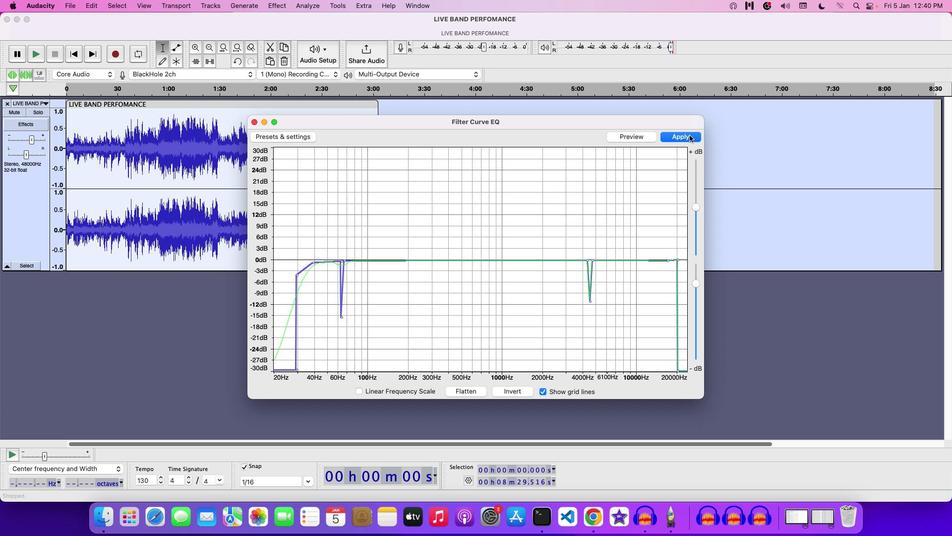 
Action: Mouse pressed left at (690, 134)
Screenshot: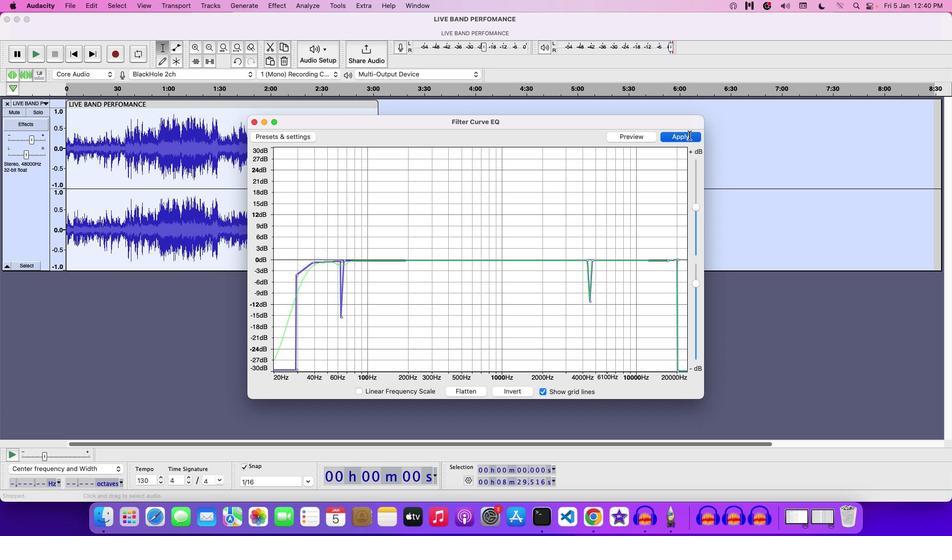 
Action: Mouse moved to (239, 201)
Screenshot: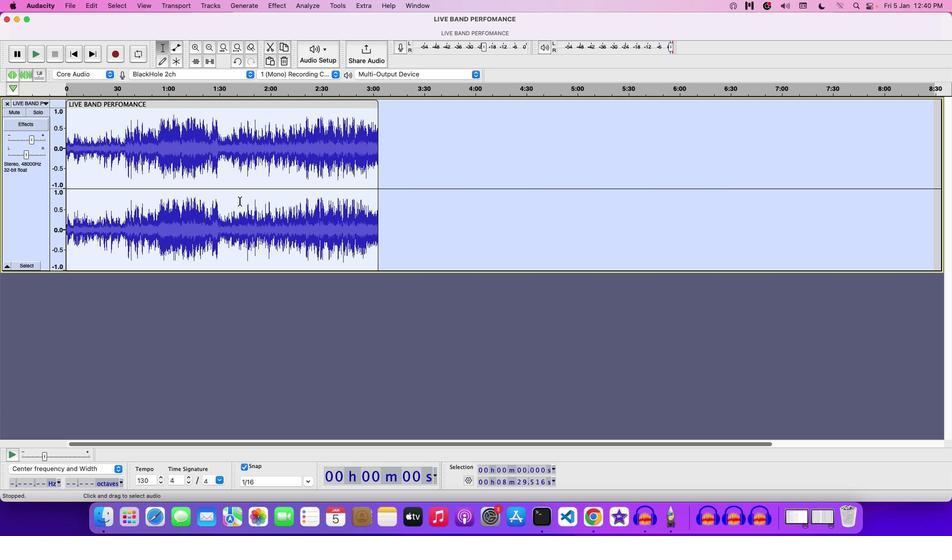 
Action: Key pressed Key.space
Screenshot: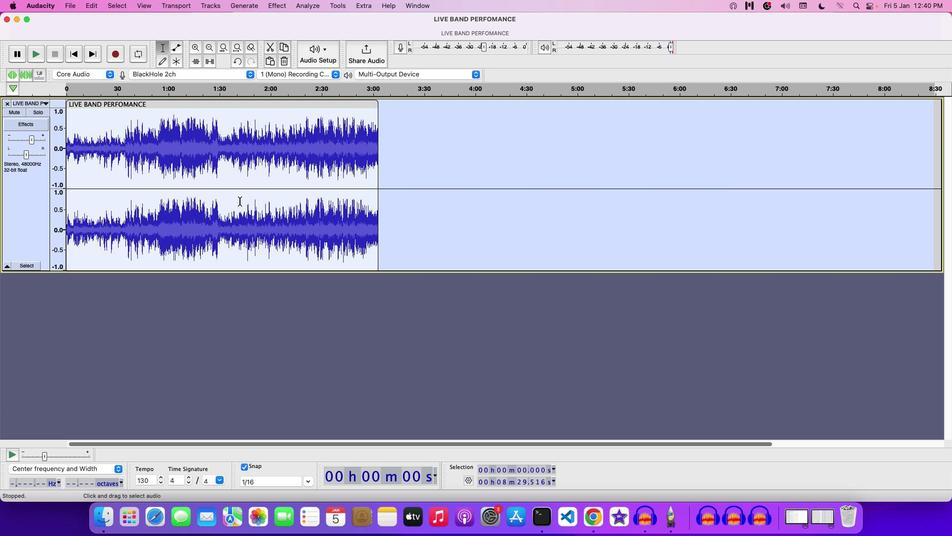 
Action: Mouse moved to (182, 135)
Screenshot: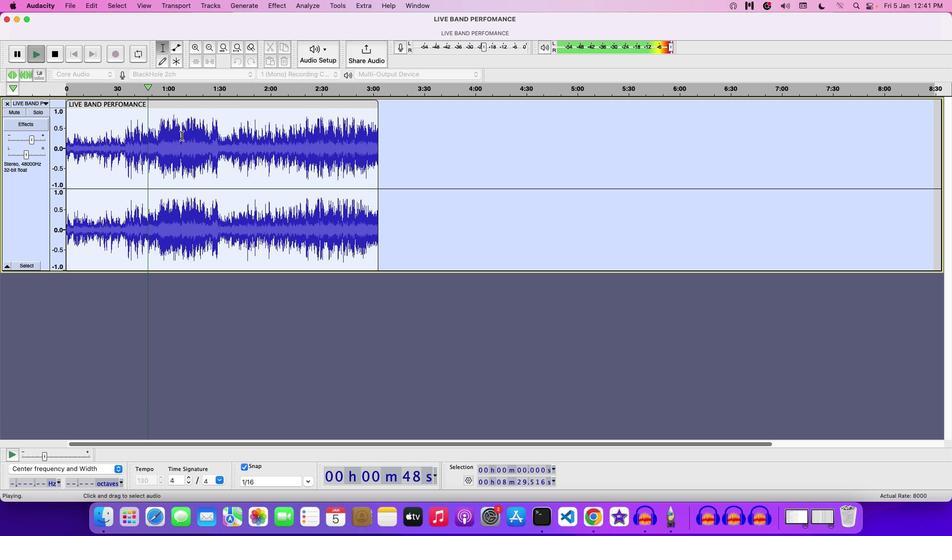 
Action: Key pressed Key.space
Screenshot: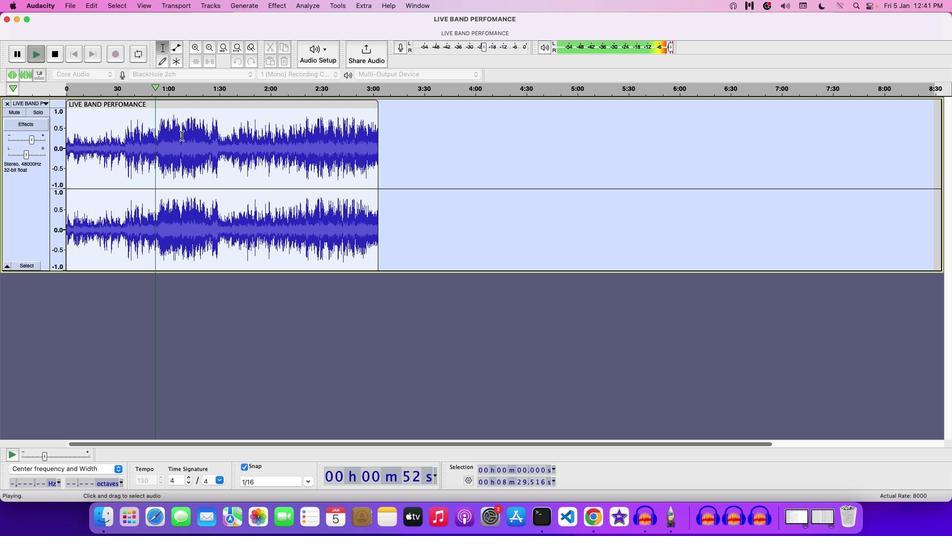 
Action: Mouse moved to (74, 0)
Screenshot: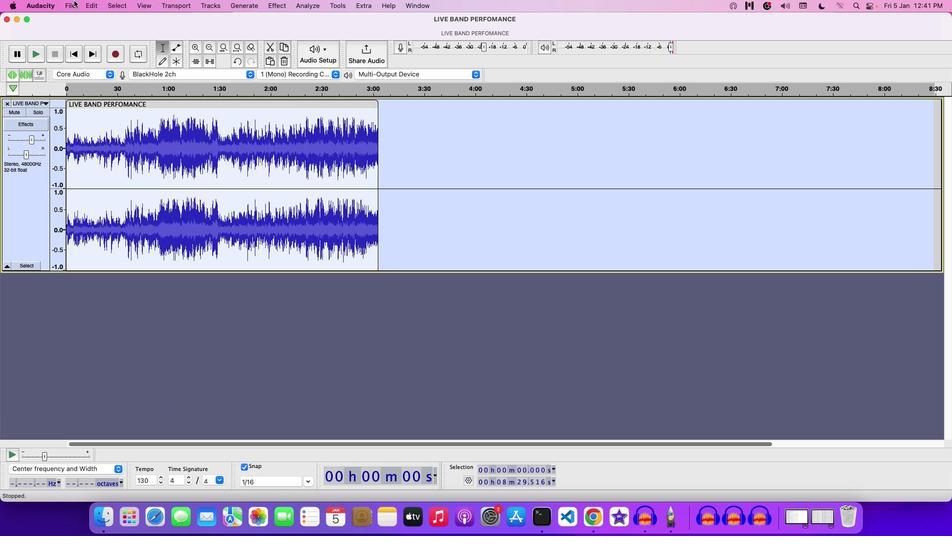 
Action: Mouse pressed left at (74, 0)
Screenshot: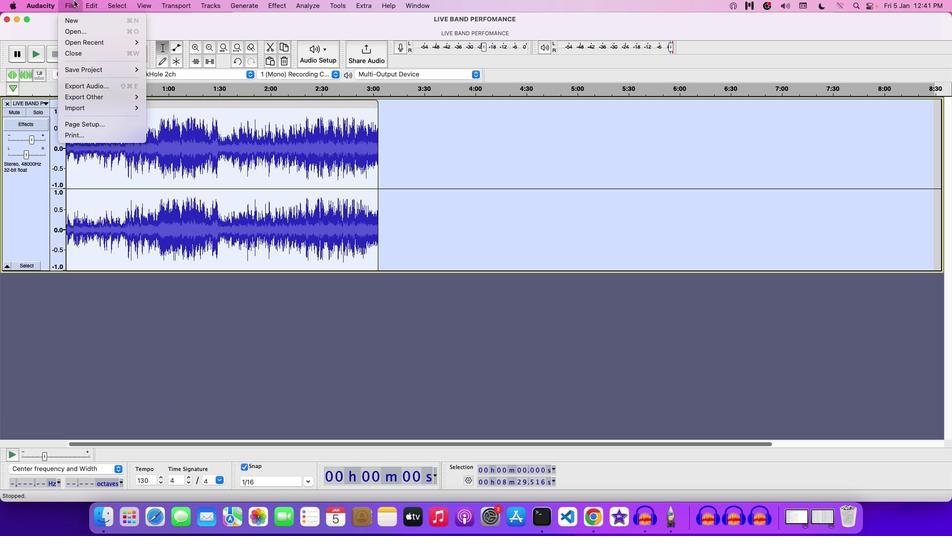 
Action: Mouse moved to (158, 65)
Screenshot: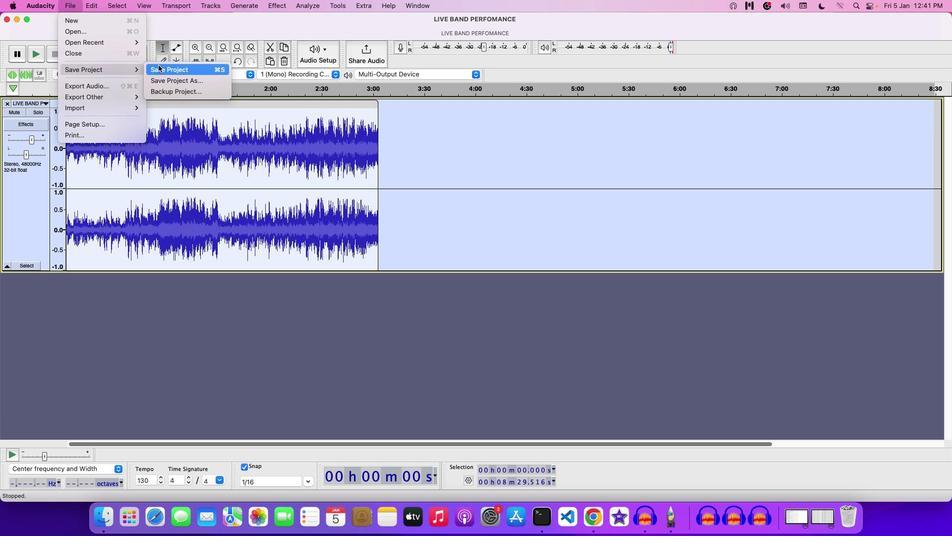
Action: Mouse pressed left at (158, 65)
Screenshot: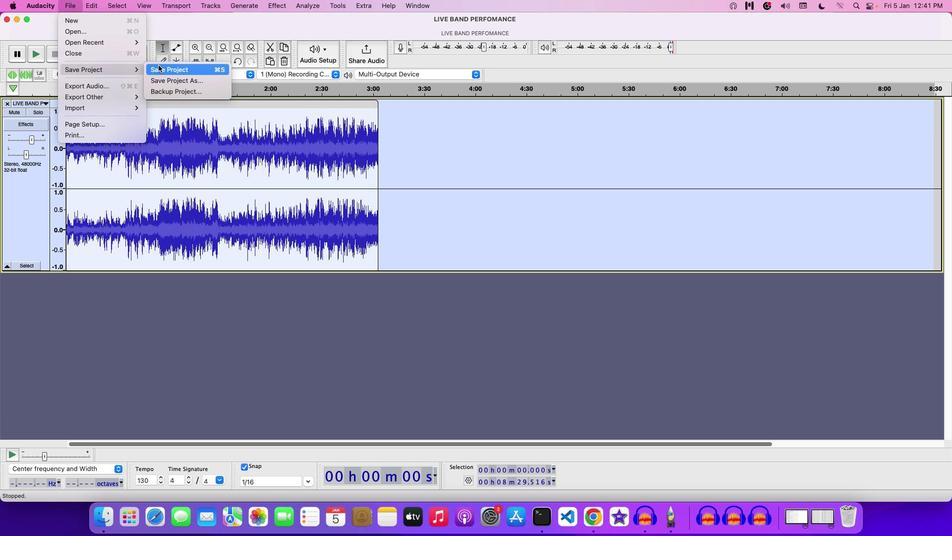 
Action: Mouse moved to (512, 133)
Screenshot: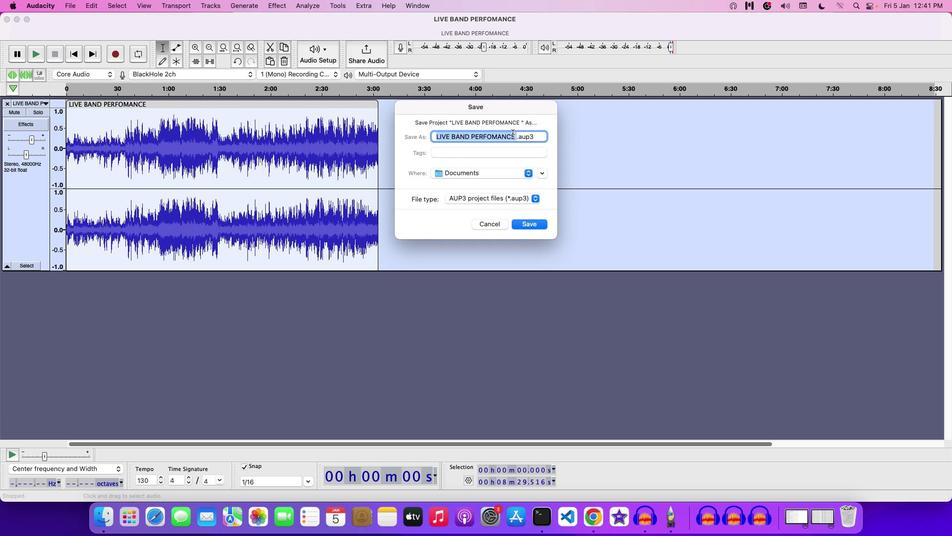 
Action: Mouse pressed left at (512, 133)
Screenshot: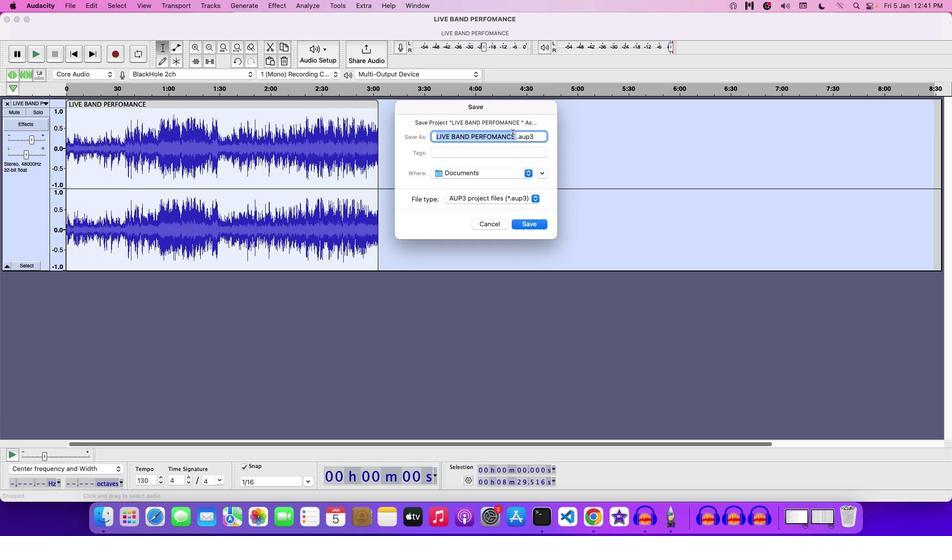 
Action: Mouse moved to (530, 133)
Screenshot: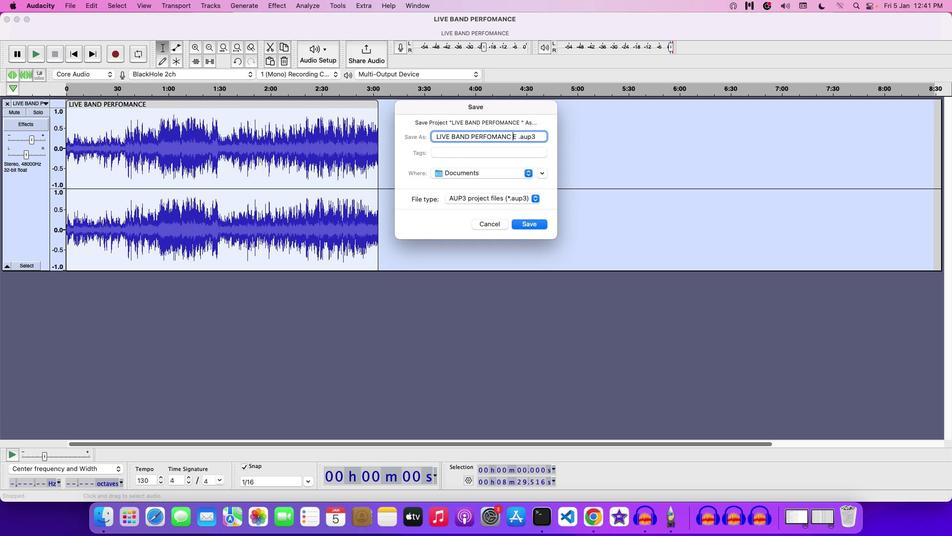
Action: Key pressed Key.space
Screenshot: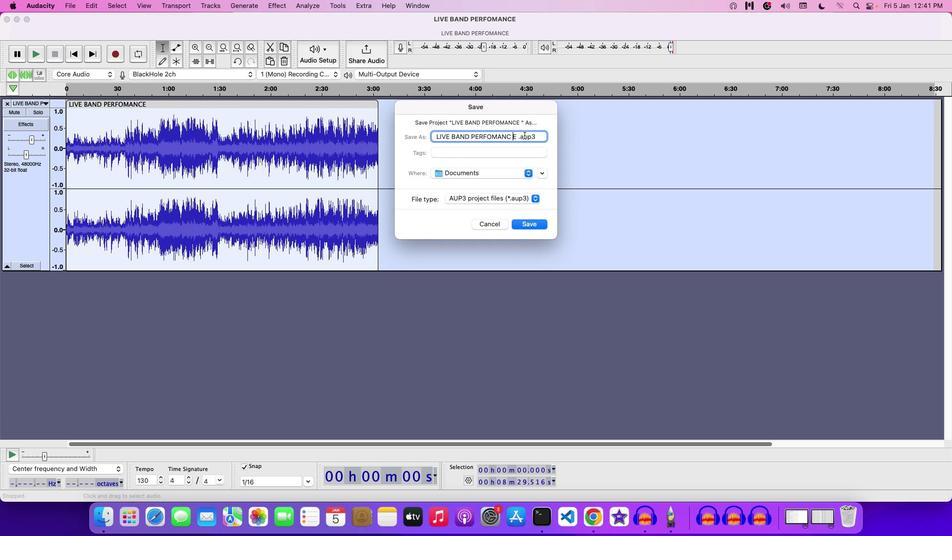 
Action: Mouse moved to (515, 136)
Screenshot: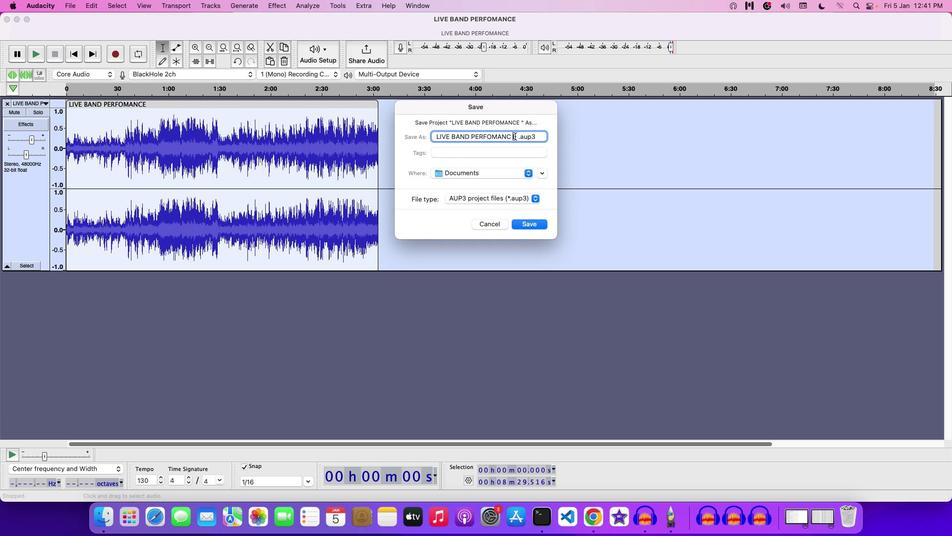 
Action: Key pressed Key.backspace
Screenshot: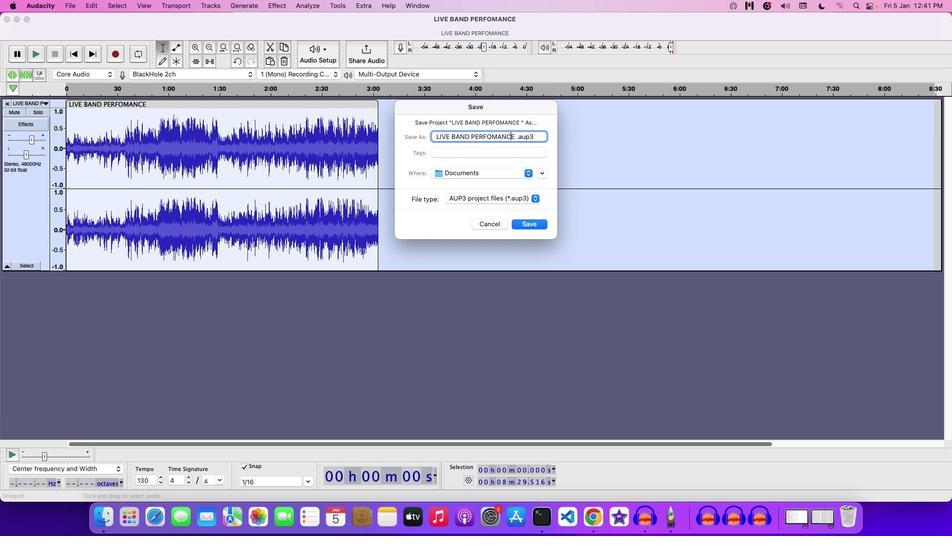 
Action: Mouse moved to (514, 136)
Screenshot: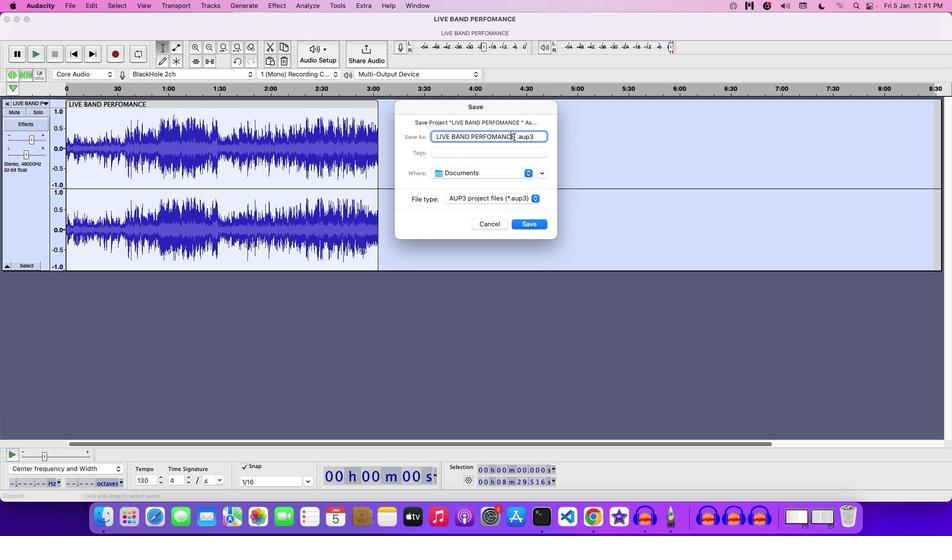 
Action: Mouse pressed left at (514, 136)
Screenshot: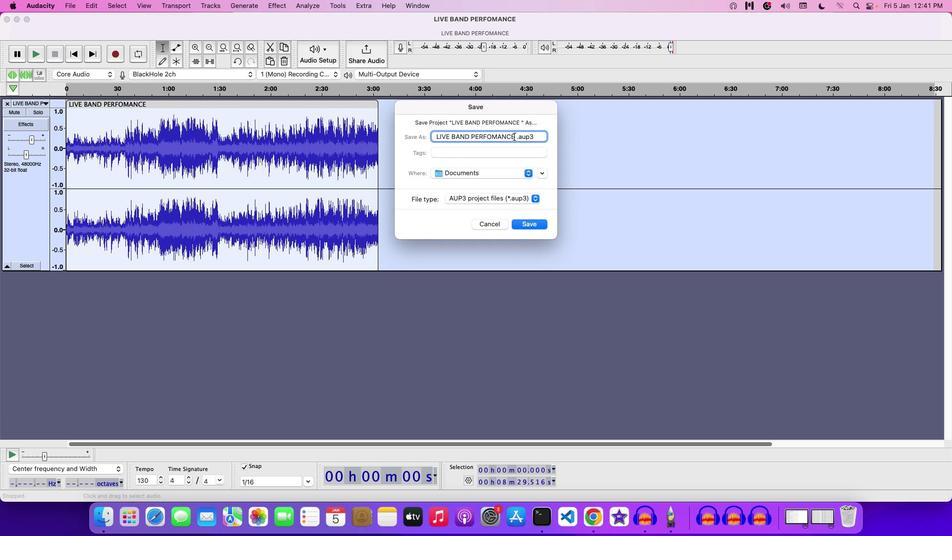 
Action: Mouse moved to (521, 135)
Screenshot: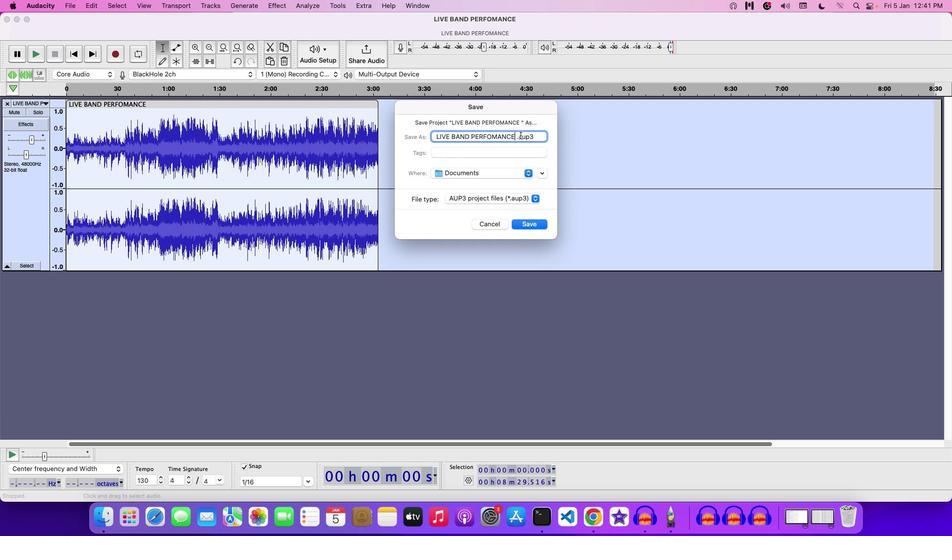 
Action: Key pressed Key.space'E''D''I''T''E''D'
Screenshot: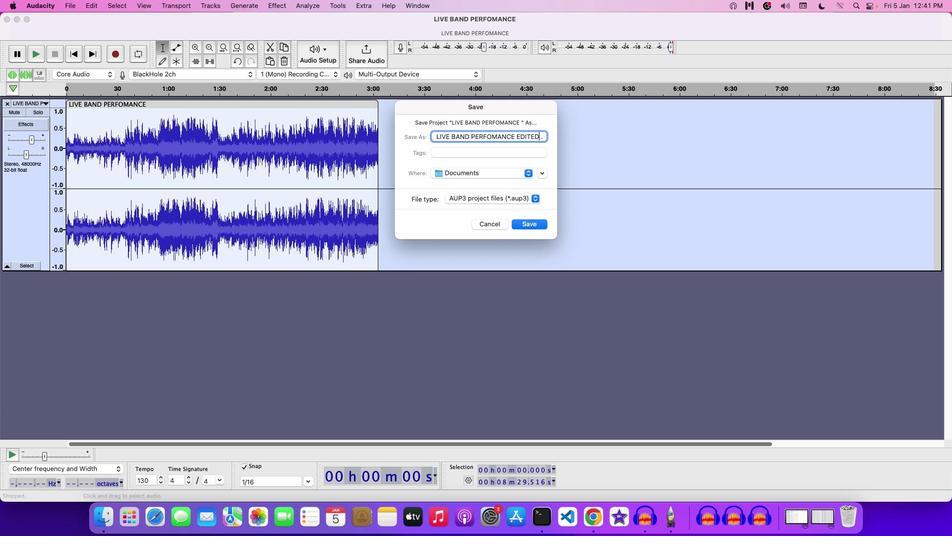 
Action: Mouse moved to (533, 227)
Screenshot: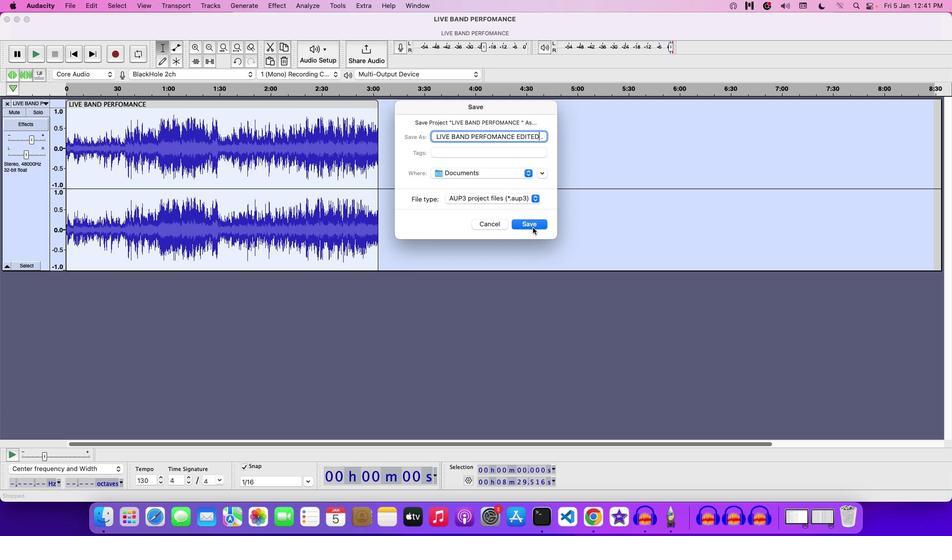 
Action: Mouse pressed left at (533, 227)
Screenshot: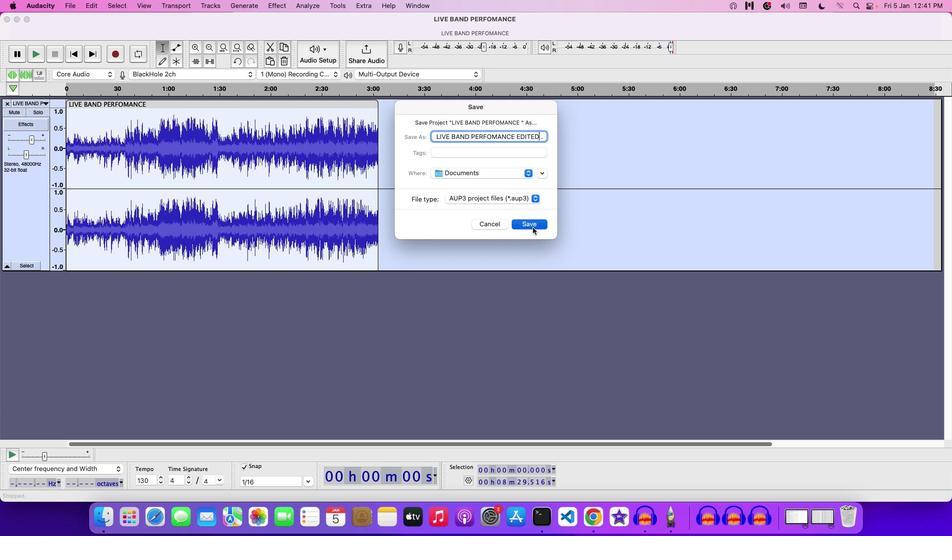 
Action: Mouse moved to (533, 227)
Screenshot: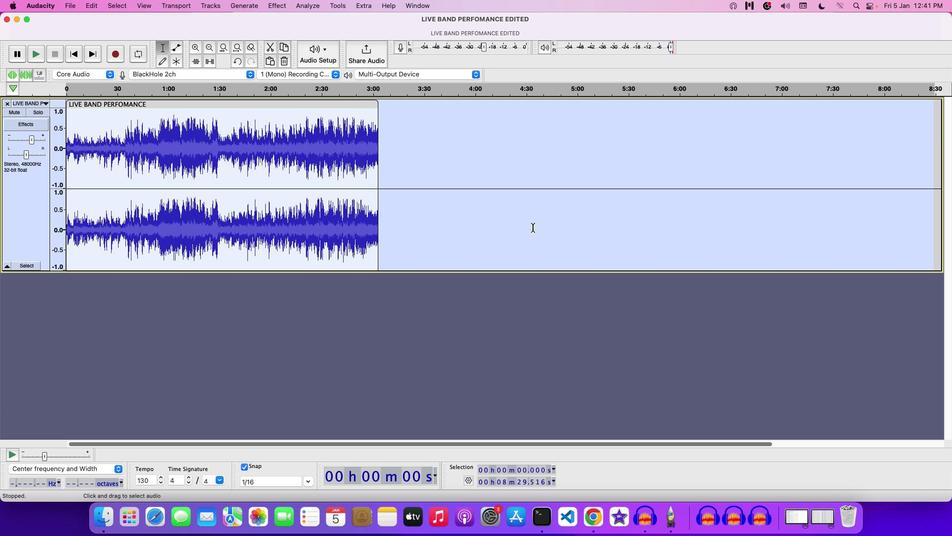 
